Task: Find connections with filter location Al Fayyūm with filter topic #Workfromhomewith filter profile language German with filter current company Lava International Limited with filter school St. Joseph's Matriculation Higher Secondary School with filter industry IT System Training and Support with filter service category DJing with filter keywords title Receptionist
Action: Mouse moved to (721, 97)
Screenshot: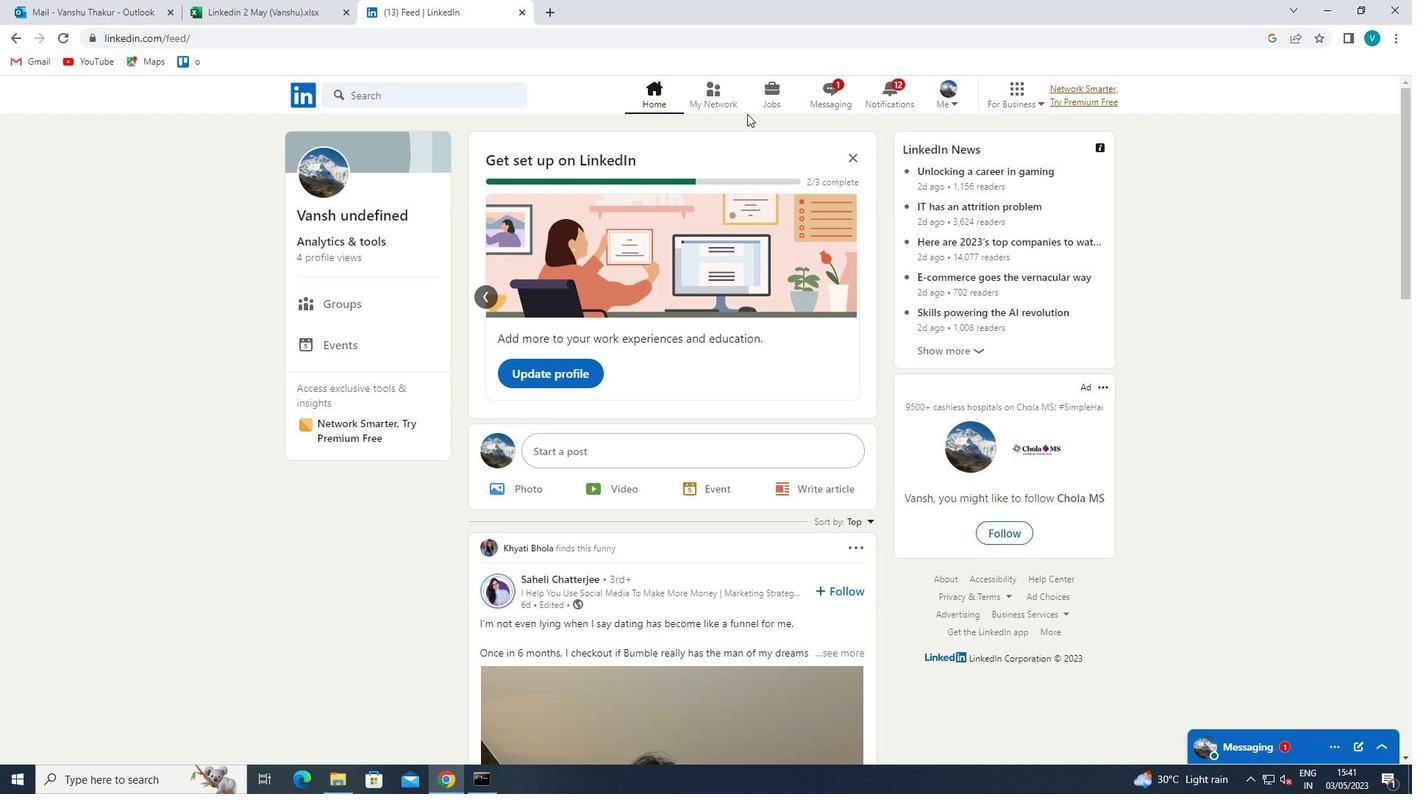 
Action: Mouse pressed left at (721, 97)
Screenshot: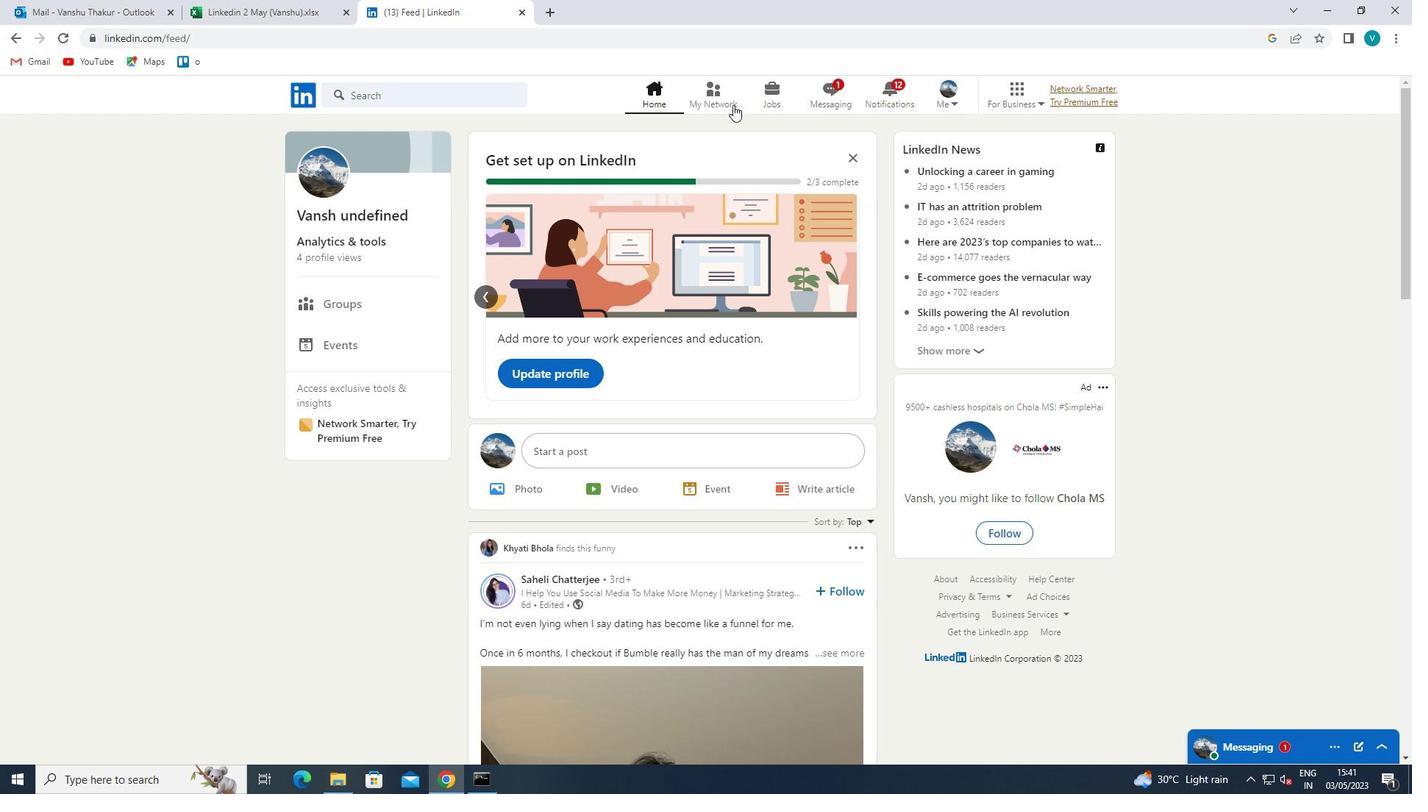 
Action: Mouse moved to (417, 180)
Screenshot: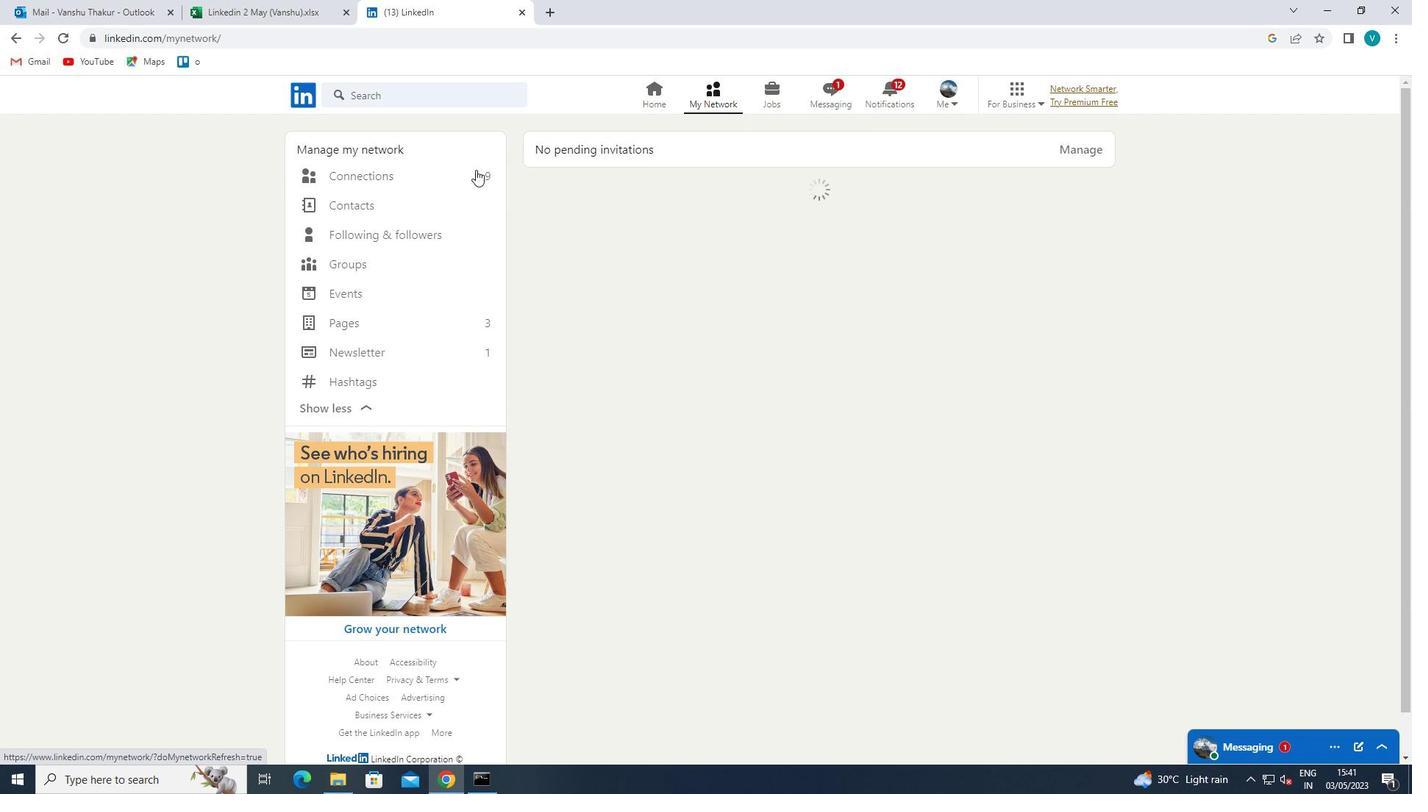 
Action: Mouse pressed left at (417, 180)
Screenshot: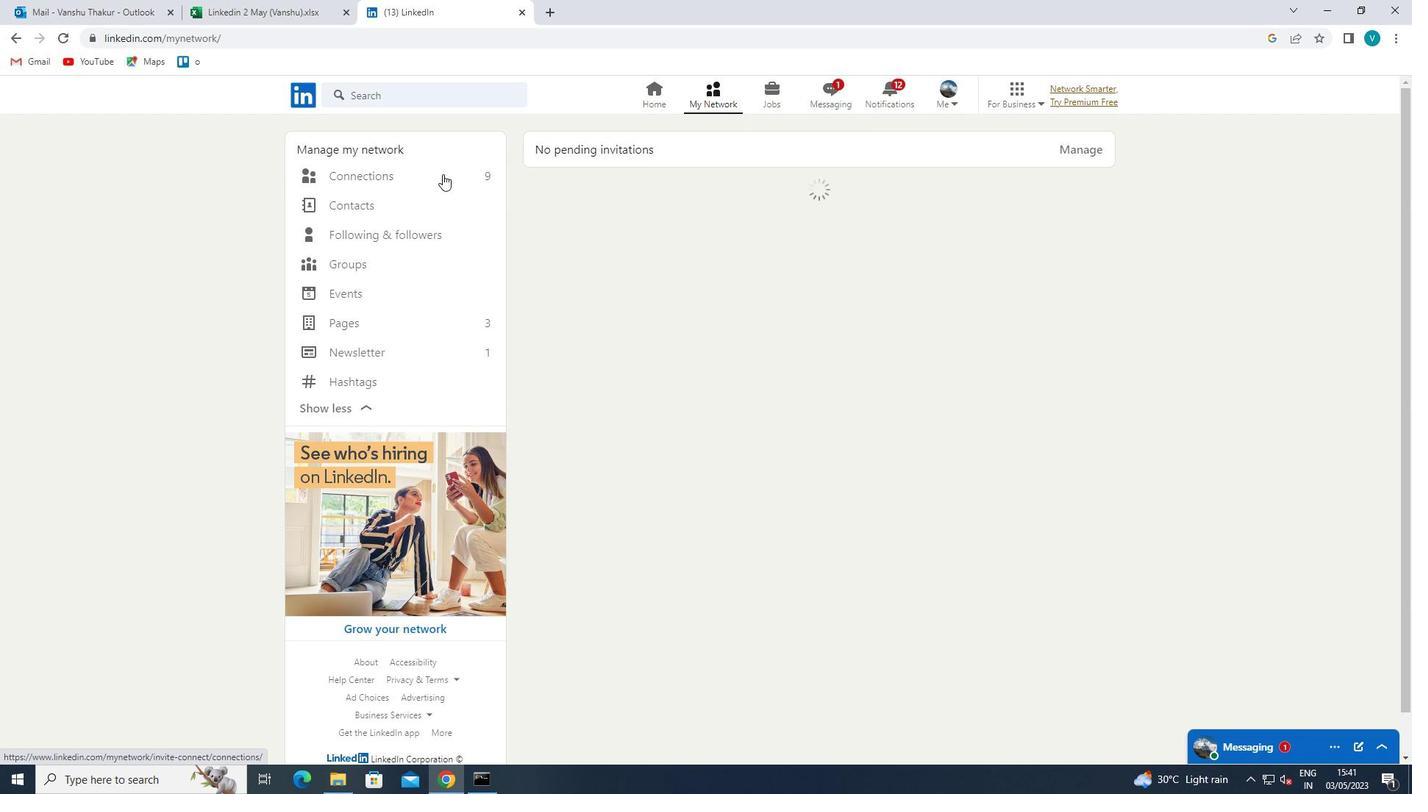 
Action: Mouse moved to (809, 177)
Screenshot: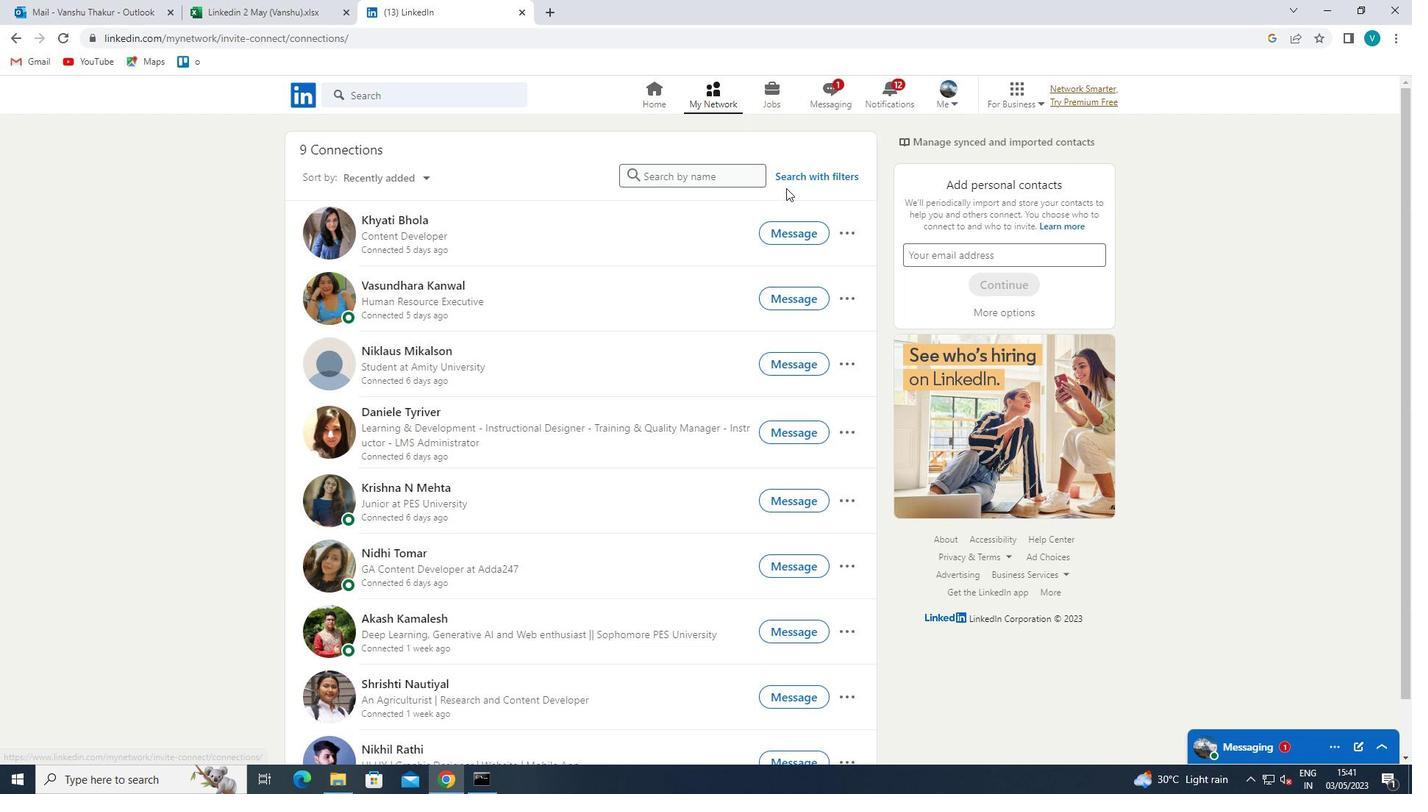 
Action: Mouse pressed left at (809, 177)
Screenshot: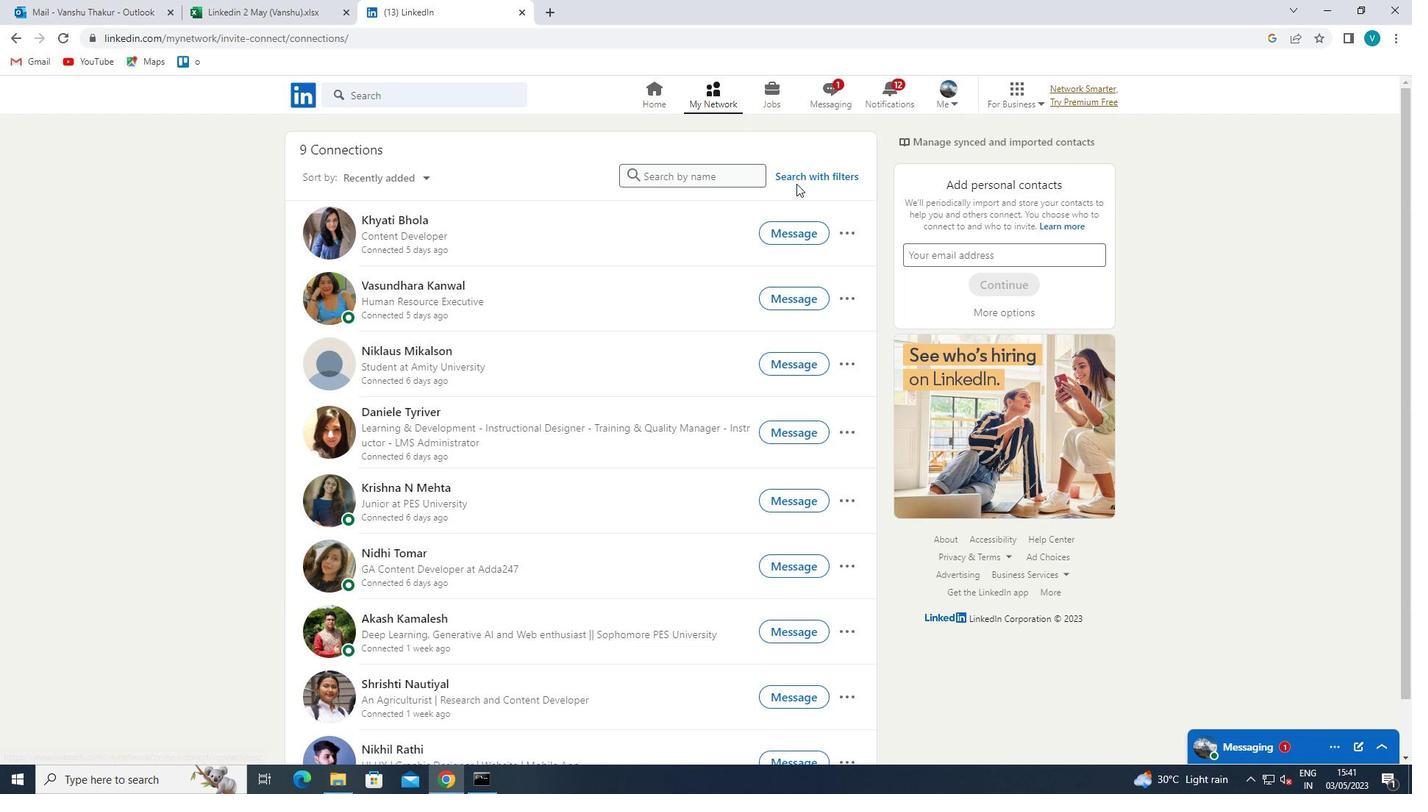 
Action: Mouse moved to (713, 141)
Screenshot: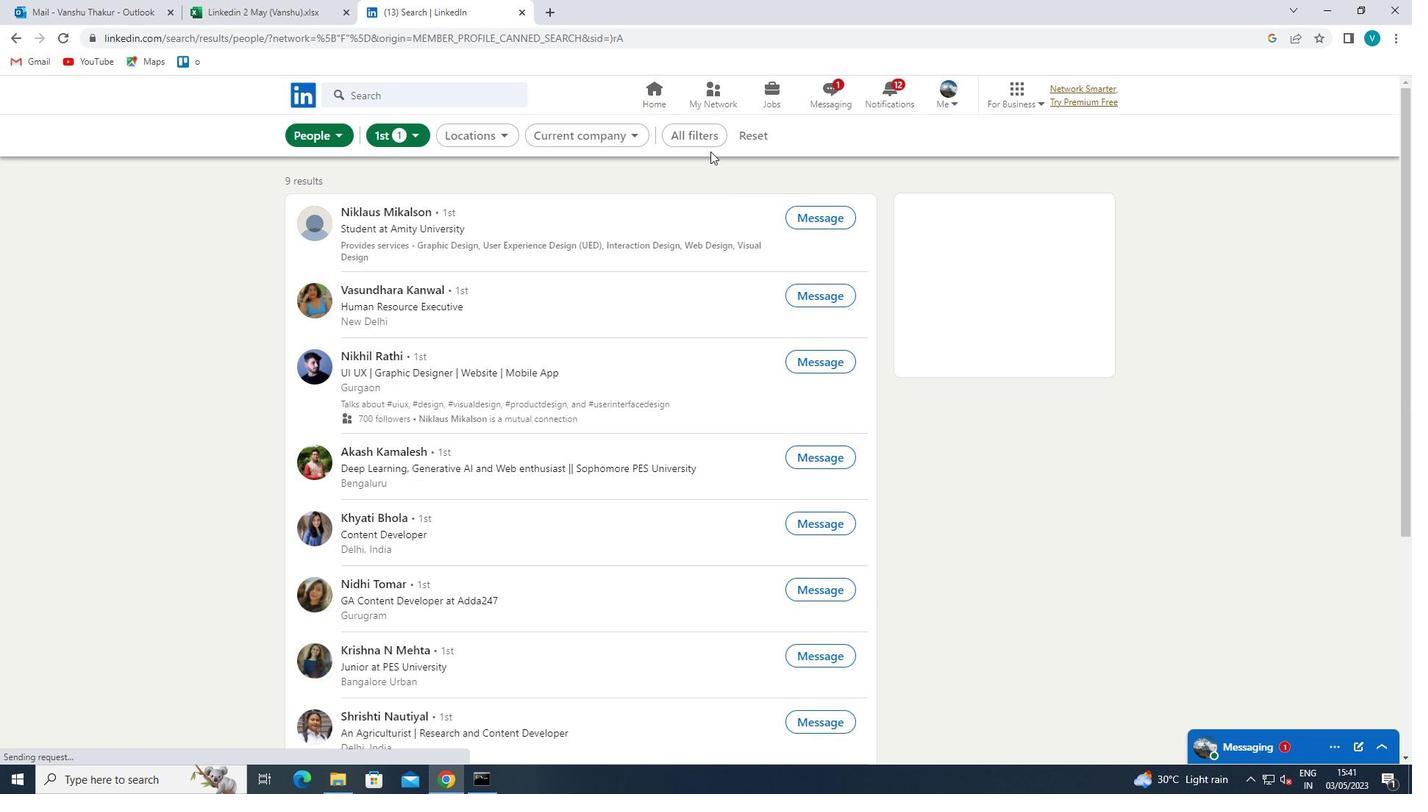 
Action: Mouse pressed left at (713, 141)
Screenshot: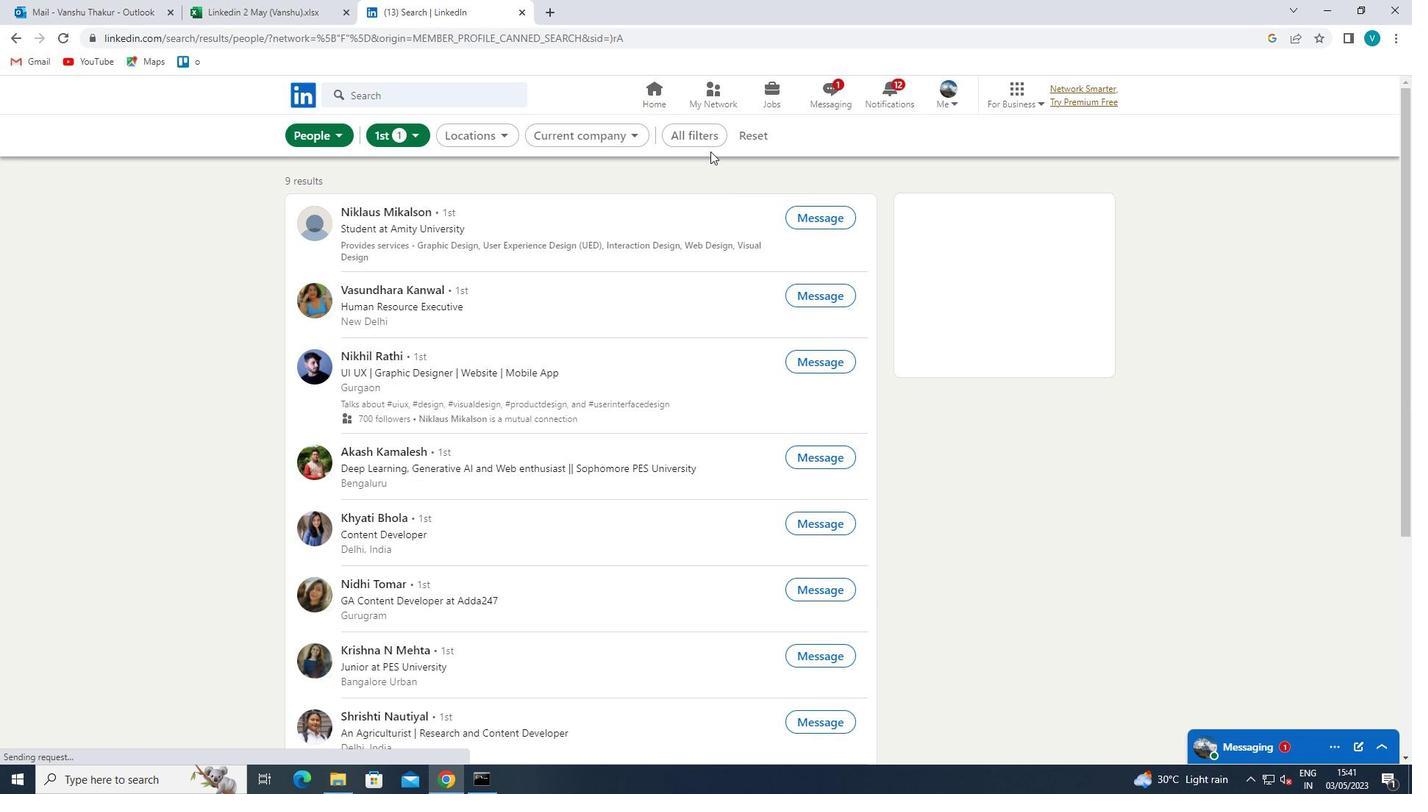 
Action: Mouse moved to (1172, 288)
Screenshot: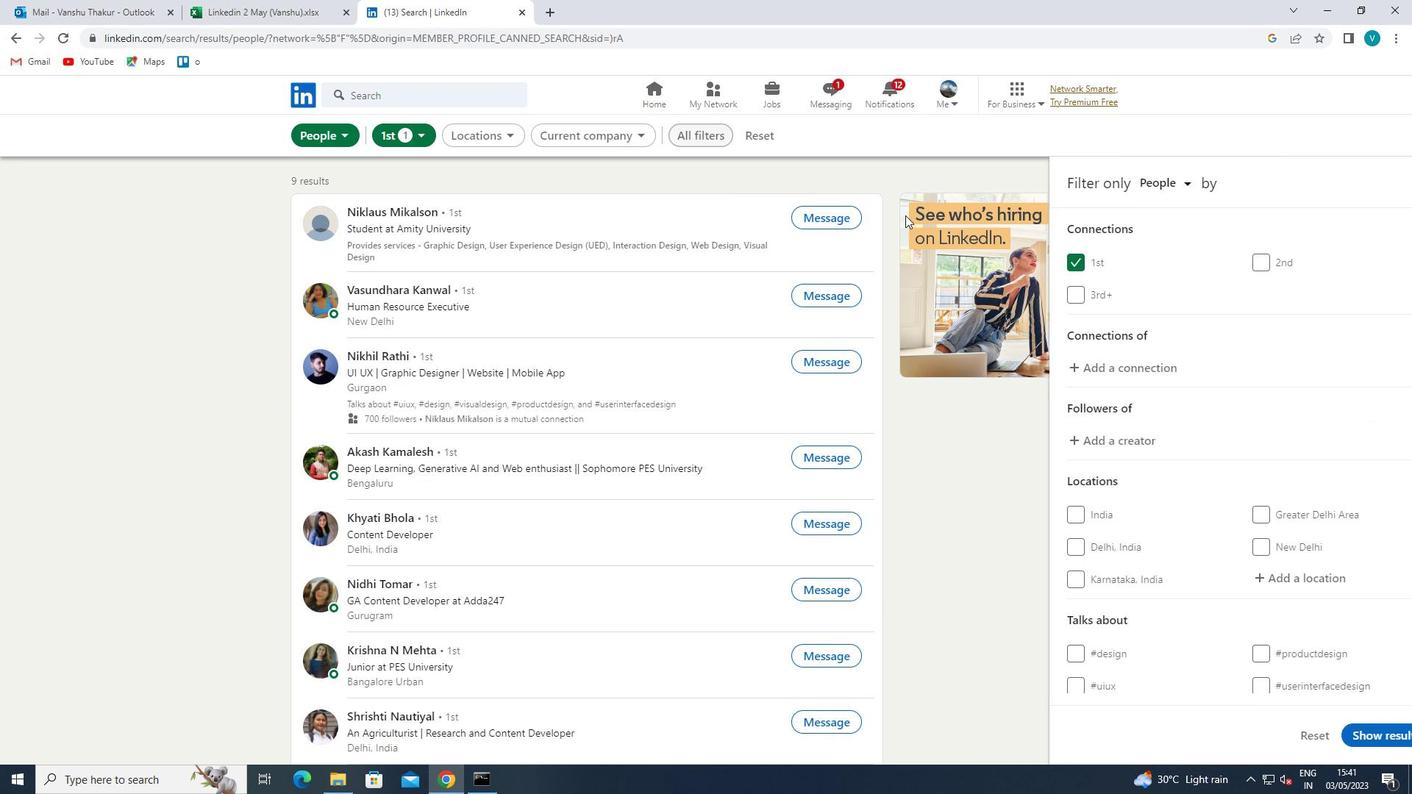 
Action: Mouse scrolled (1172, 287) with delta (0, 0)
Screenshot: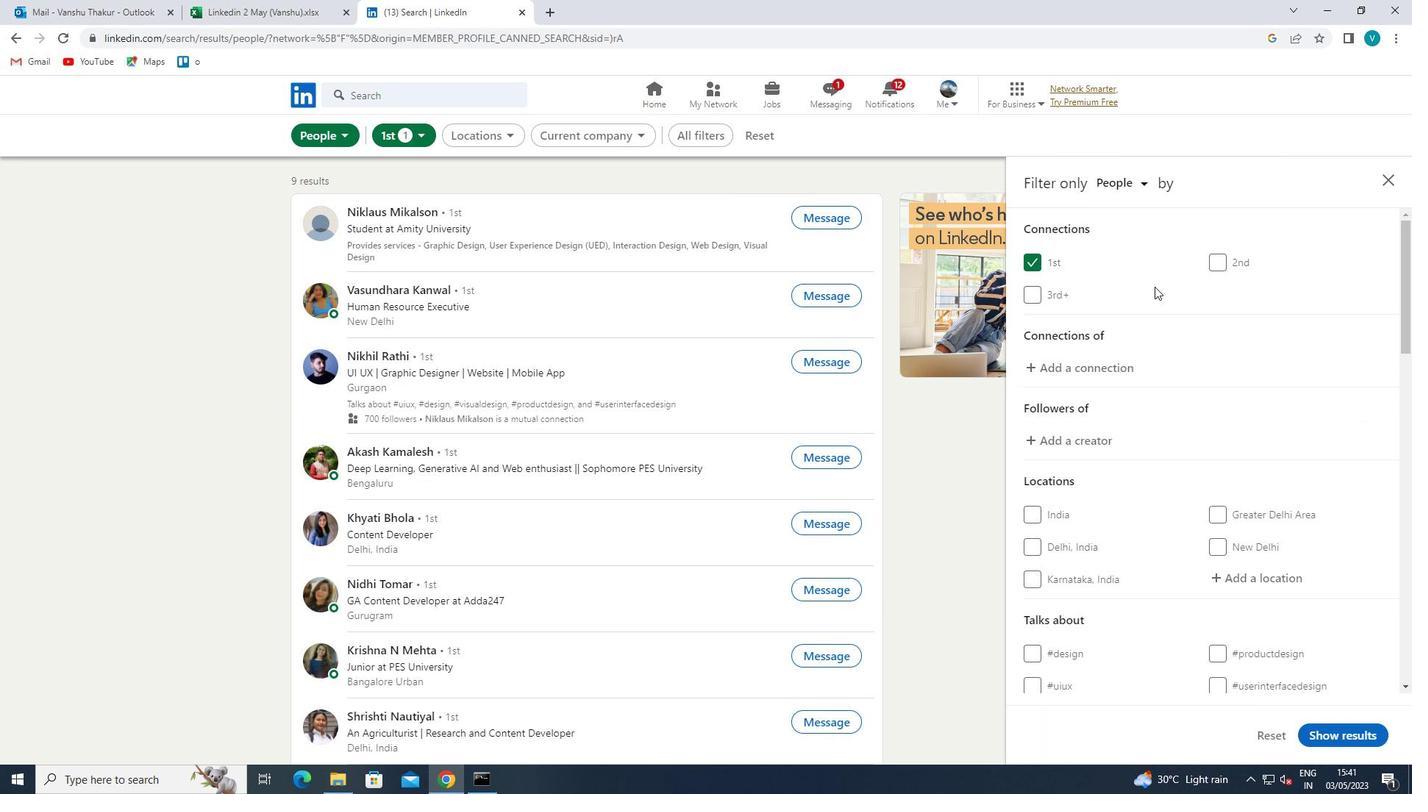 
Action: Mouse moved to (1177, 300)
Screenshot: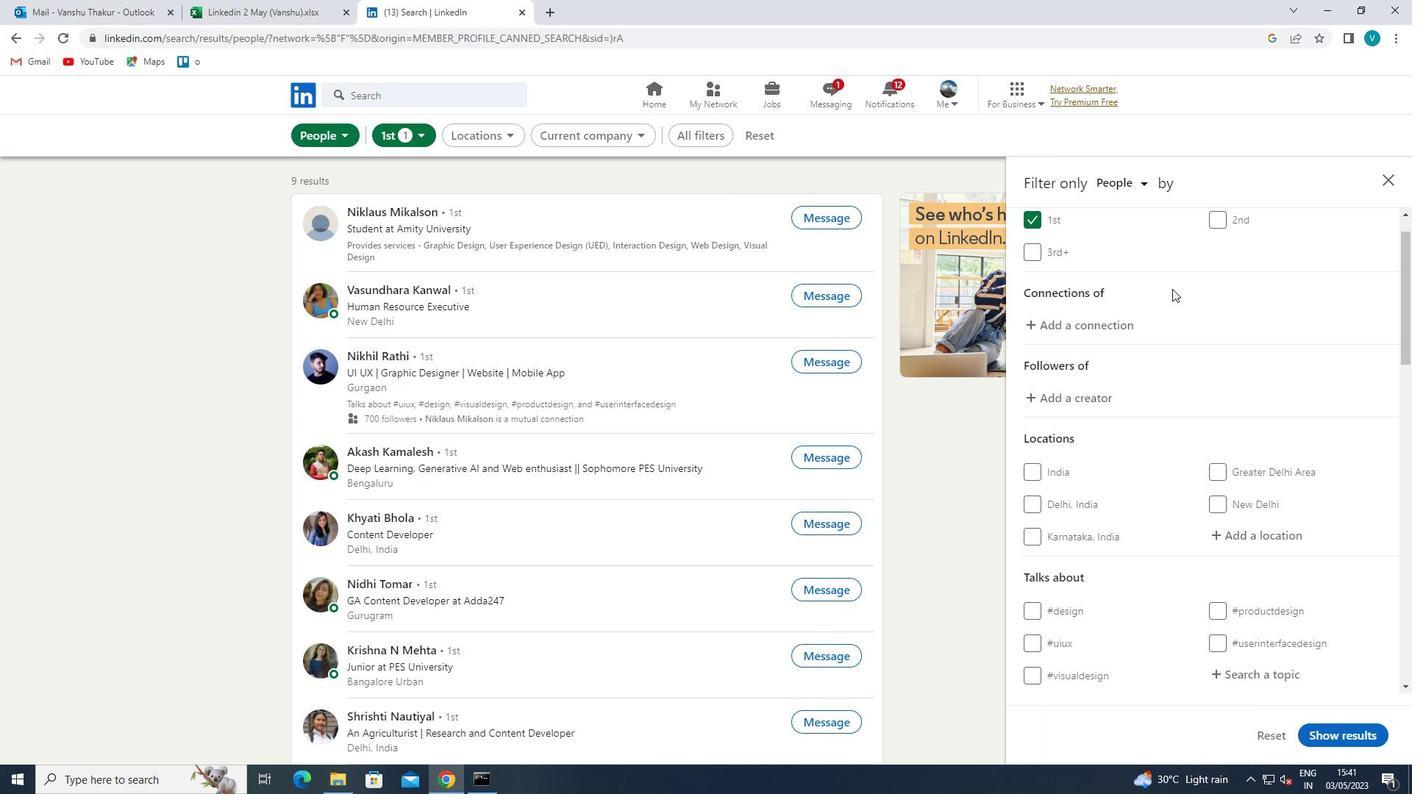 
Action: Mouse scrolled (1177, 299) with delta (0, 0)
Screenshot: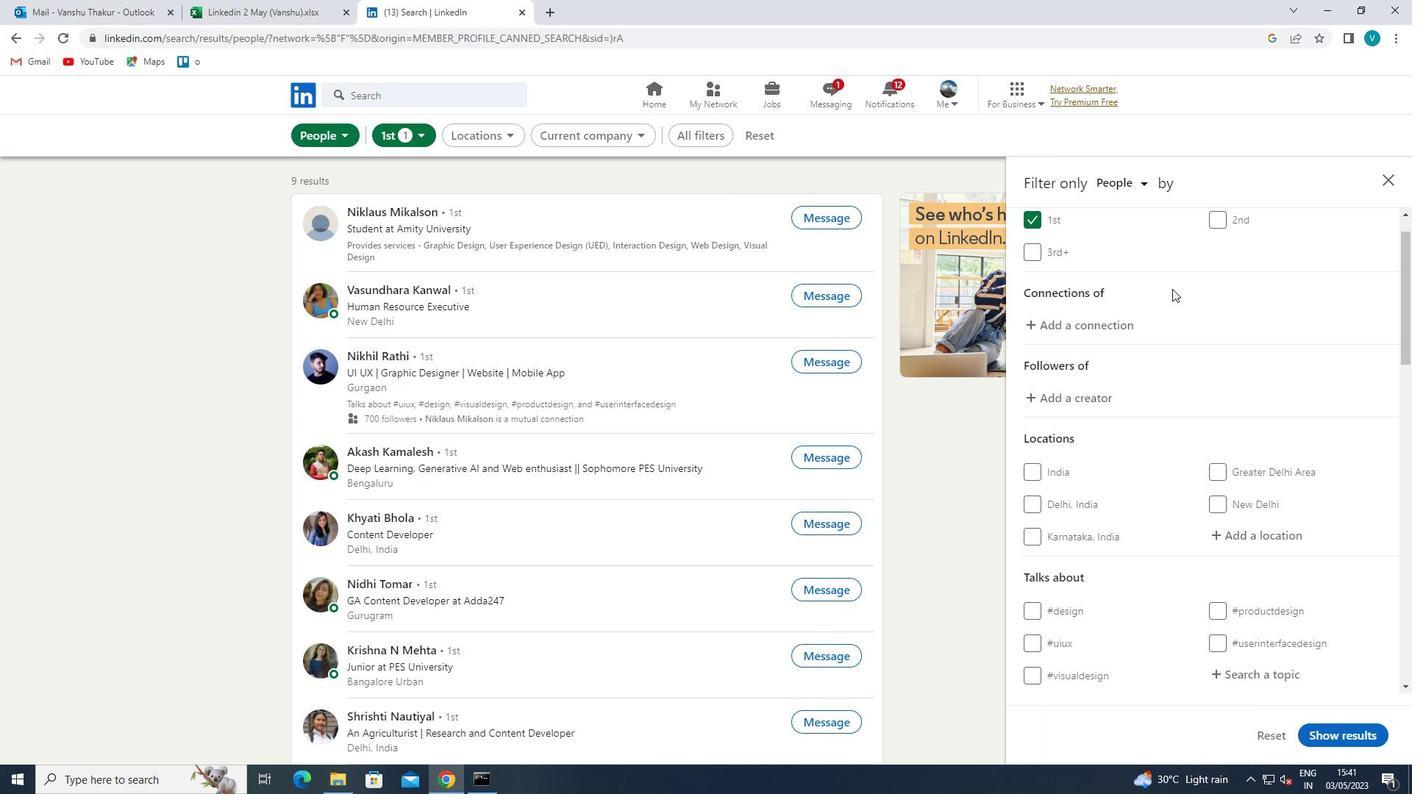 
Action: Mouse moved to (1262, 435)
Screenshot: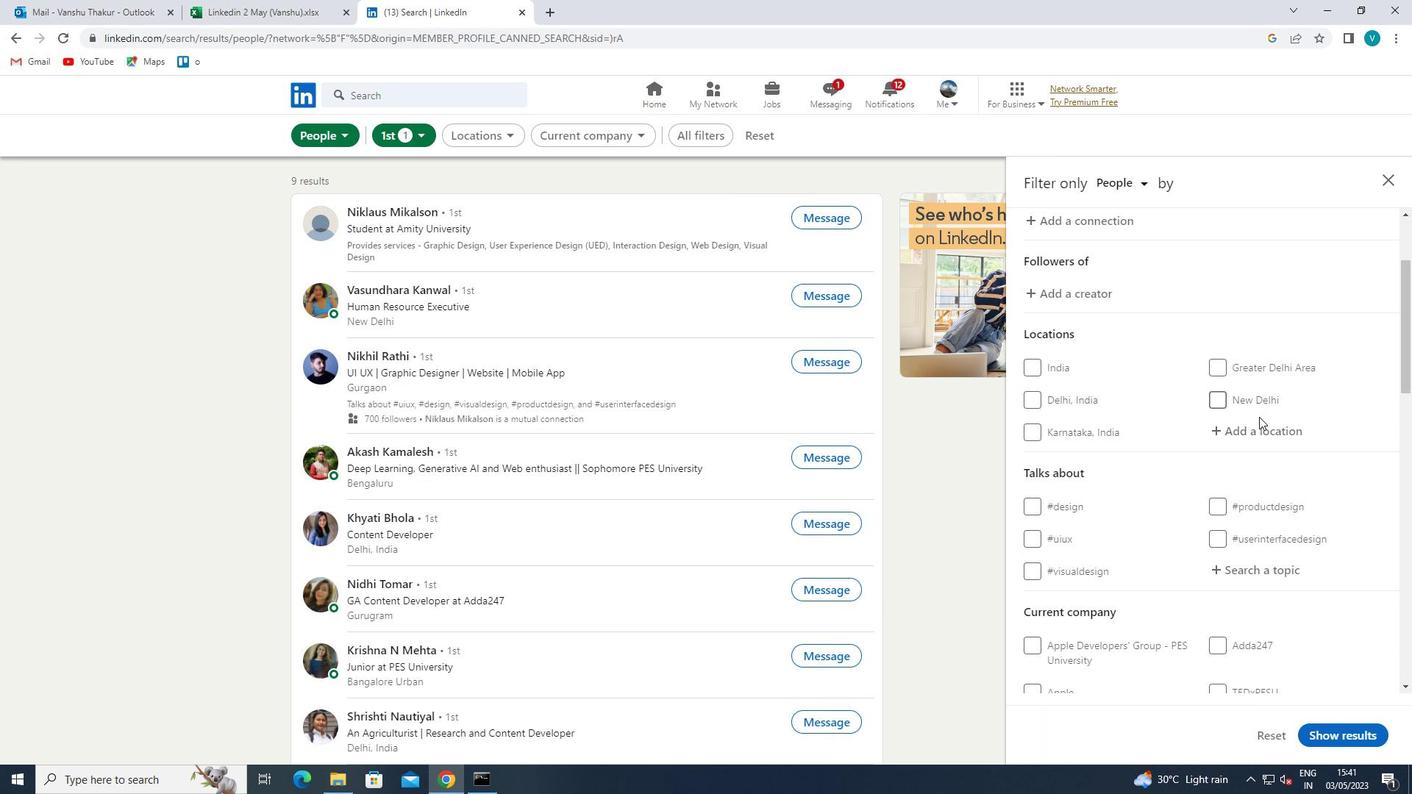 
Action: Mouse pressed left at (1262, 435)
Screenshot: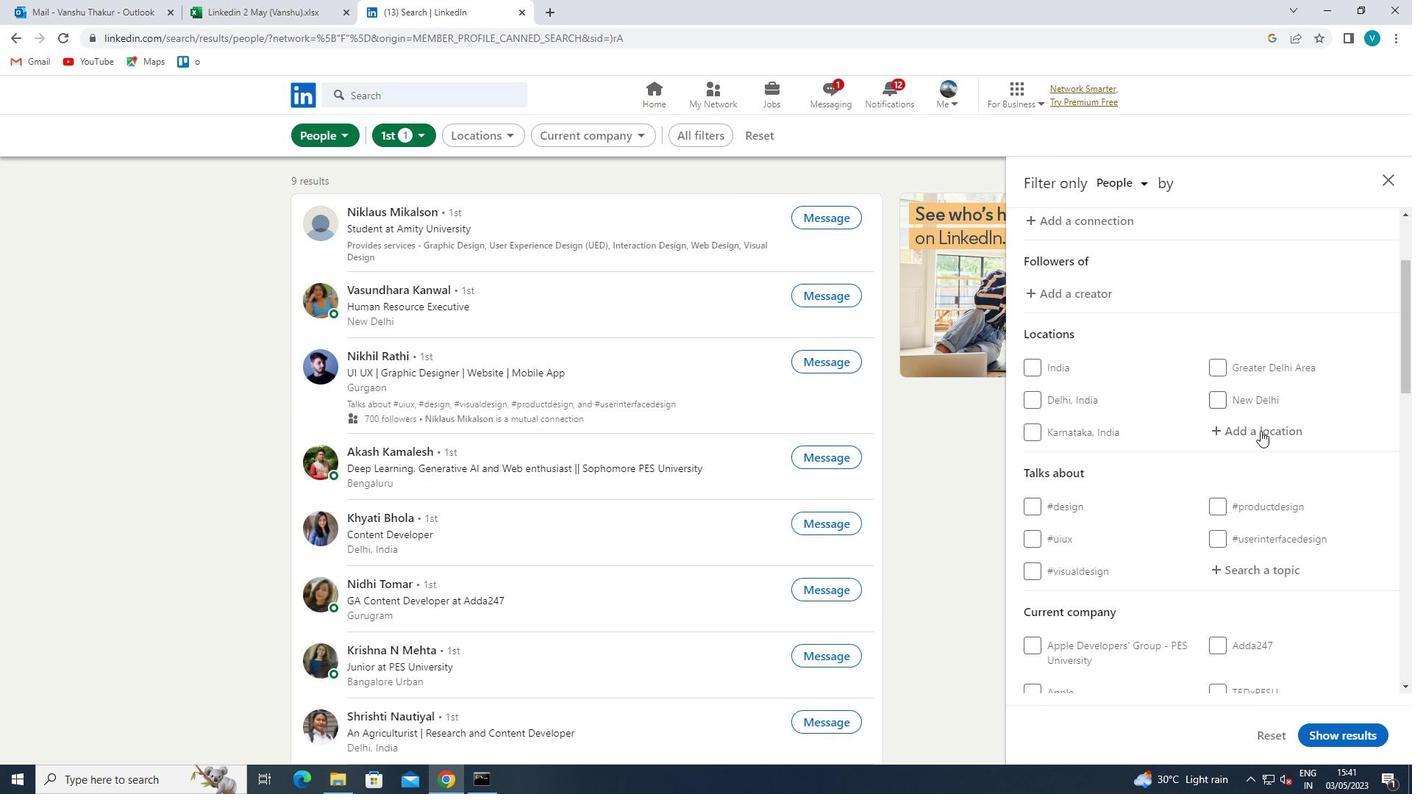 
Action: Key pressed <Key.shift>AL<Key.space><Key.shift><Key.shift><Key.shift><Key.shift><Key.shift><Key.shift><Key.shift><Key.shift><Key.shift><Key.shift><Key.shift><Key.shift>FAYYUM
Screenshot: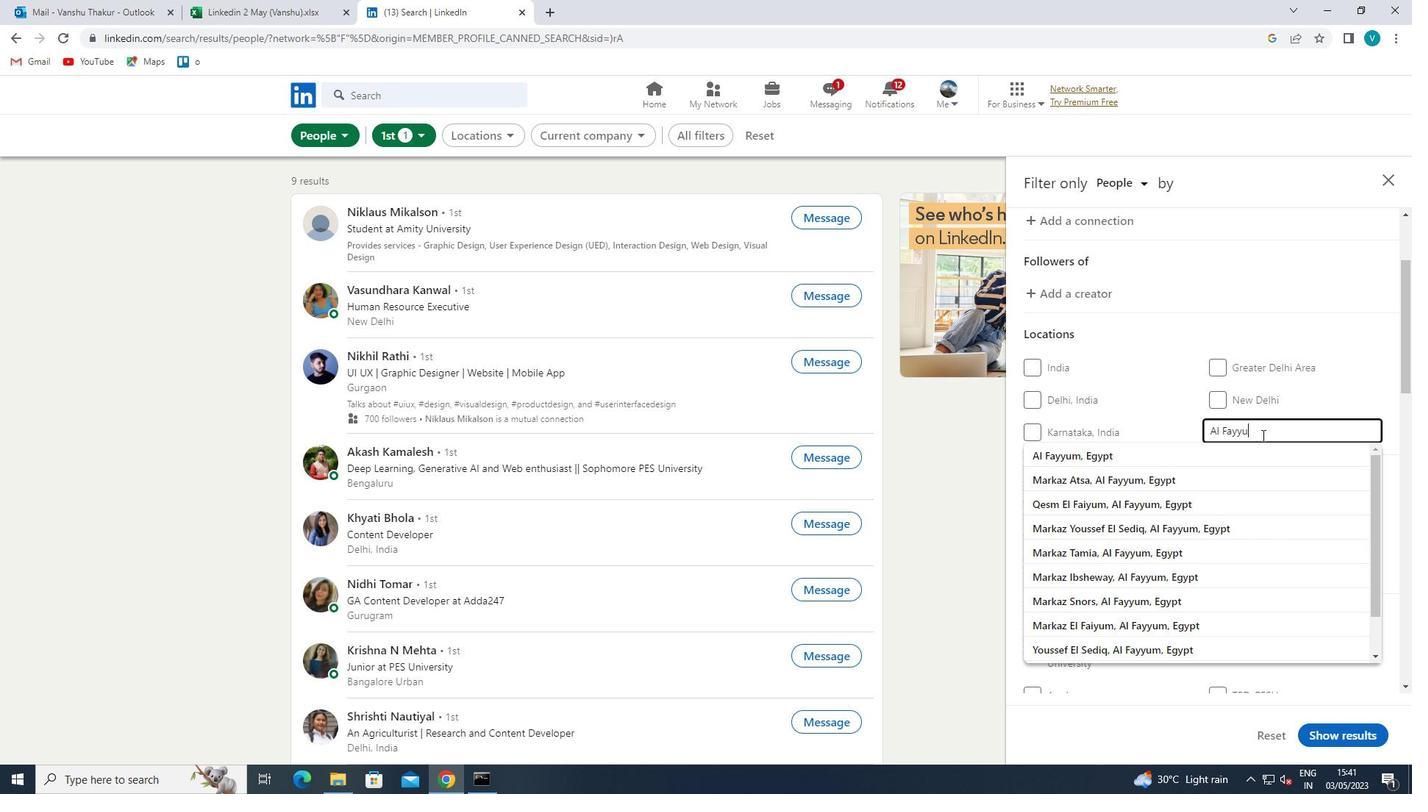 
Action: Mouse moved to (1241, 448)
Screenshot: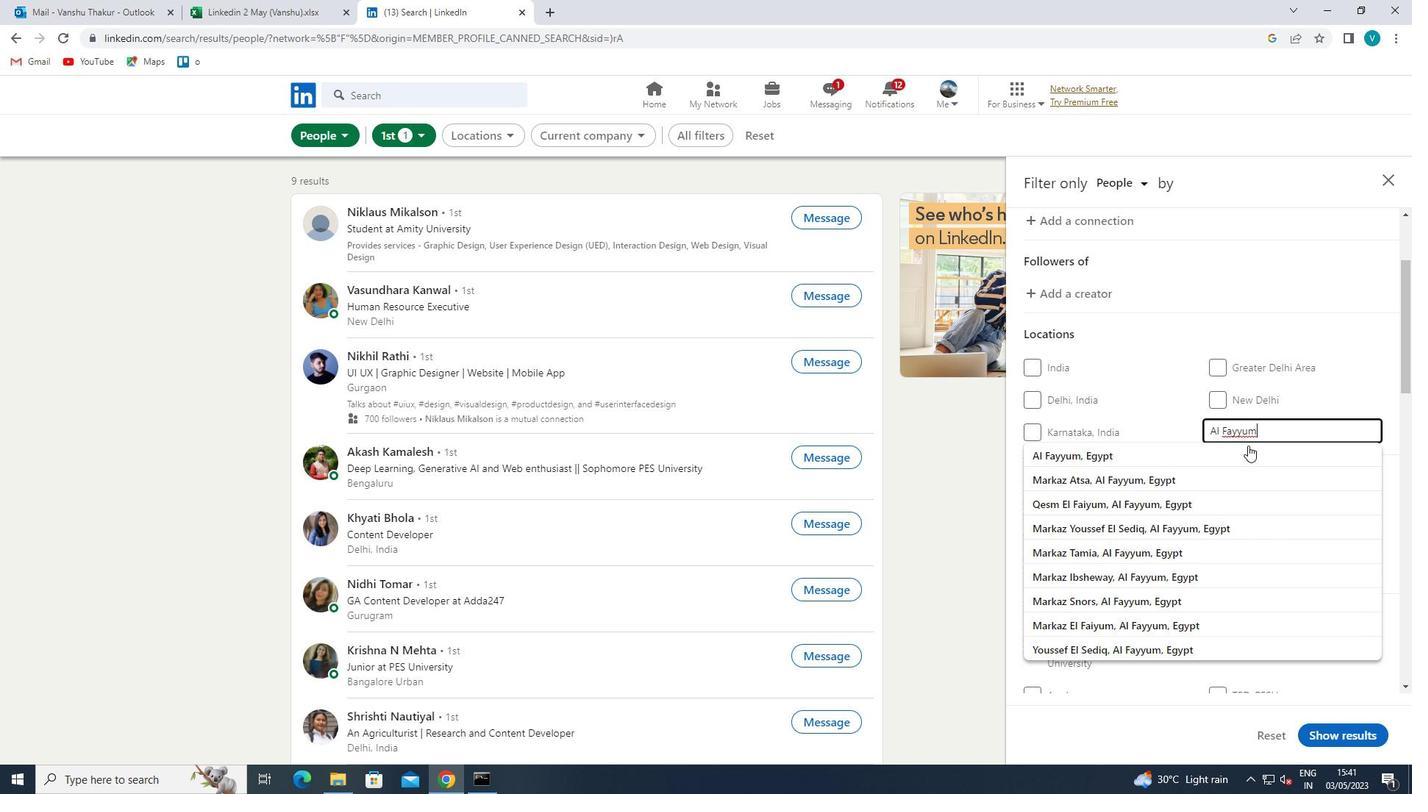 
Action: Mouse pressed left at (1241, 448)
Screenshot: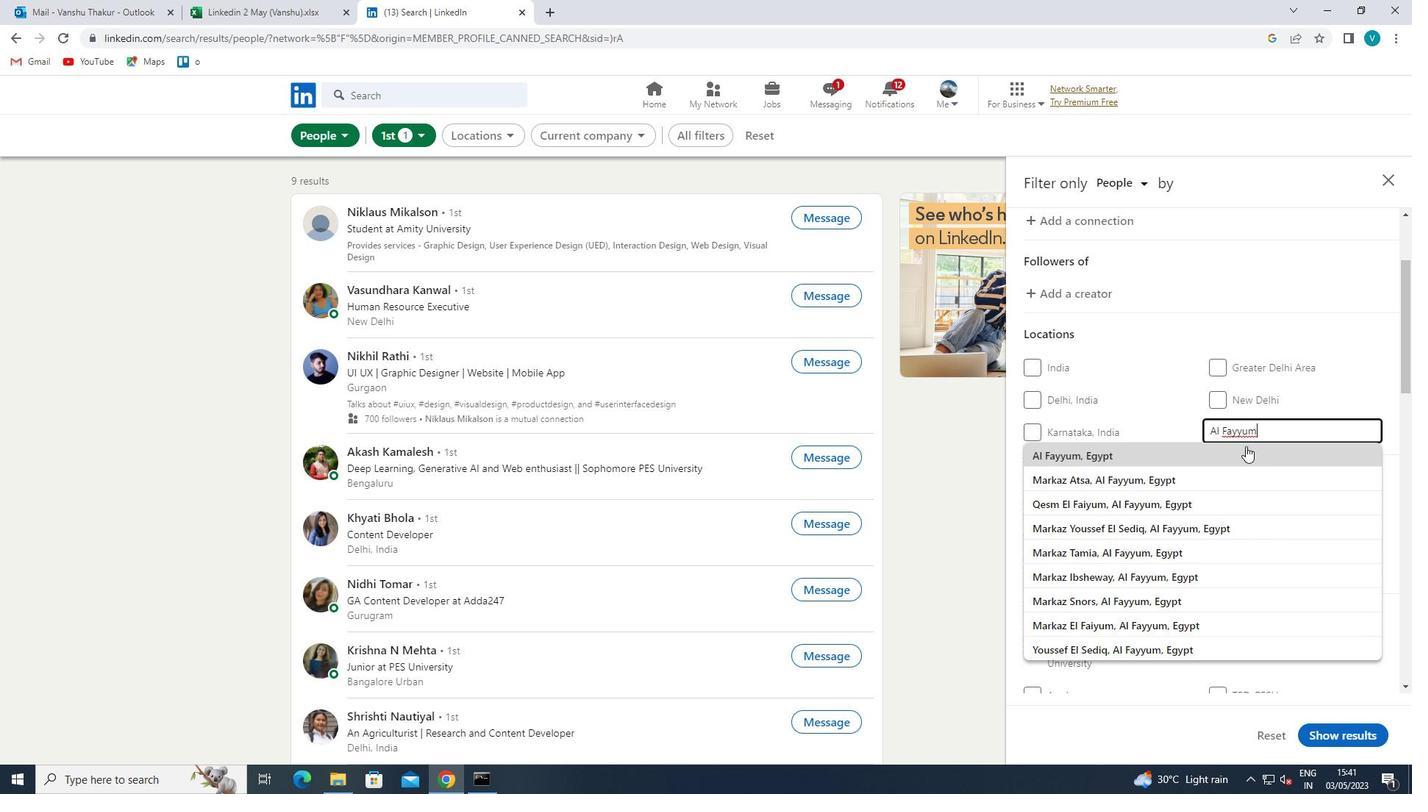 
Action: Mouse scrolled (1241, 447) with delta (0, 0)
Screenshot: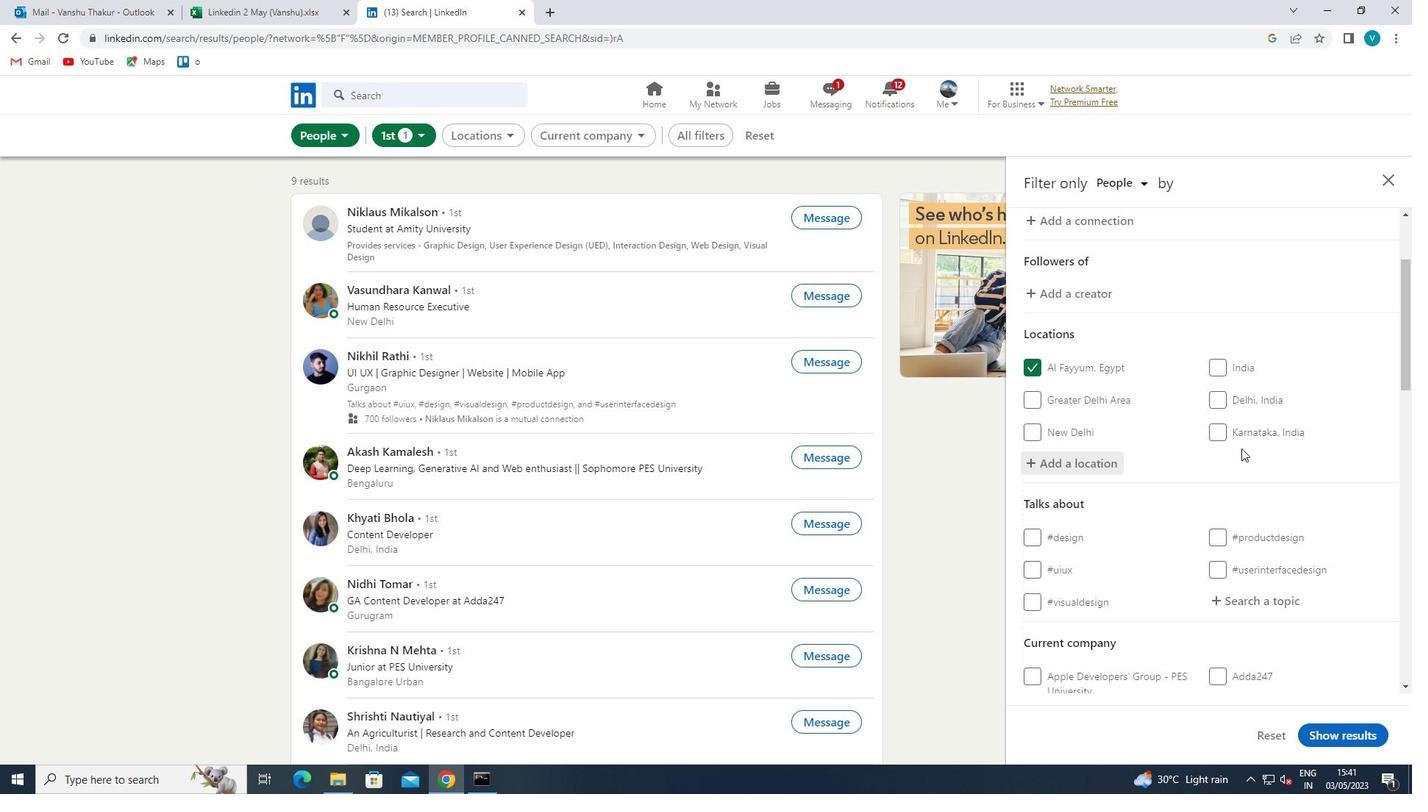 
Action: Mouse scrolled (1241, 447) with delta (0, 0)
Screenshot: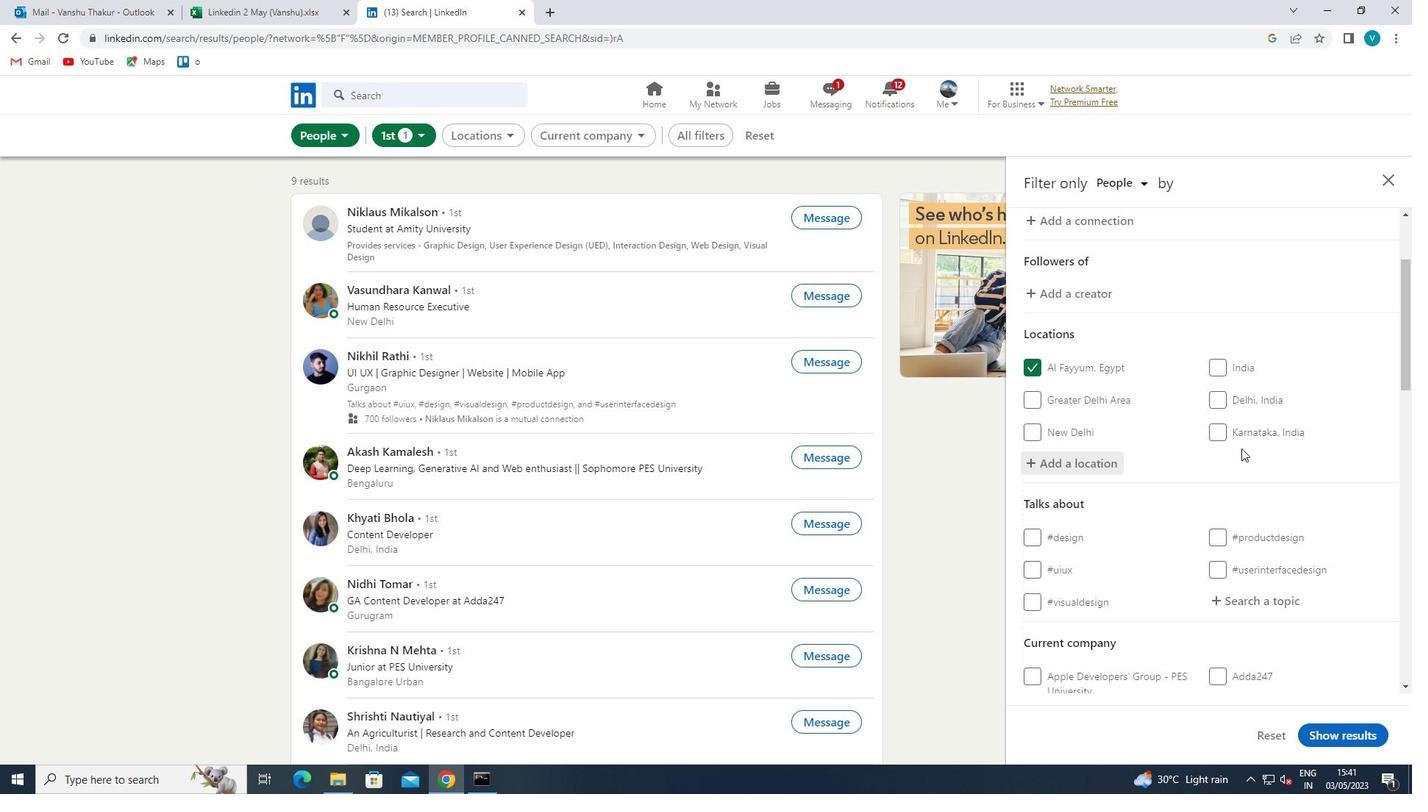 
Action: Mouse moved to (1270, 458)
Screenshot: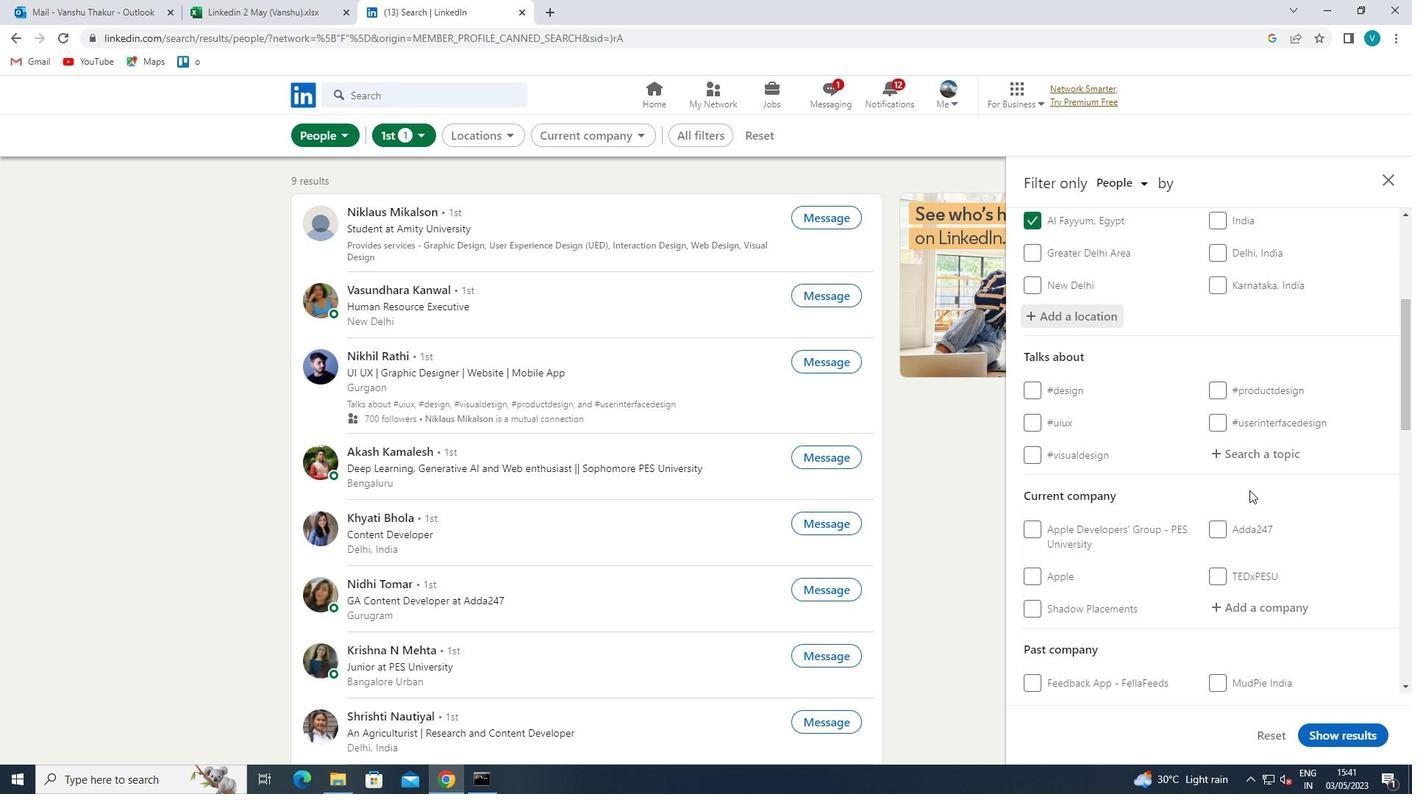 
Action: Mouse pressed left at (1270, 458)
Screenshot: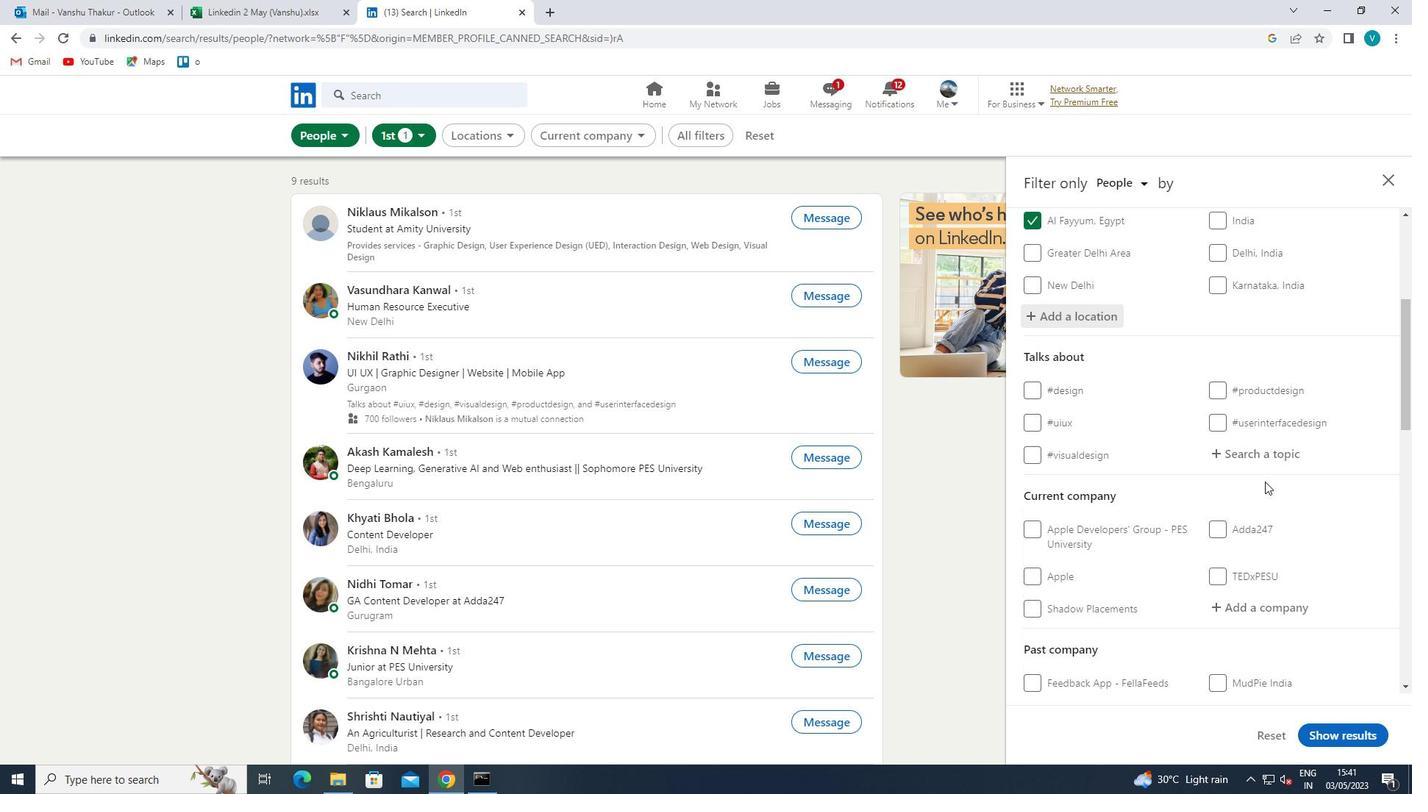 
Action: Mouse moved to (1217, 427)
Screenshot: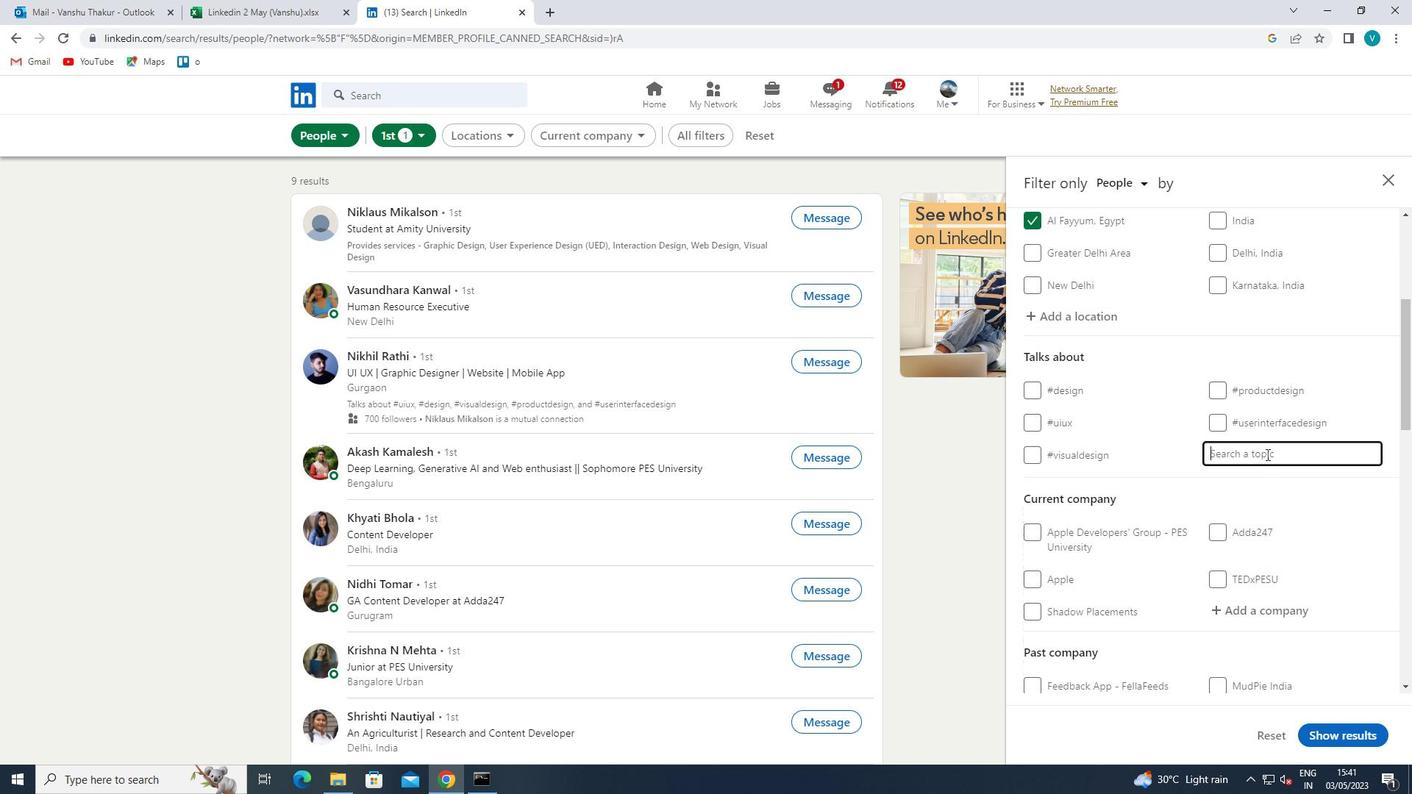 
Action: Key pressed WORKFROM
Screenshot: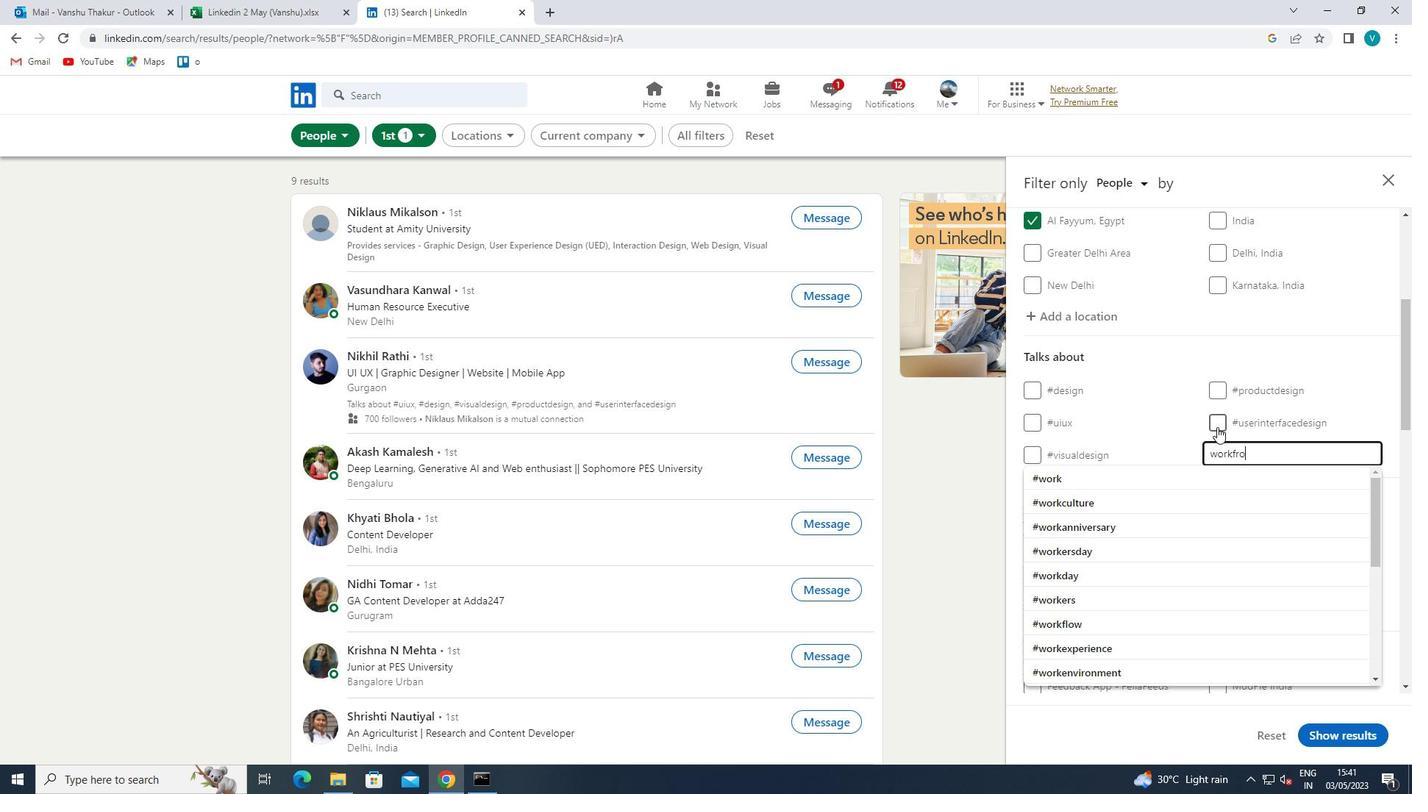 
Action: Mouse moved to (1182, 486)
Screenshot: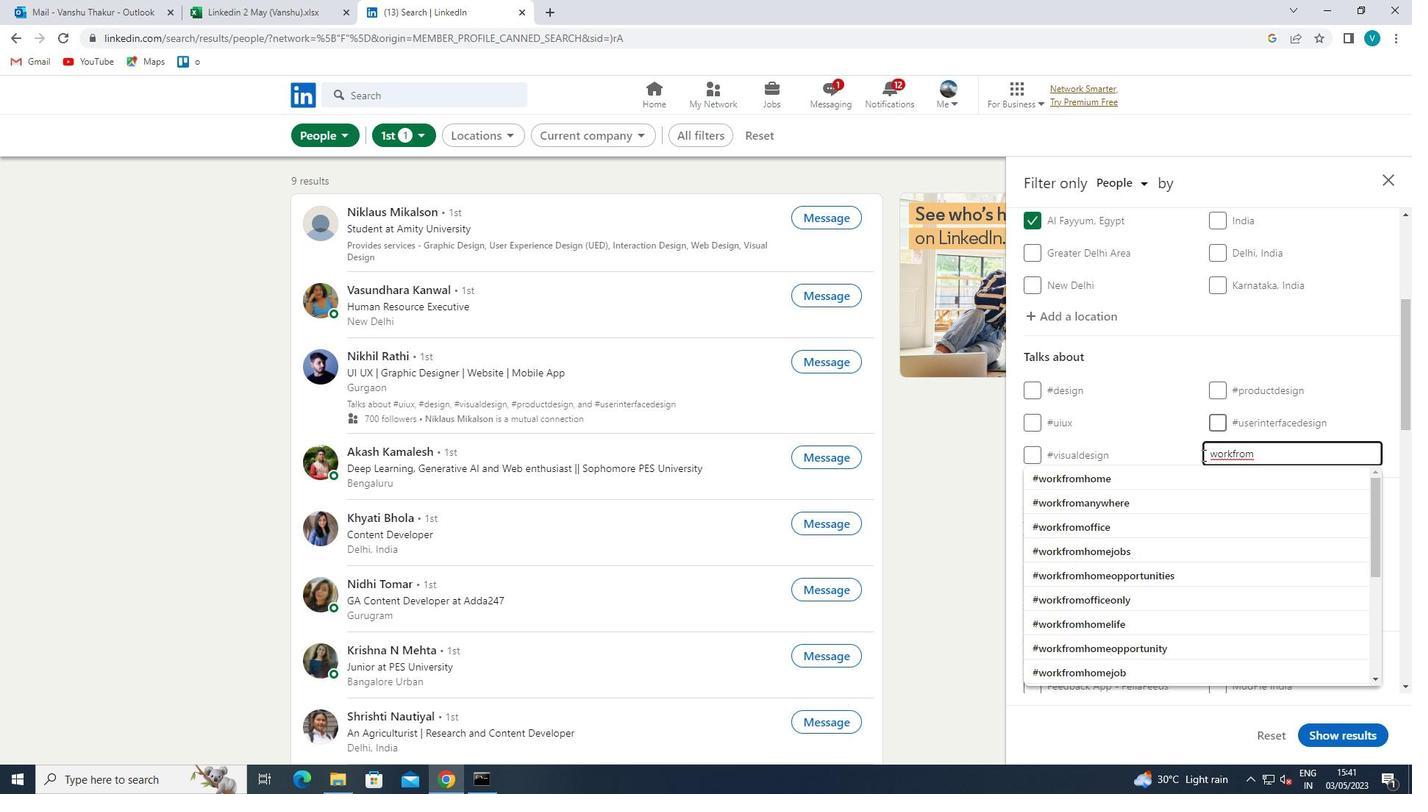 
Action: Mouse pressed left at (1182, 486)
Screenshot: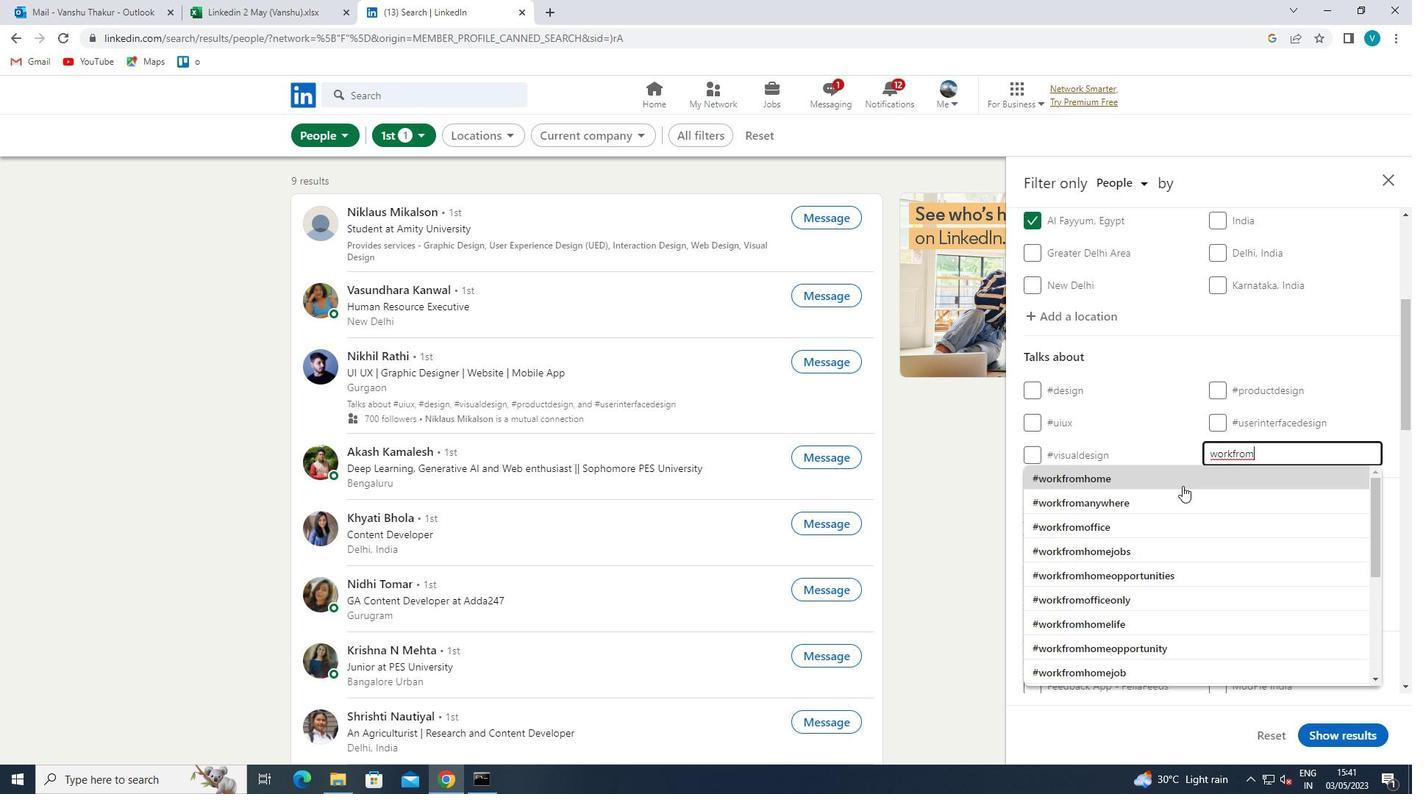 
Action: Mouse scrolled (1182, 485) with delta (0, 0)
Screenshot: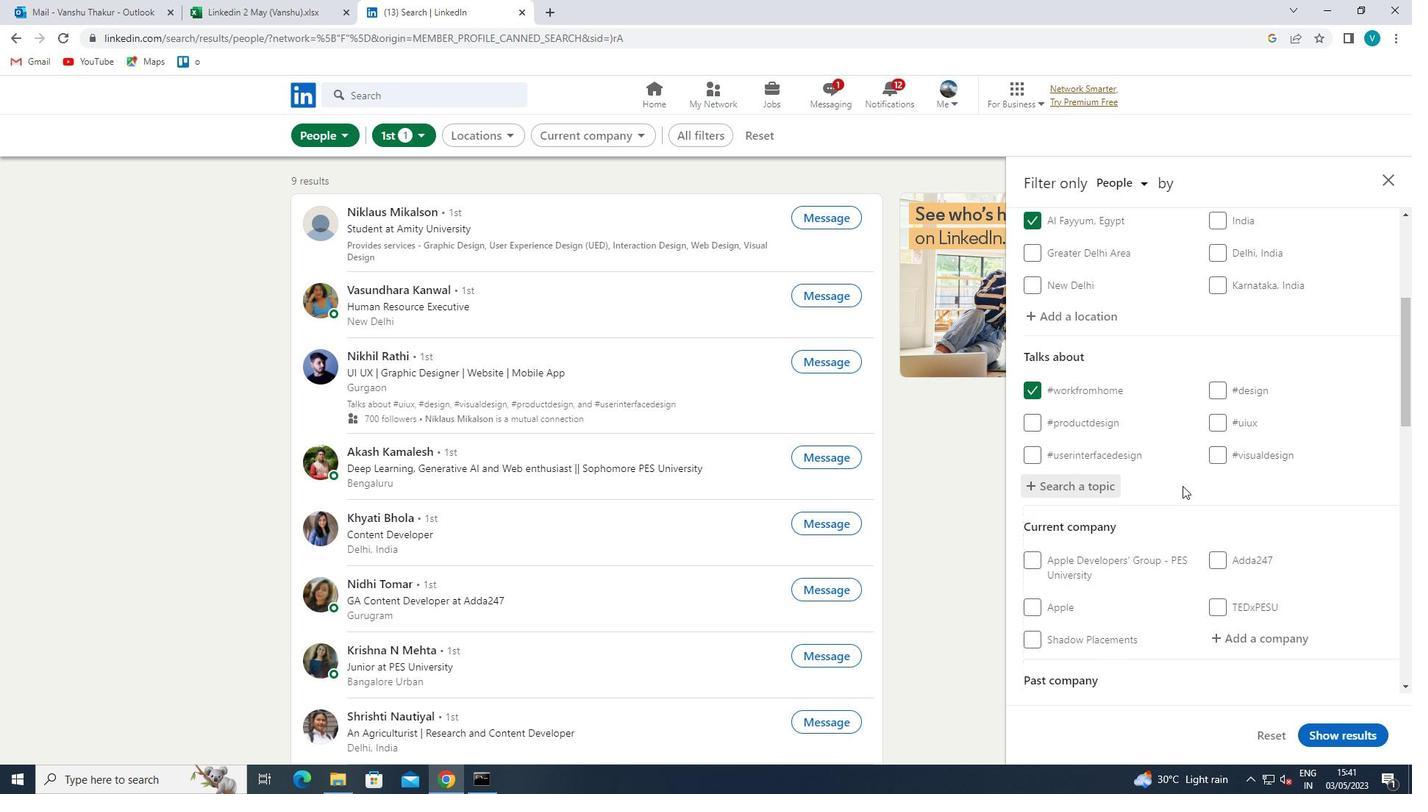 
Action: Mouse scrolled (1182, 485) with delta (0, 0)
Screenshot: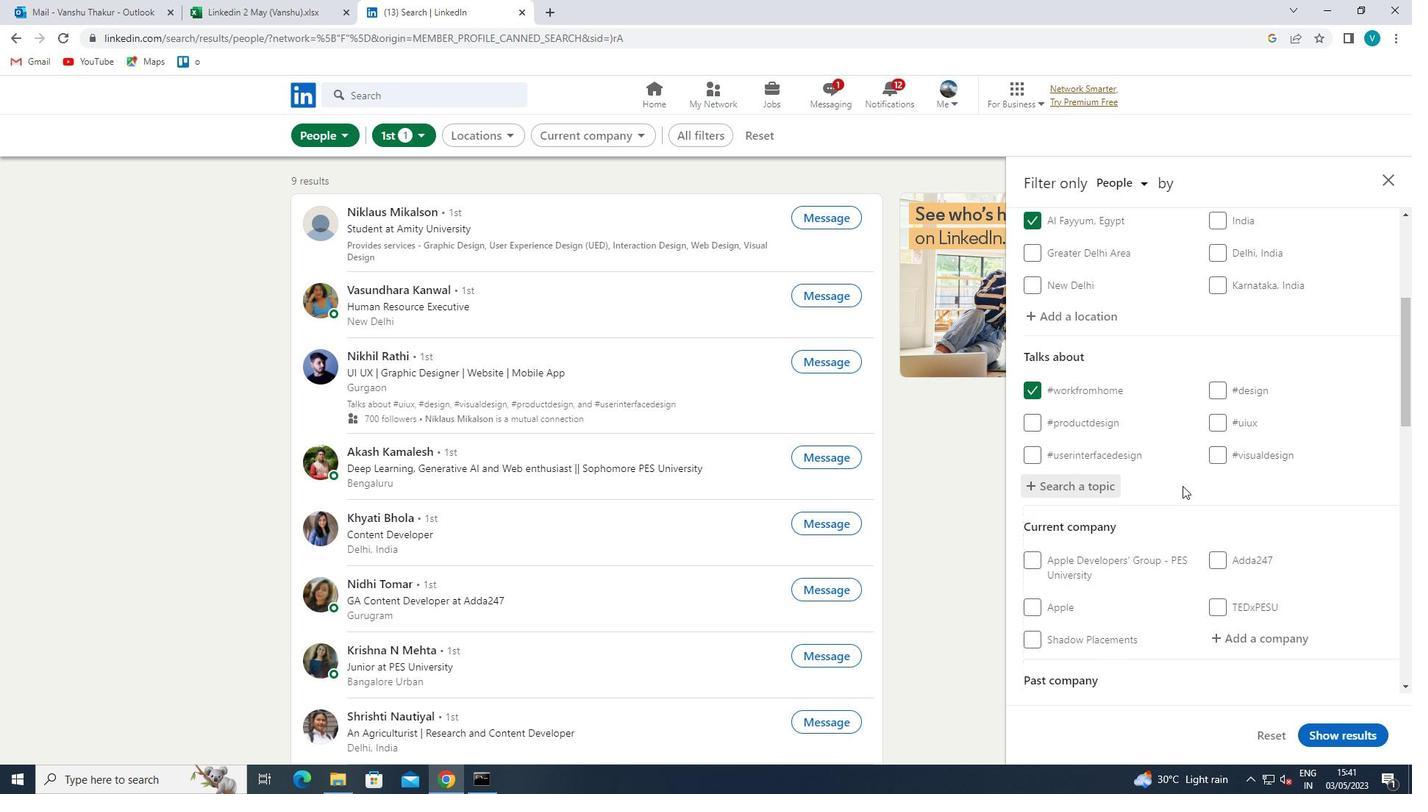 
Action: Mouse moved to (1221, 483)
Screenshot: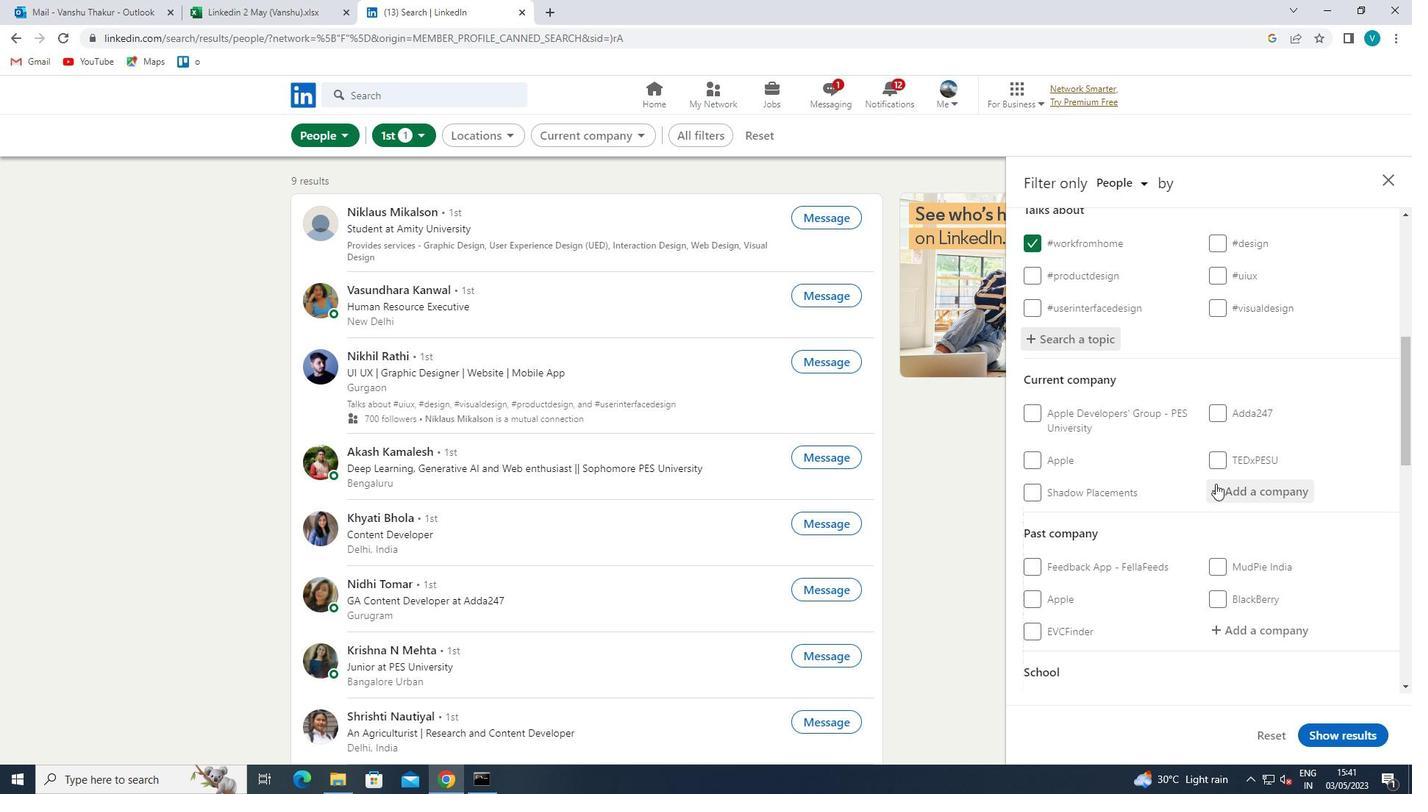 
Action: Mouse pressed left at (1221, 483)
Screenshot: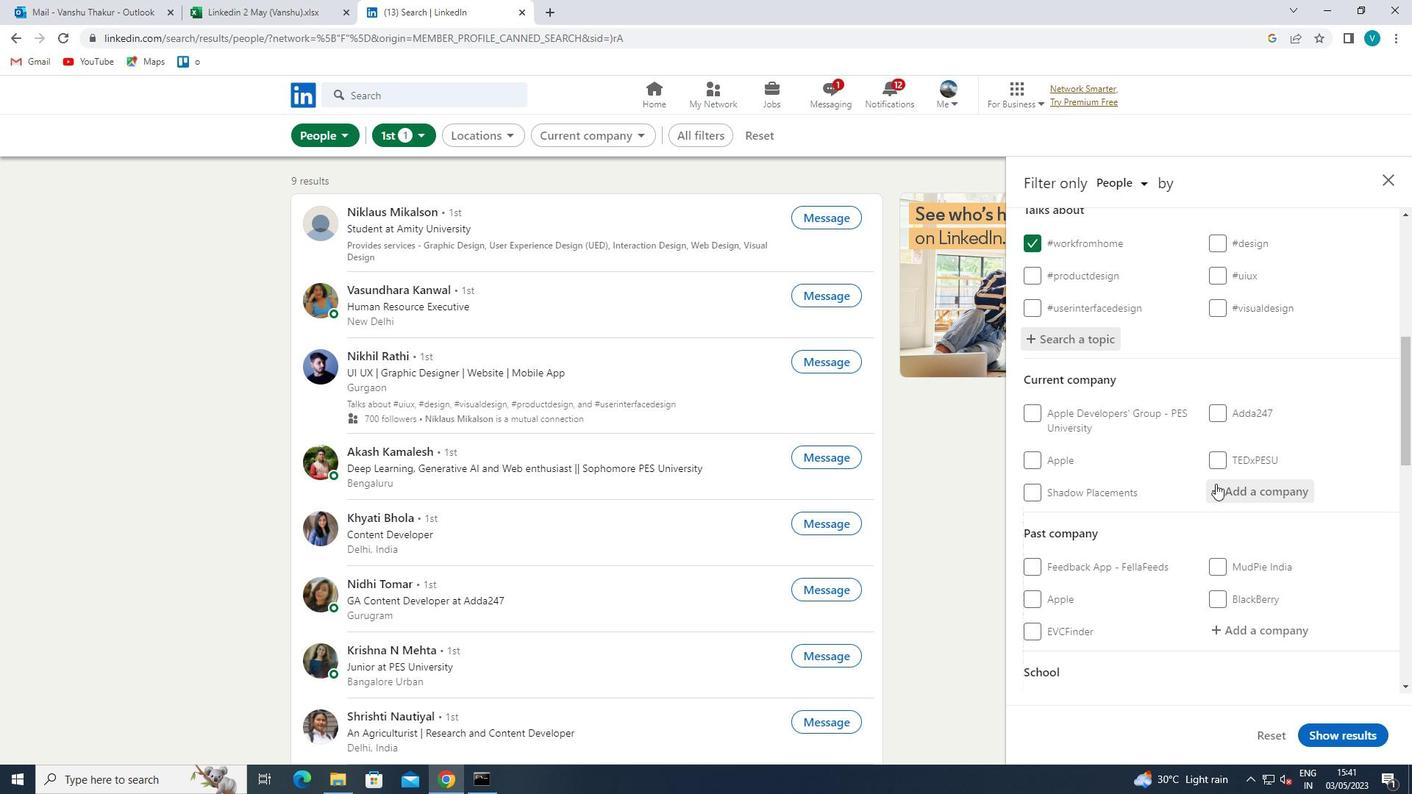 
Action: Mouse moved to (1205, 476)
Screenshot: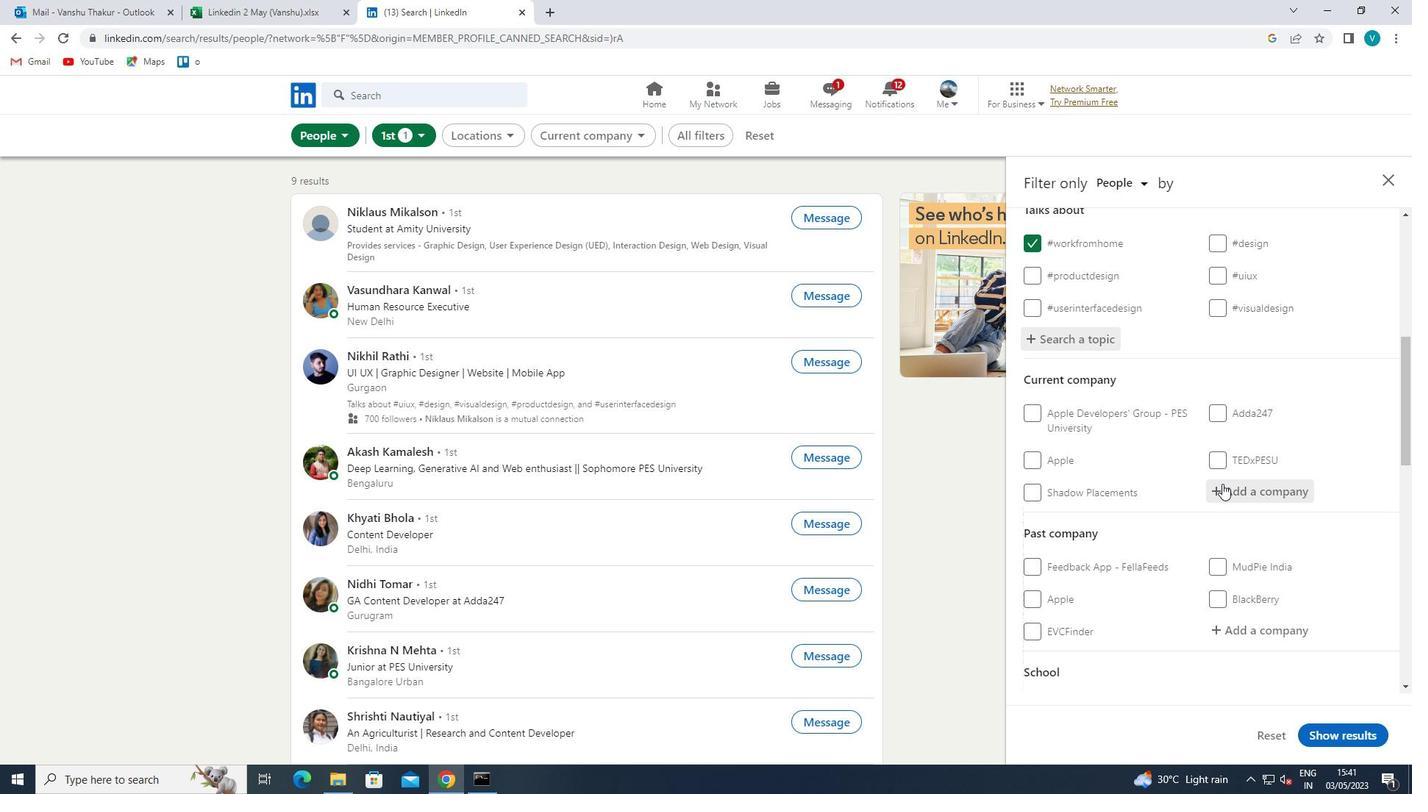 
Action: Key pressed <Key.shift>LAVA<Key.space>
Screenshot: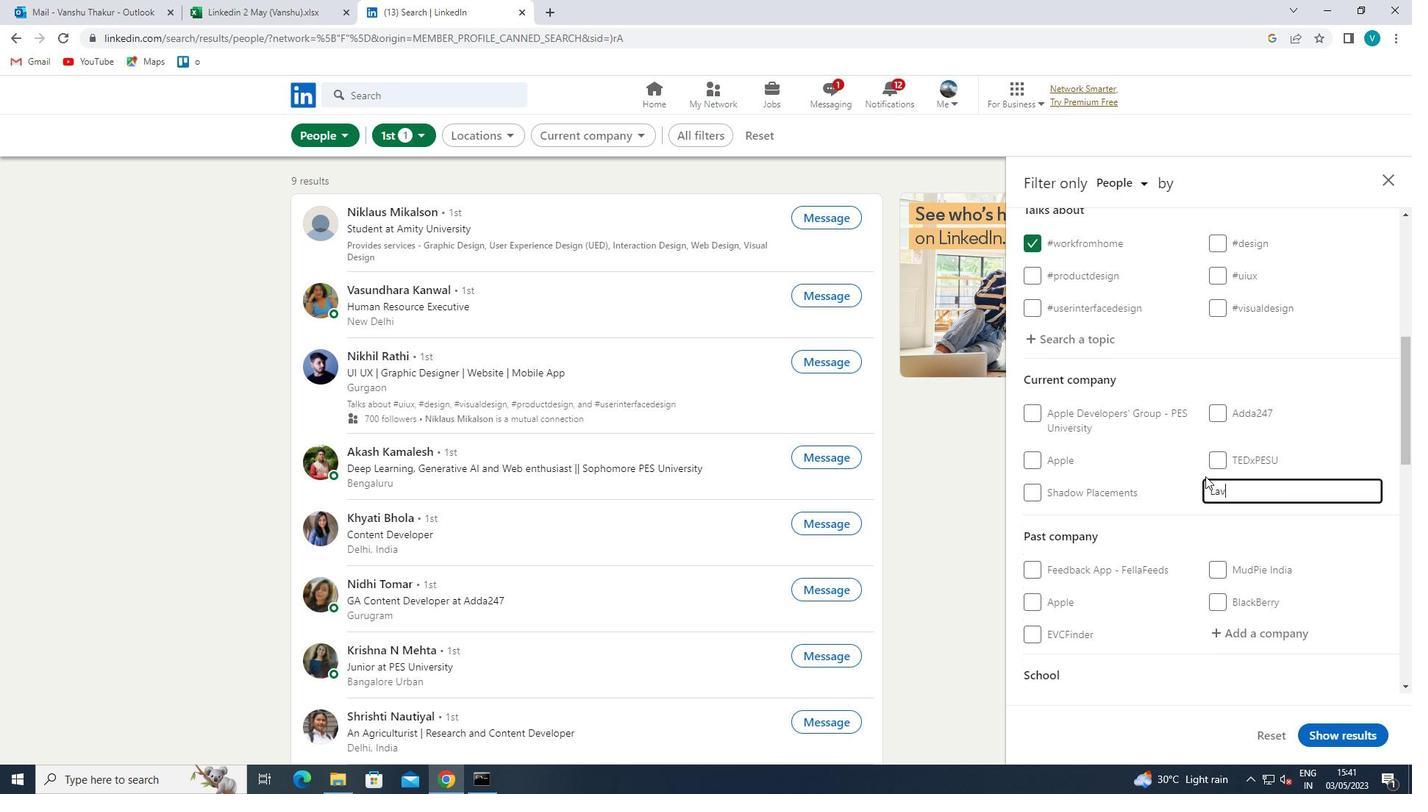 
Action: Mouse moved to (1203, 511)
Screenshot: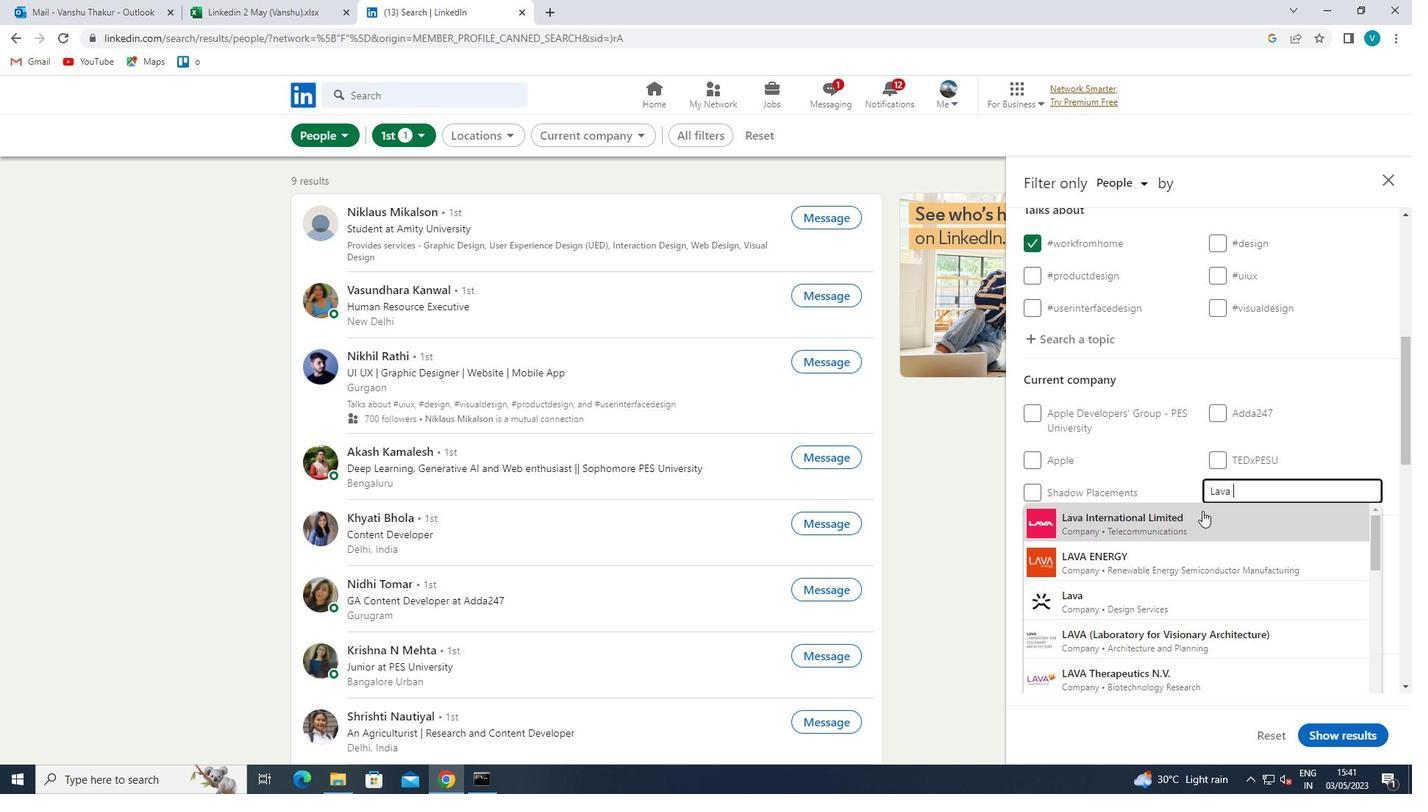 
Action: Mouse pressed left at (1203, 511)
Screenshot: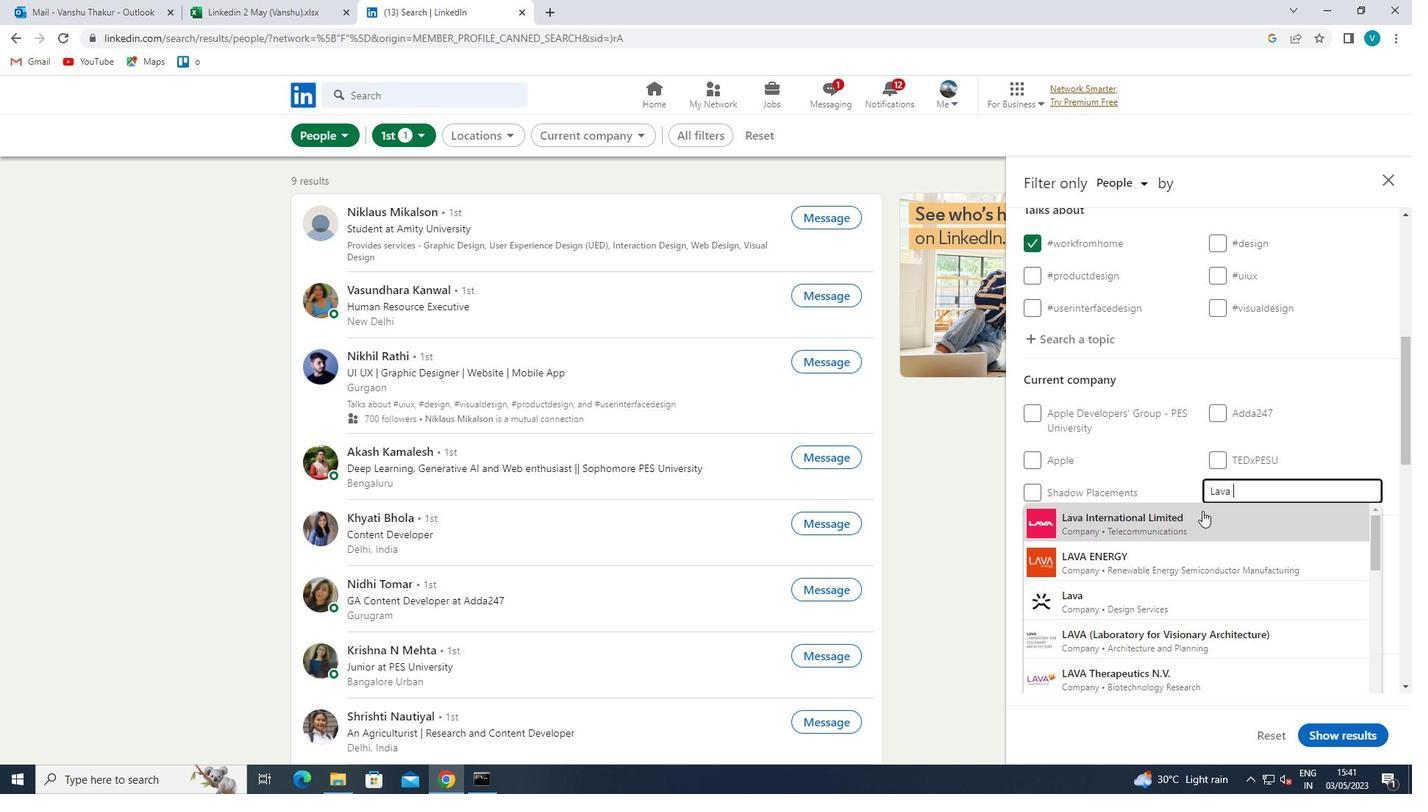 
Action: Mouse moved to (1203, 511)
Screenshot: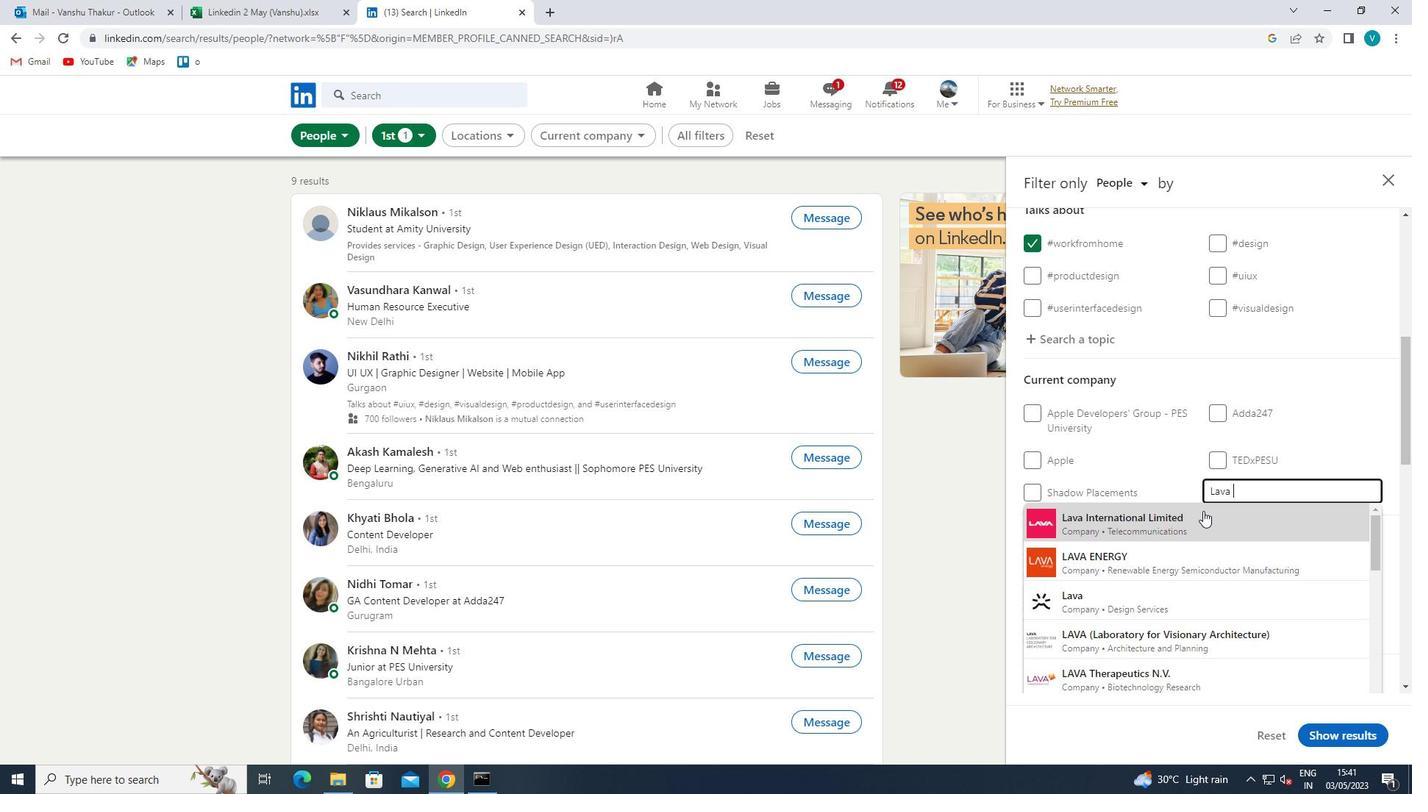 
Action: Mouse scrolled (1203, 510) with delta (0, 0)
Screenshot: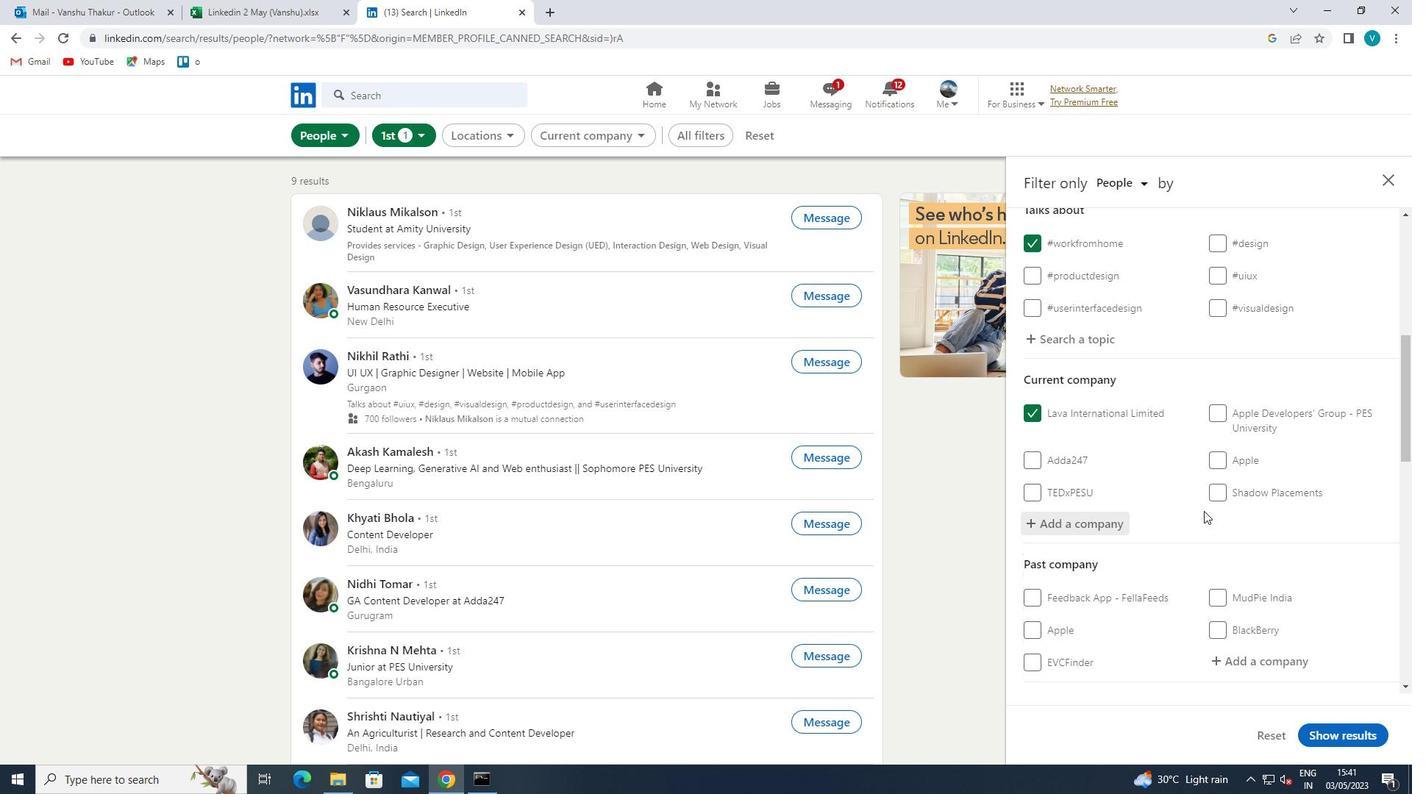 
Action: Mouse scrolled (1203, 510) with delta (0, 0)
Screenshot: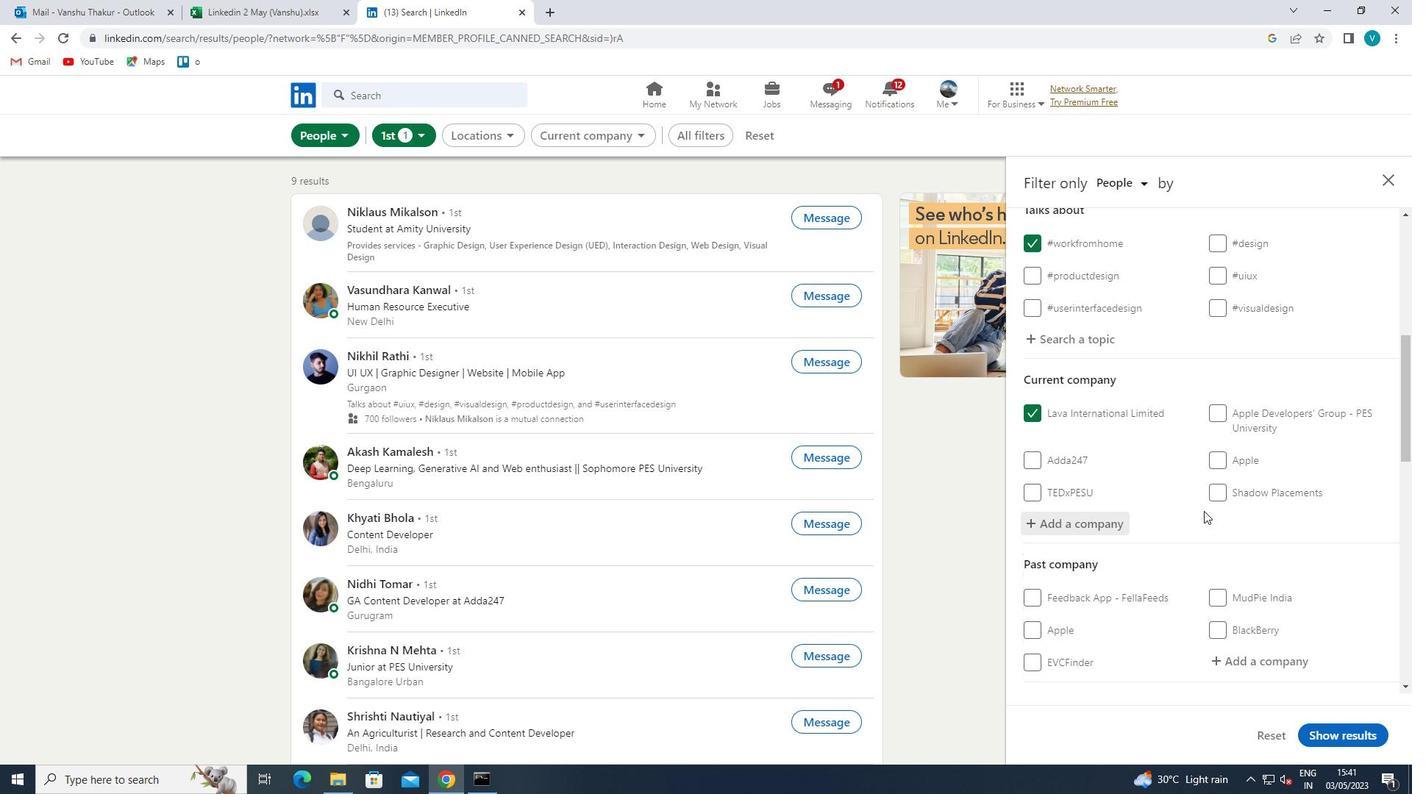
Action: Mouse scrolled (1203, 510) with delta (0, 0)
Screenshot: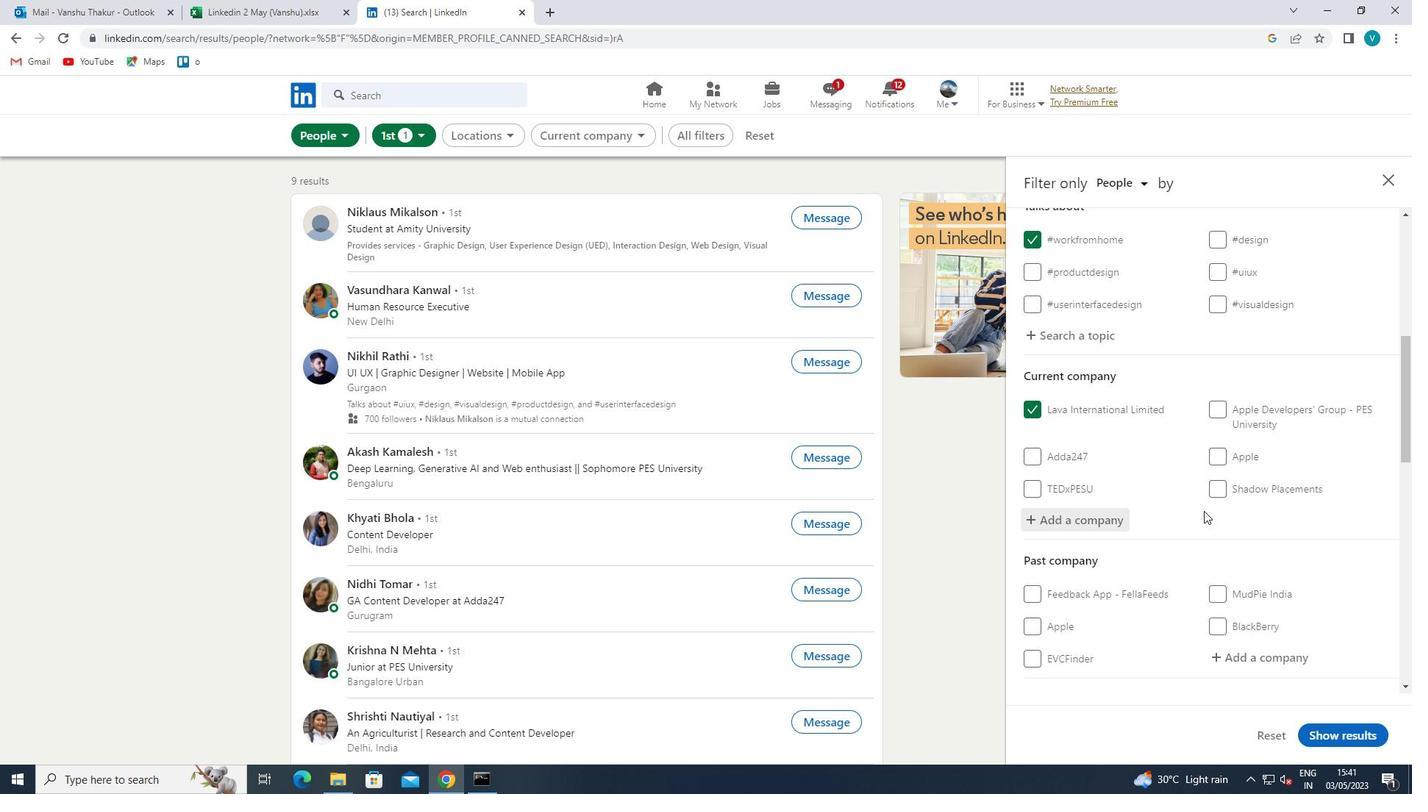 
Action: Mouse scrolled (1203, 510) with delta (0, 0)
Screenshot: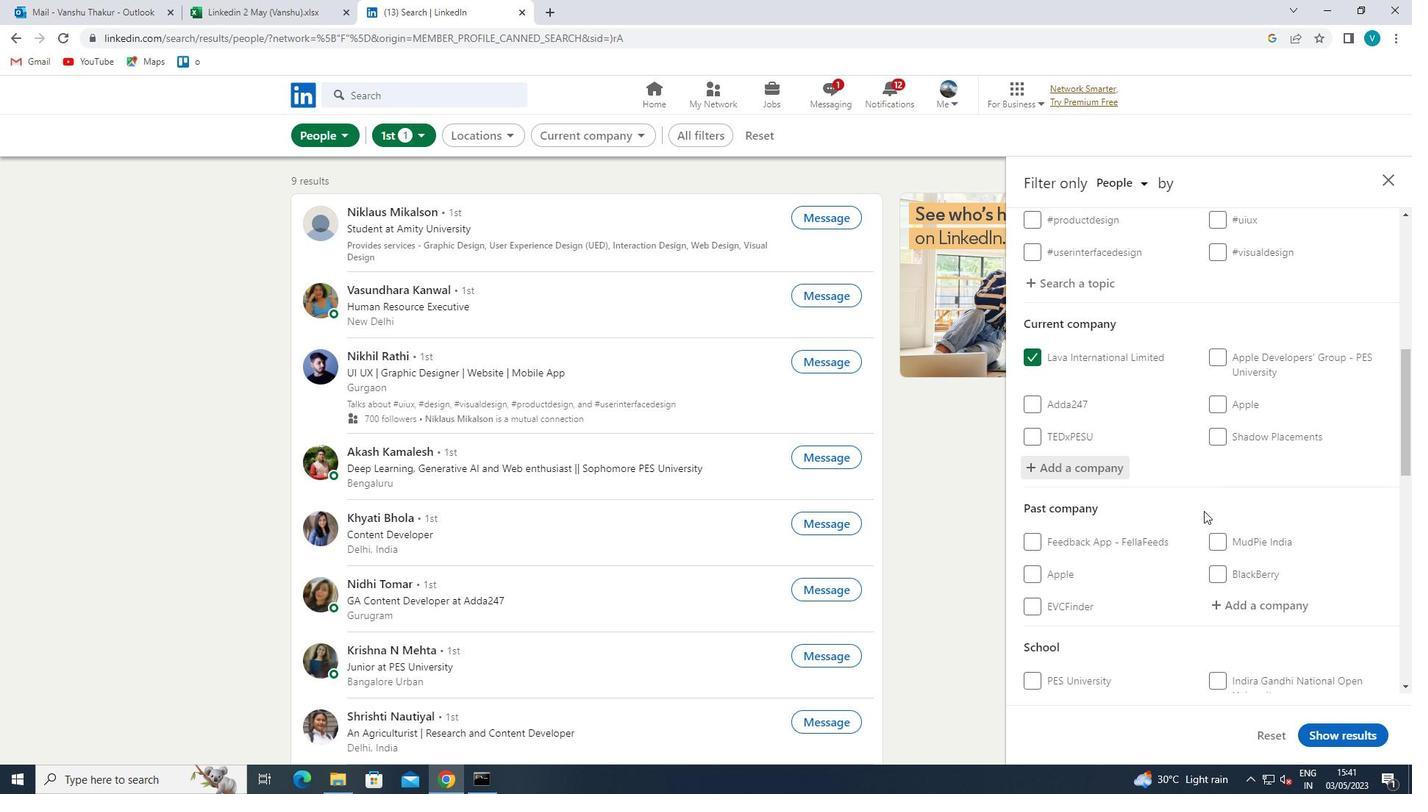 
Action: Mouse moved to (1240, 543)
Screenshot: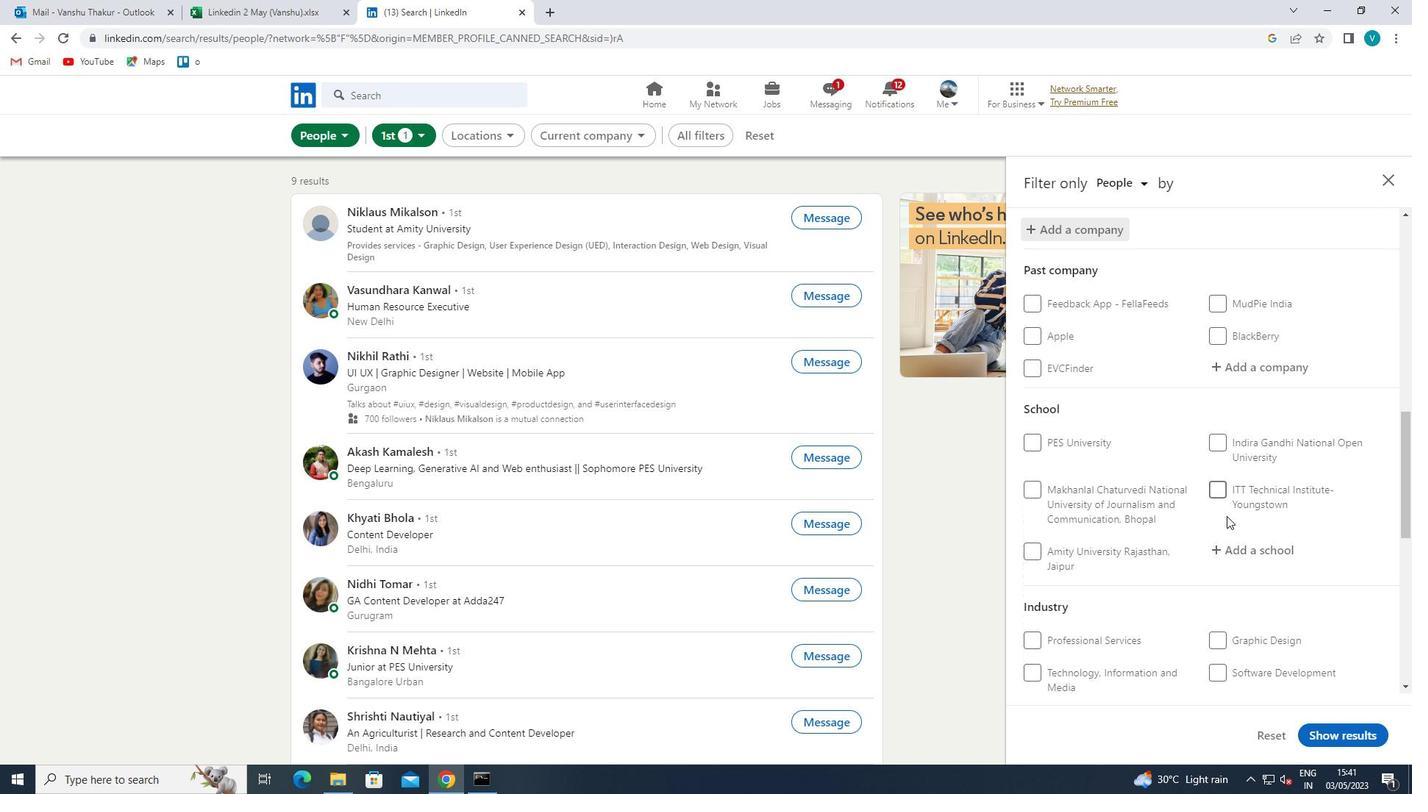 
Action: Mouse pressed left at (1240, 543)
Screenshot: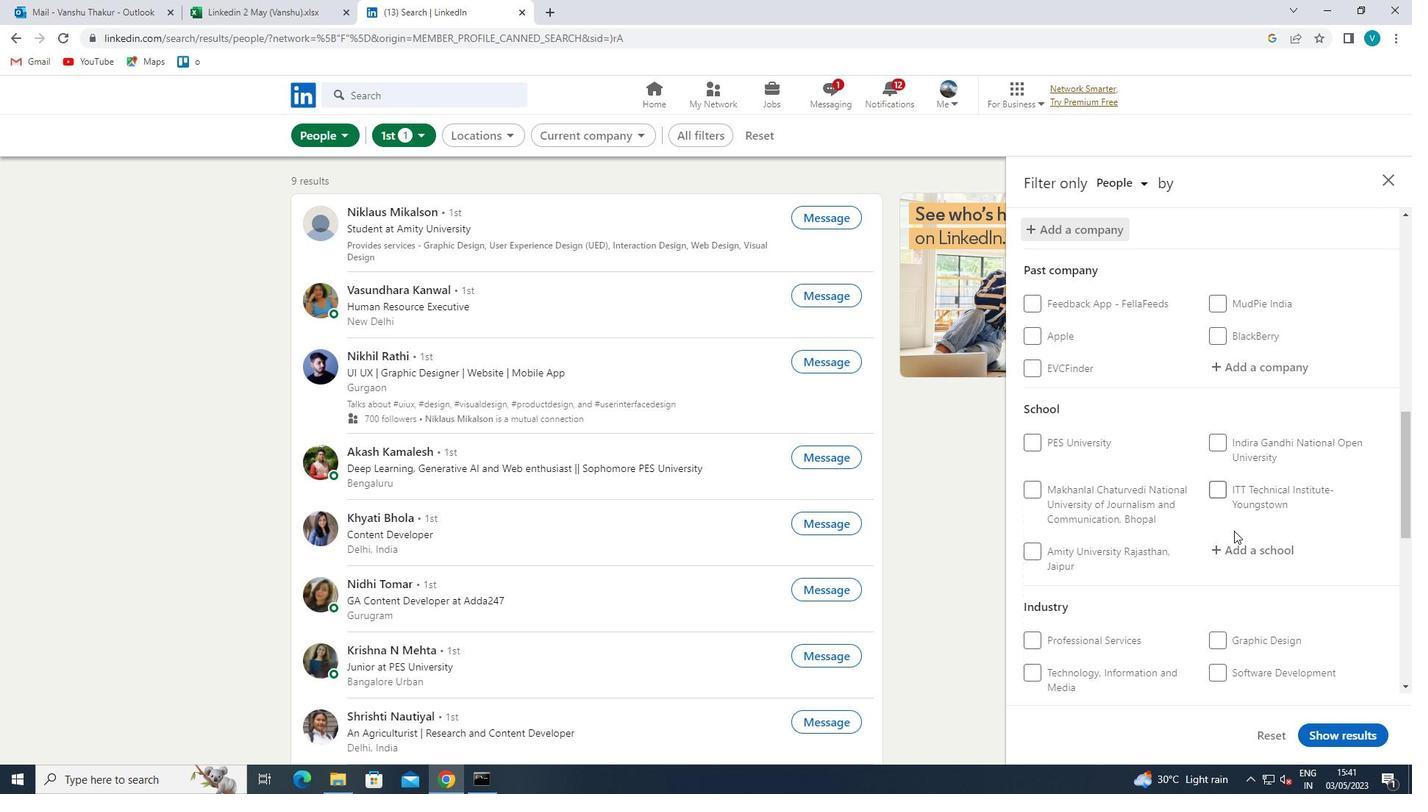 
Action: Key pressed <Key.shift>ST.<Key.space><Key.shift>JOSE
Screenshot: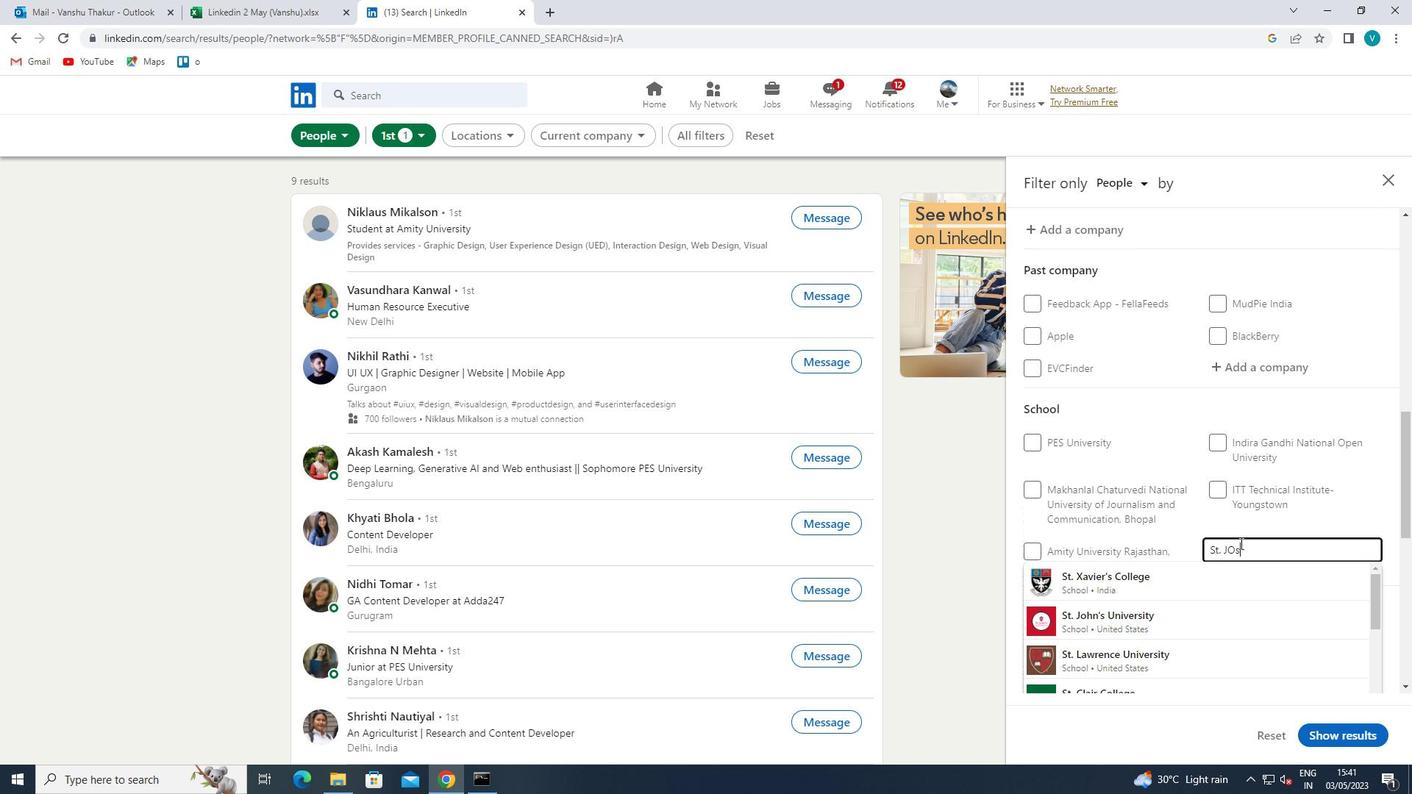 
Action: Mouse moved to (1234, 548)
Screenshot: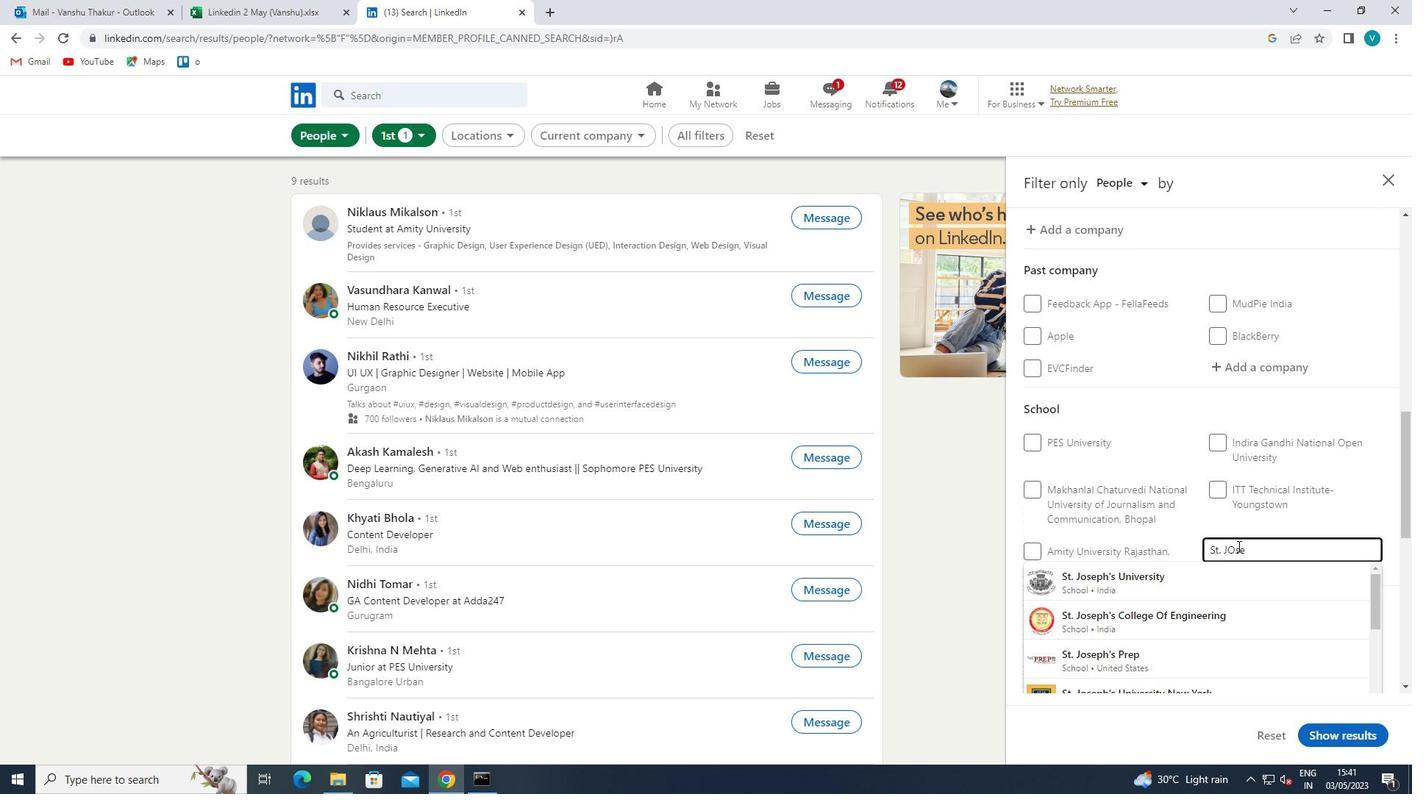 
Action: Mouse pressed left at (1234, 548)
Screenshot: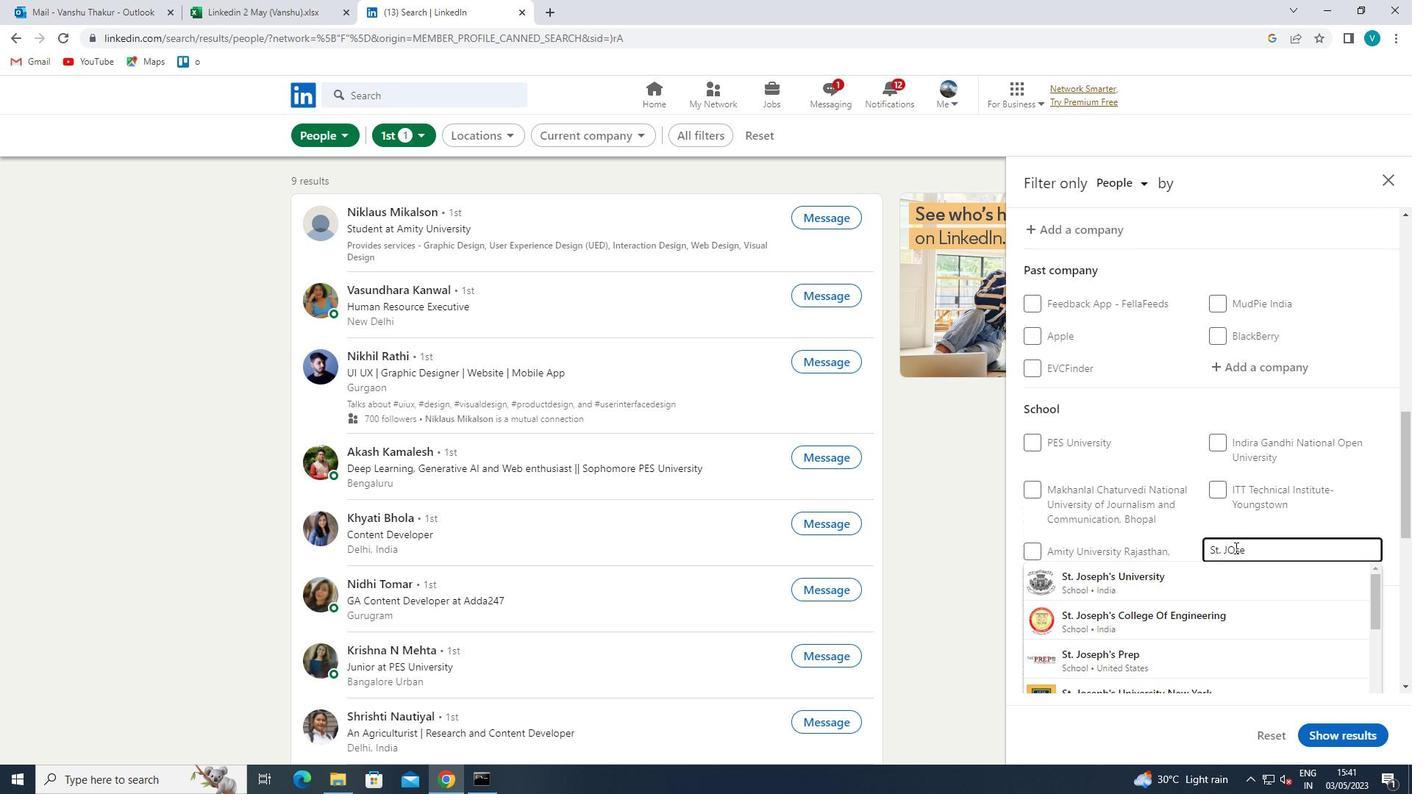 
Action: Key pressed <Key.backspace>O
Screenshot: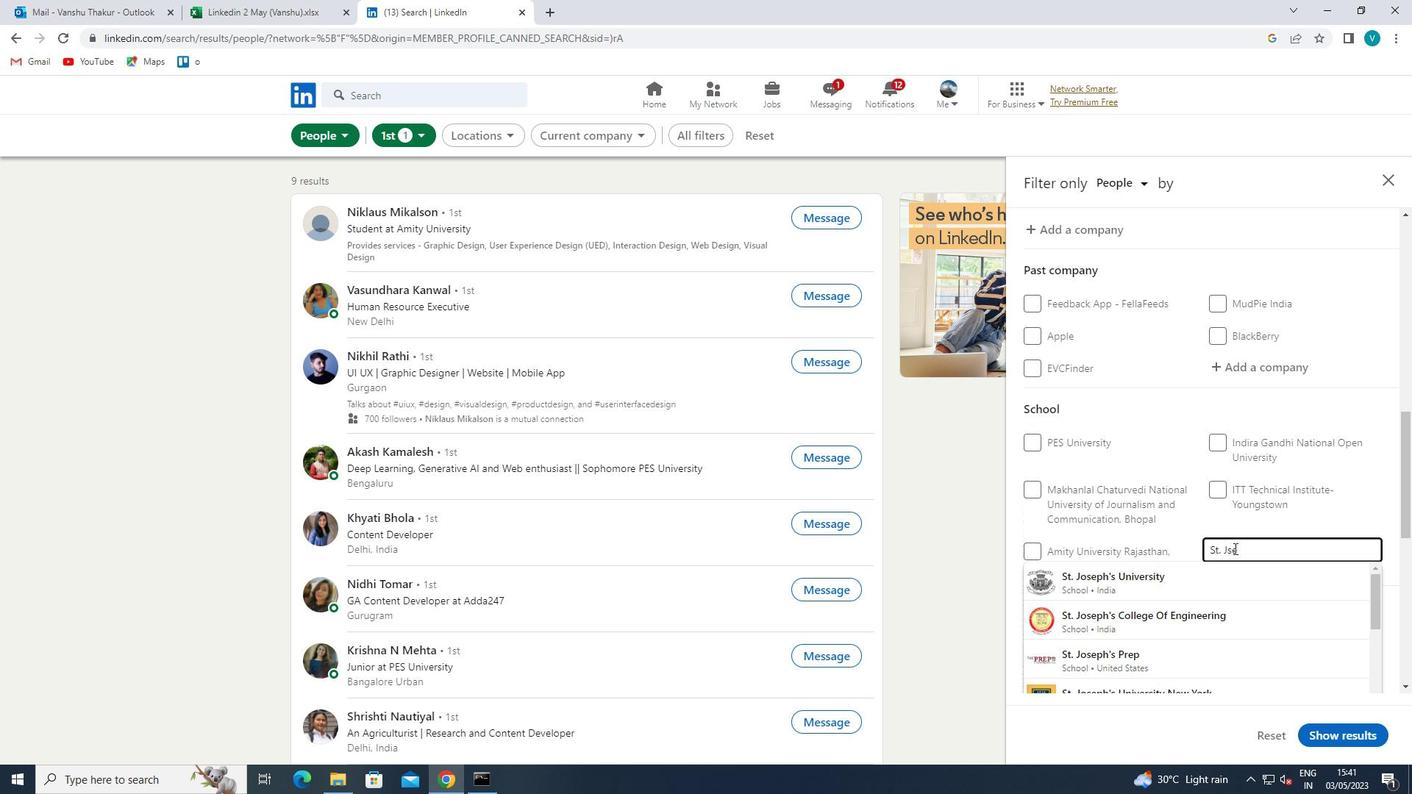 
Action: Mouse moved to (1241, 547)
Screenshot: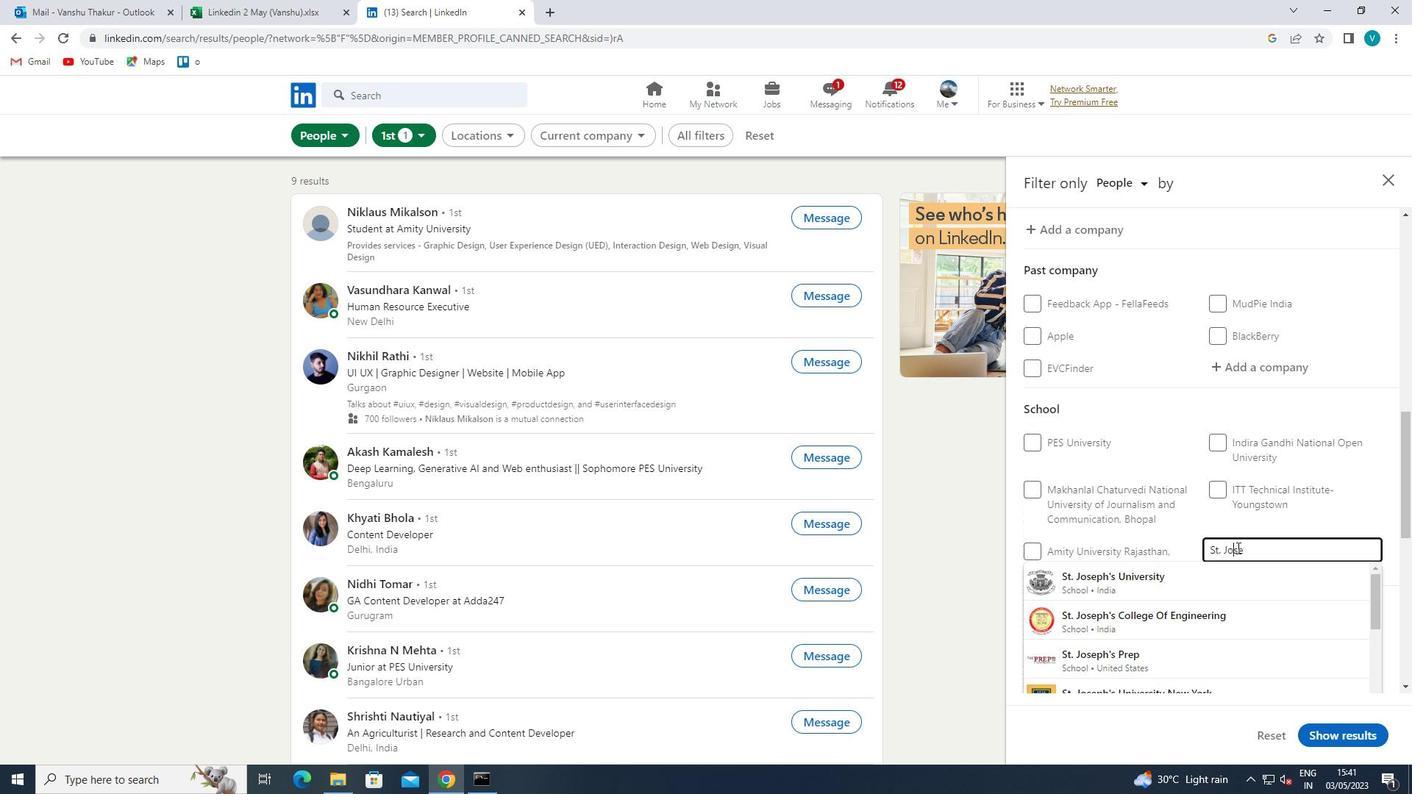 
Action: Mouse pressed left at (1241, 547)
Screenshot: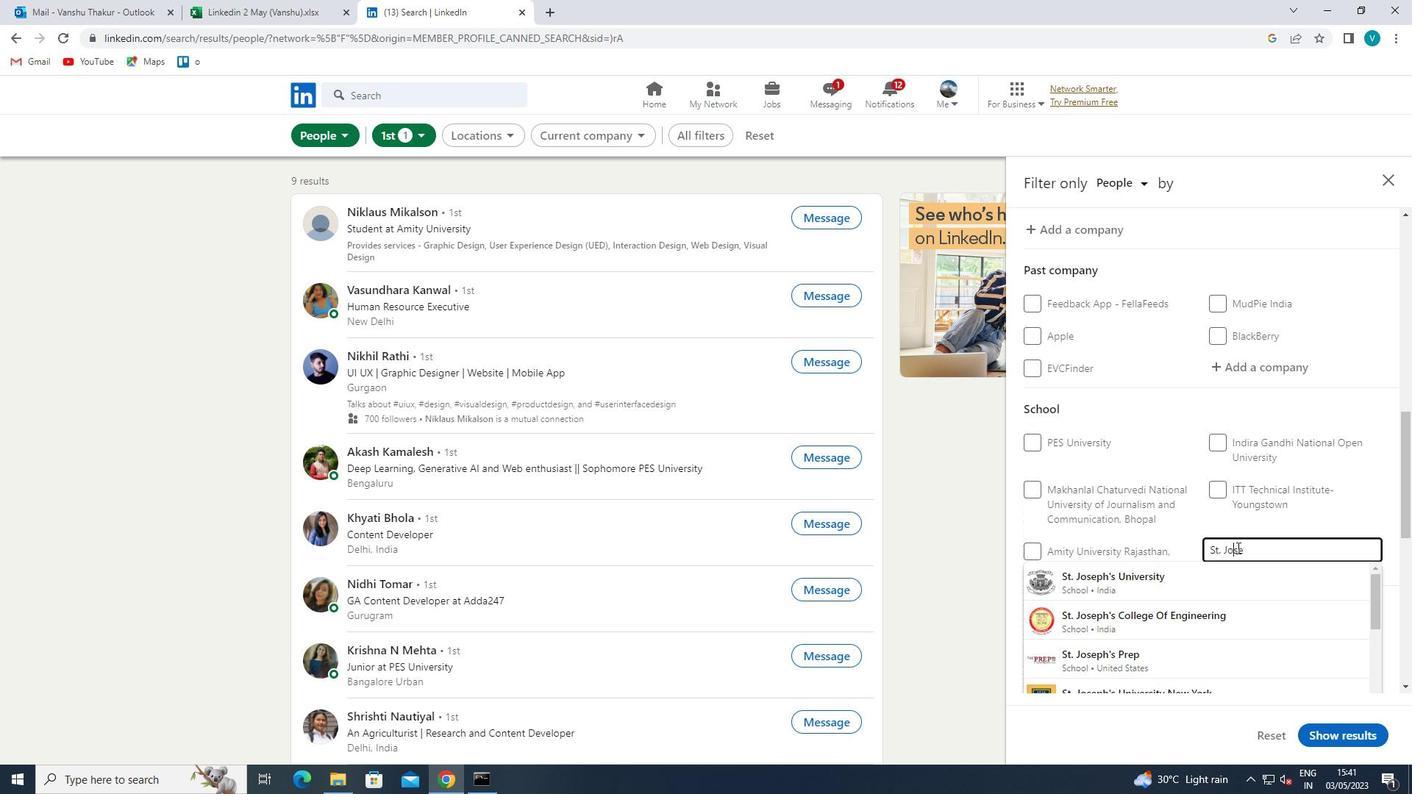 
Action: Mouse moved to (1298, 595)
Screenshot: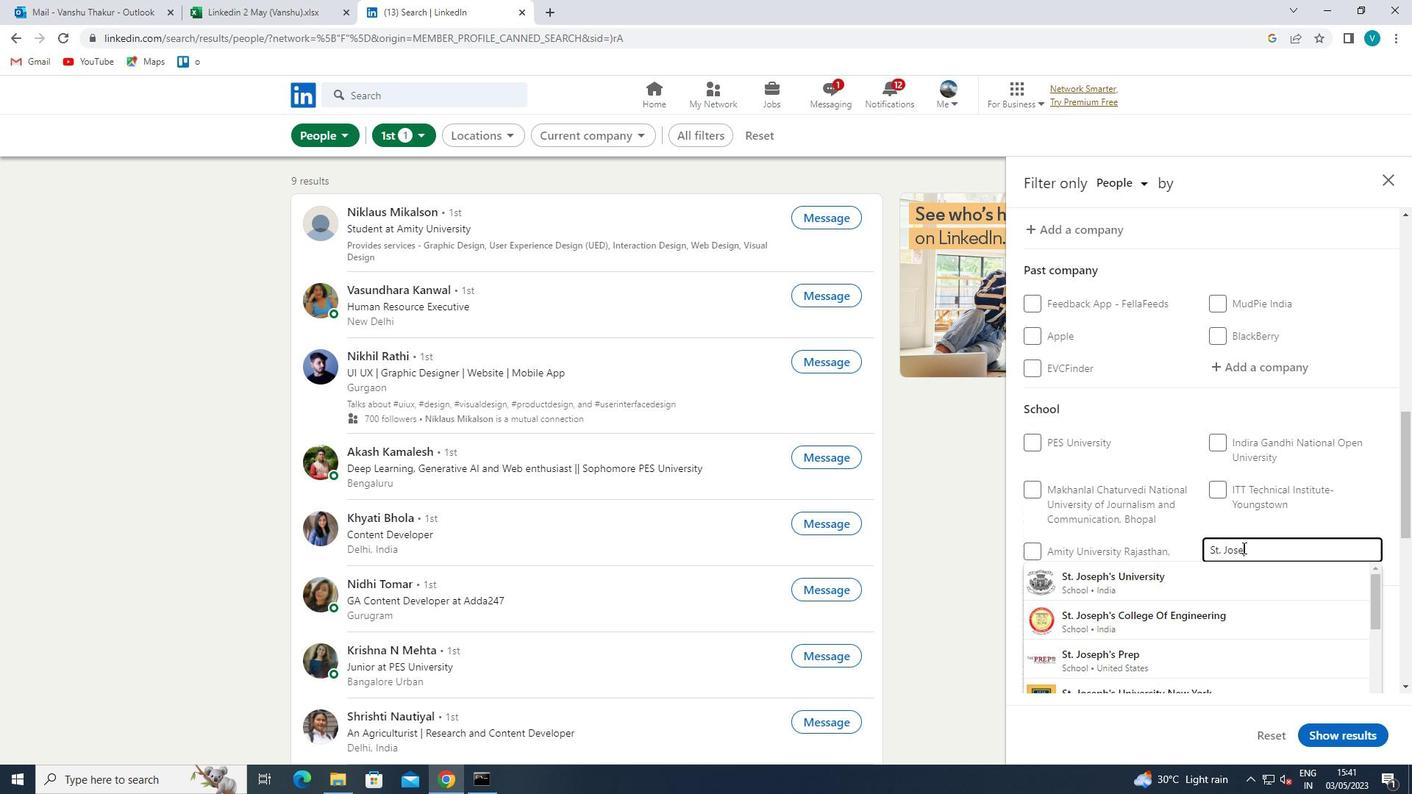 
Action: Key pressed PH'S<Key.space><Key.shift>MATRICULATION<Key.space>
Screenshot: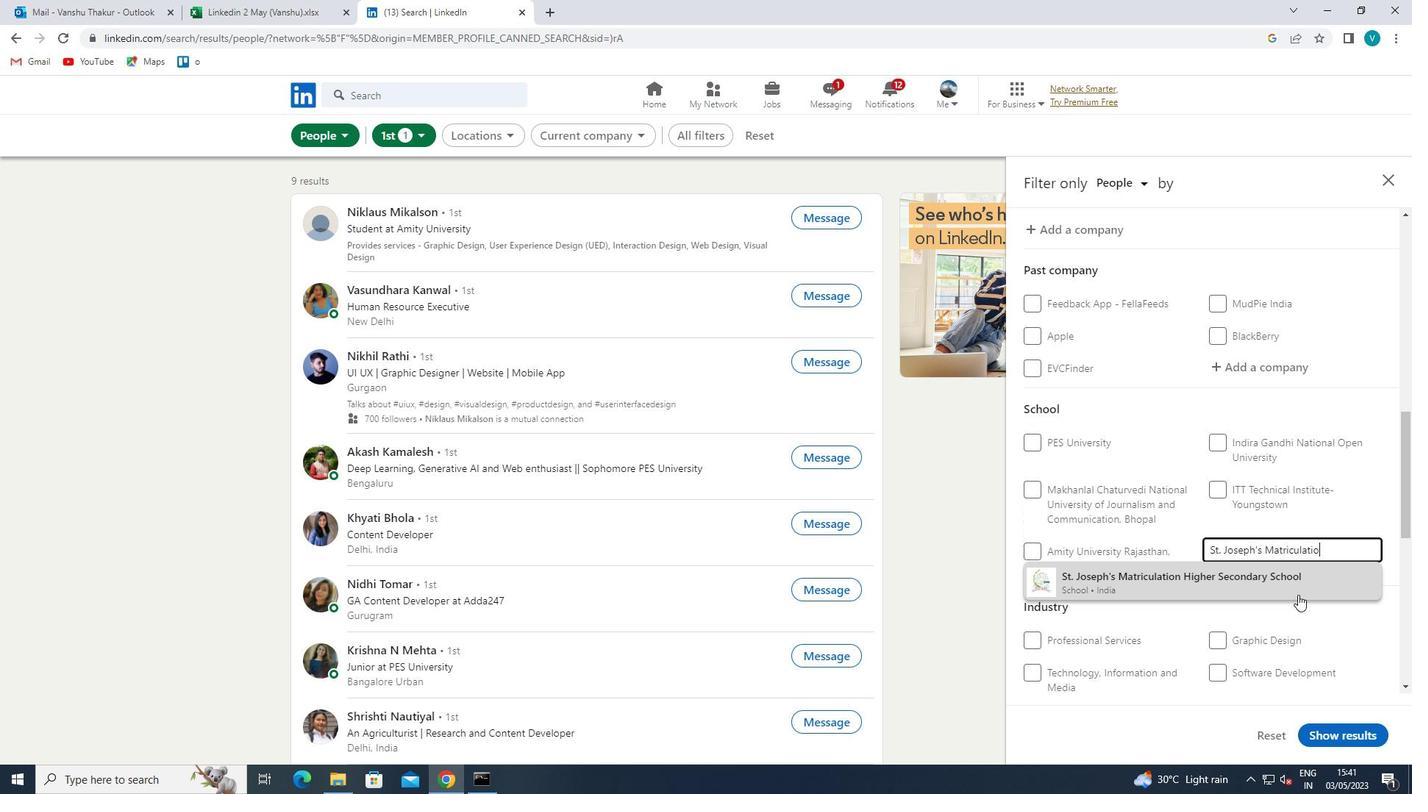 
Action: Mouse moved to (1303, 591)
Screenshot: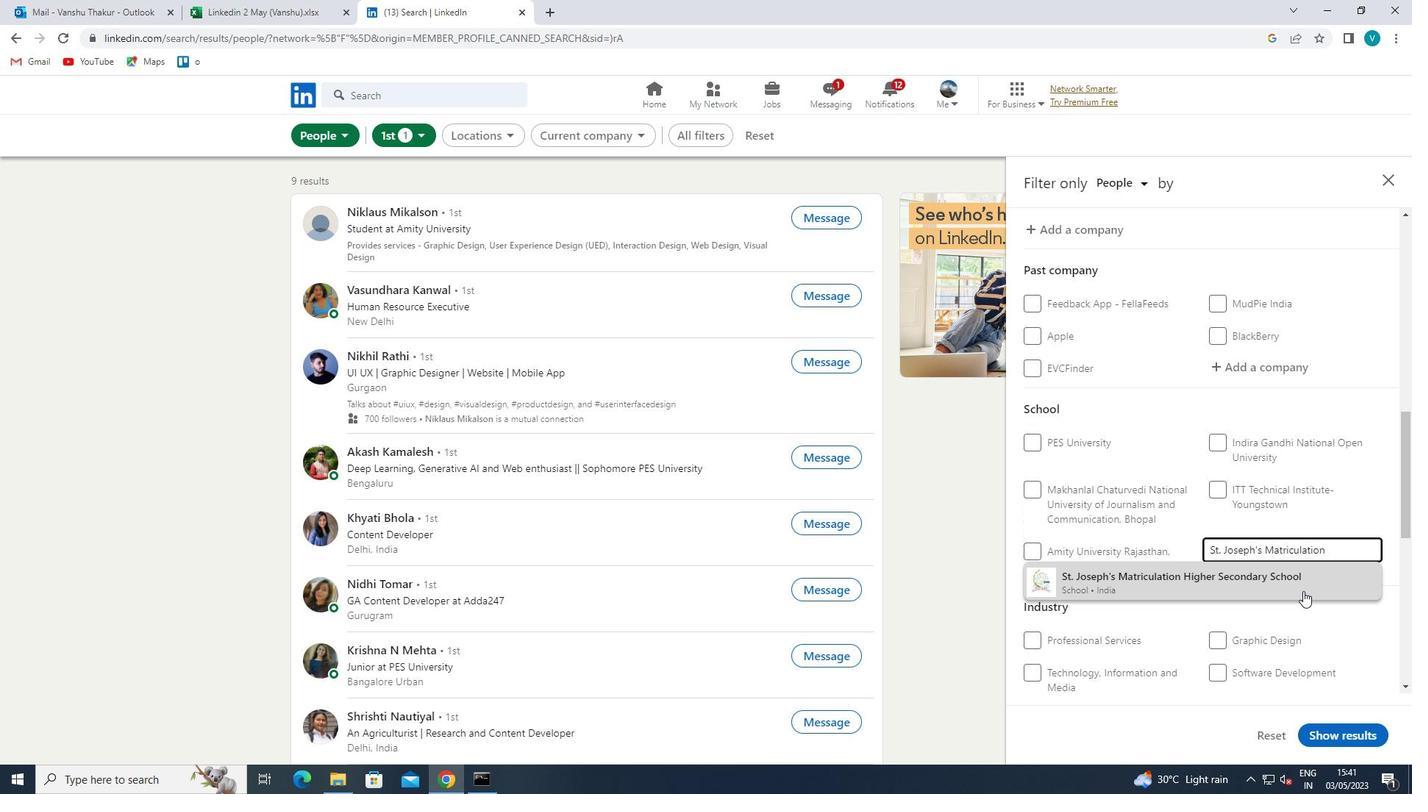 
Action: Mouse pressed left at (1303, 591)
Screenshot: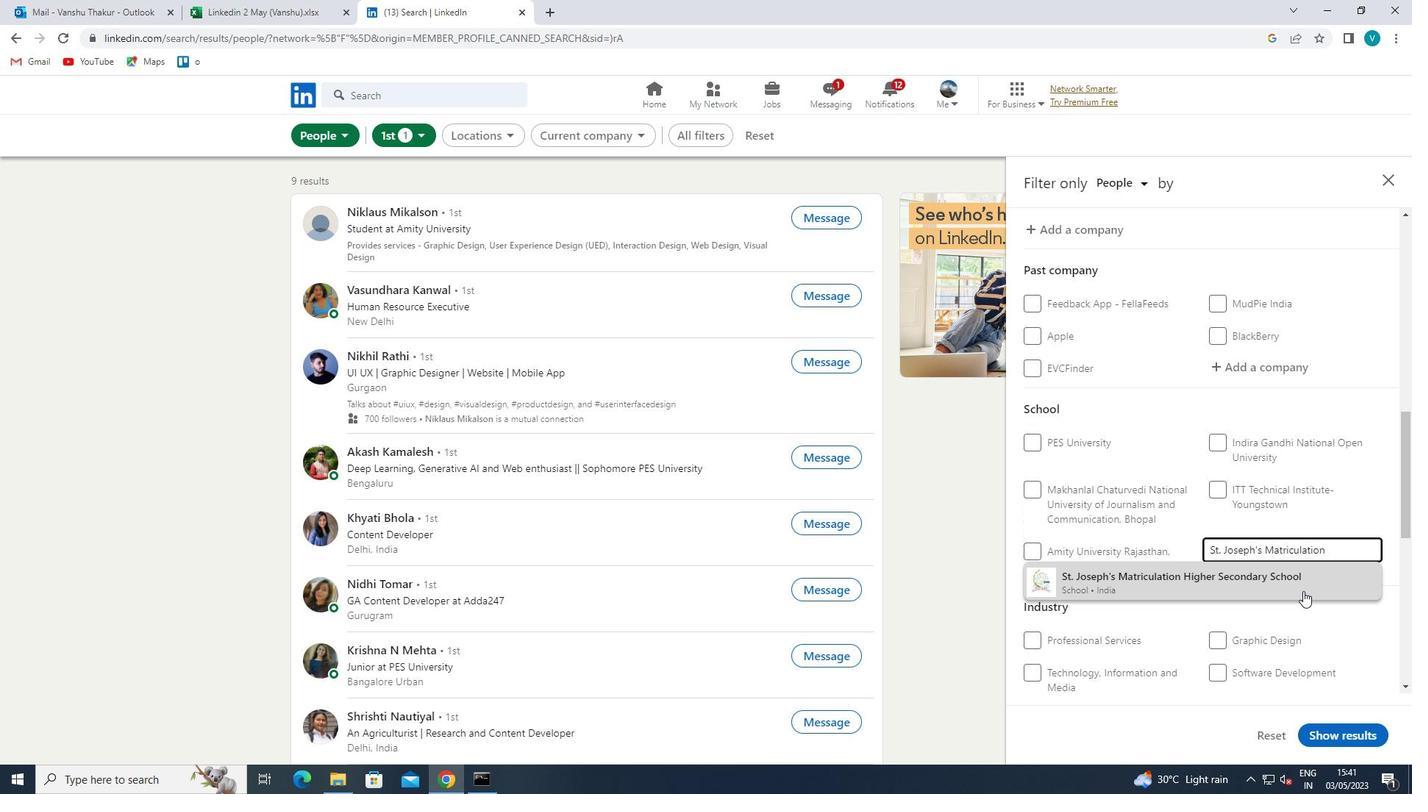 
Action: Mouse scrolled (1303, 590) with delta (0, 0)
Screenshot: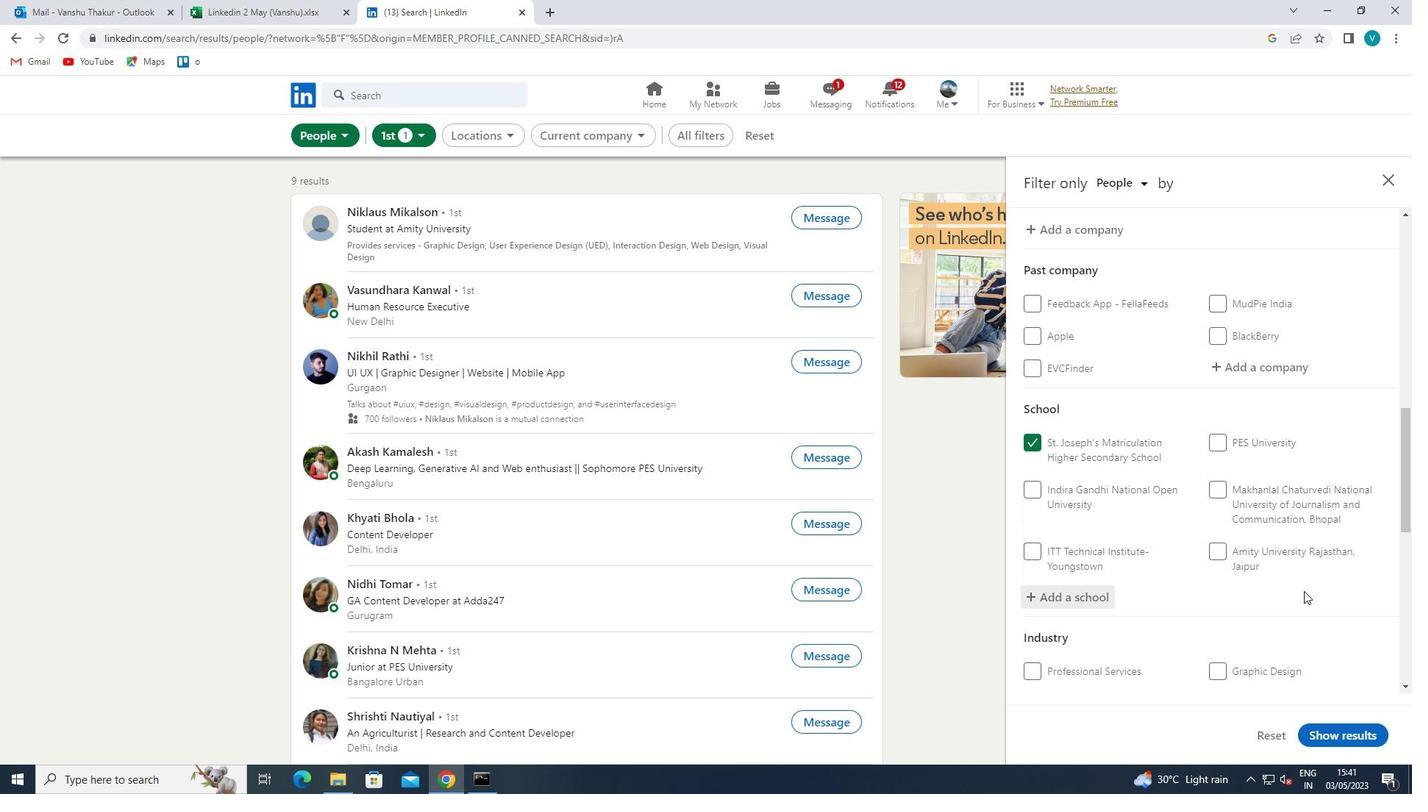 
Action: Mouse scrolled (1303, 590) with delta (0, 0)
Screenshot: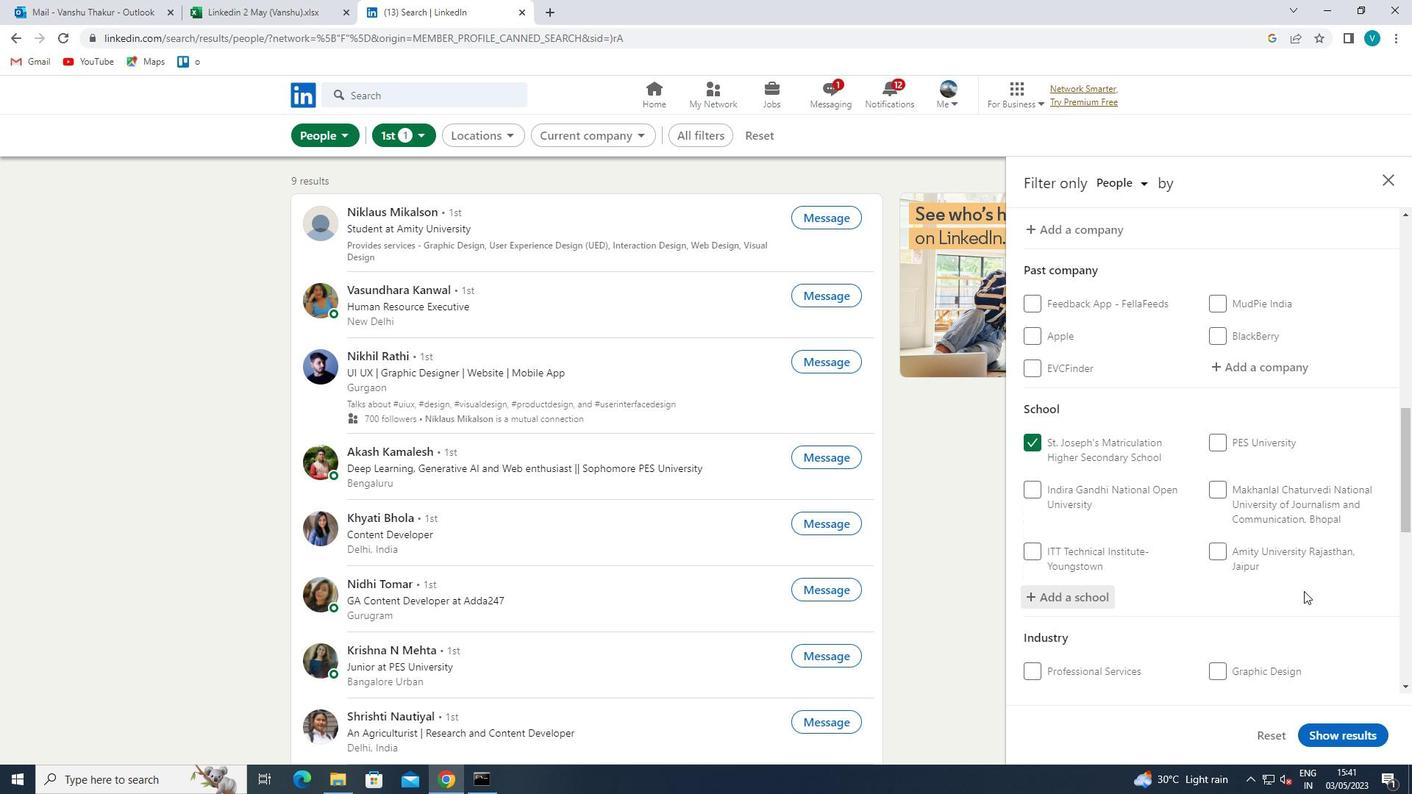 
Action: Mouse scrolled (1303, 590) with delta (0, 0)
Screenshot: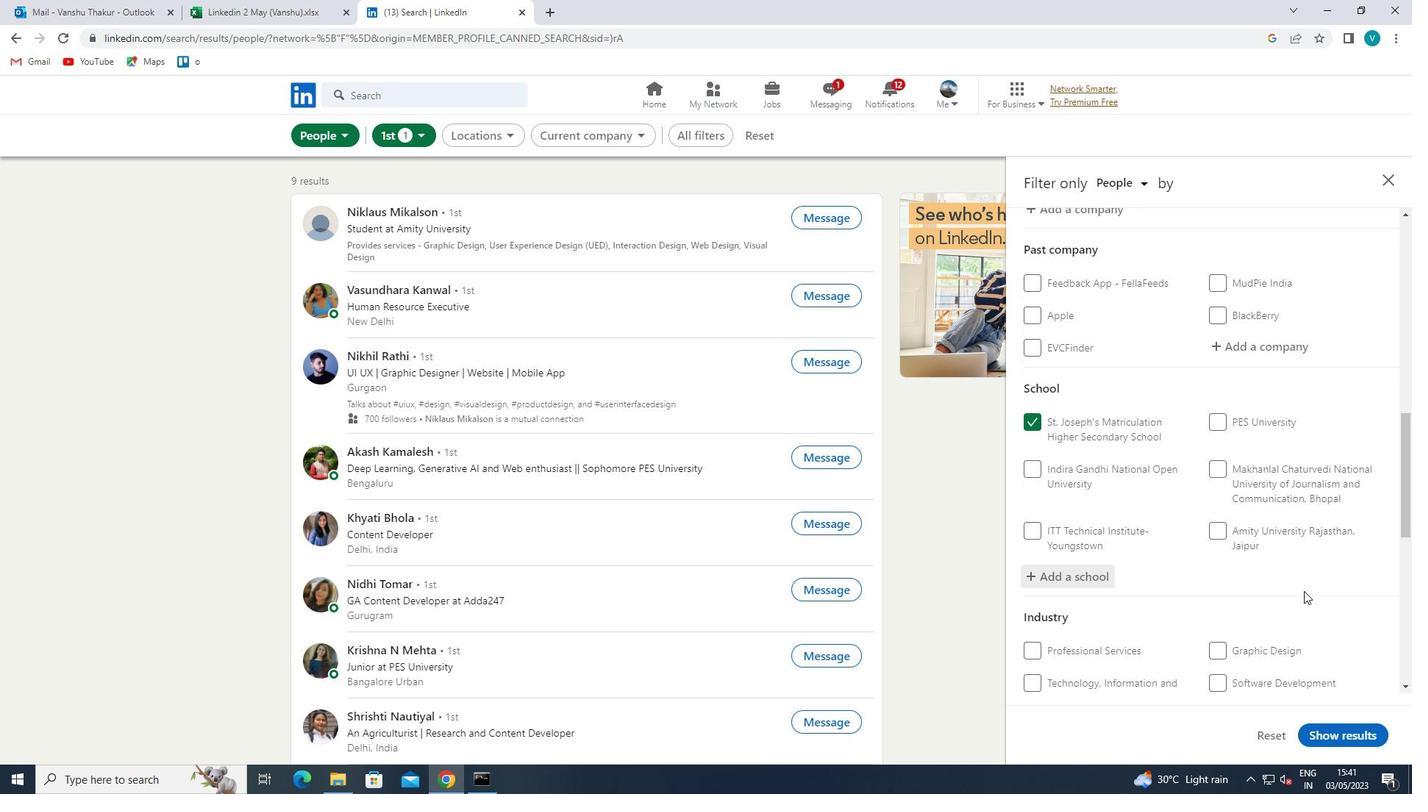 
Action: Mouse moved to (1290, 523)
Screenshot: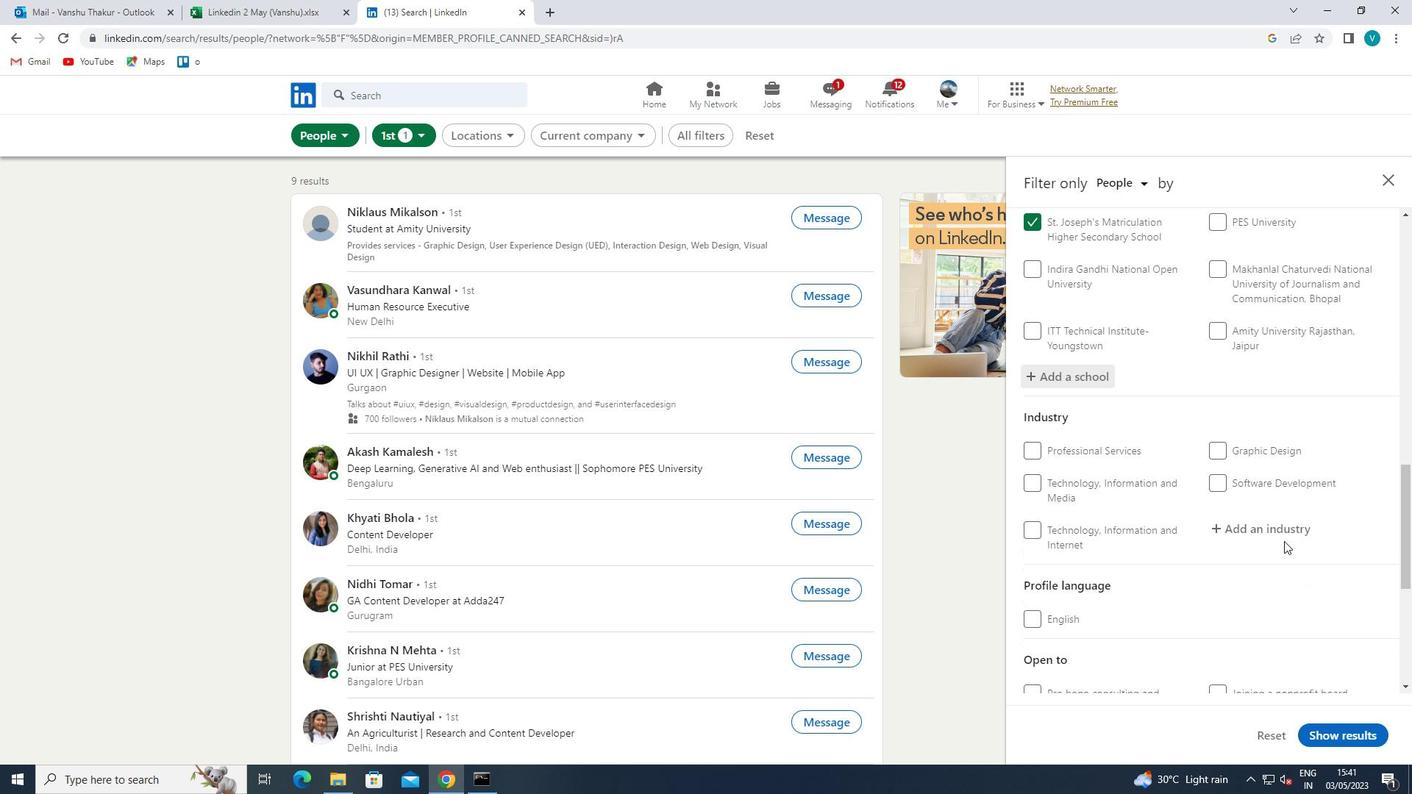 
Action: Mouse pressed left at (1290, 523)
Screenshot: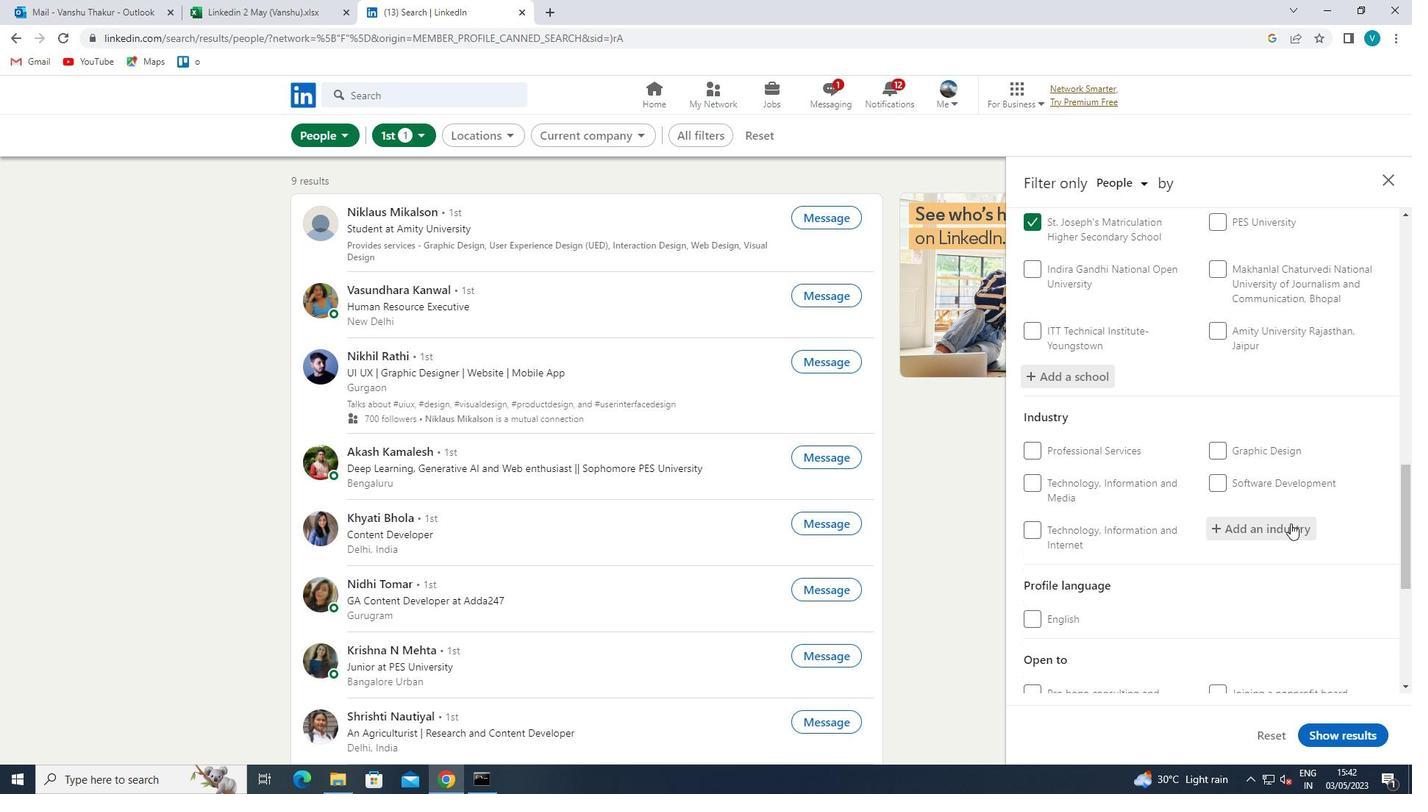 
Action: Key pressed <Key.shift>IT<Key.space><Key.shift>SYATEM<Key.space><Key.left><Key.left><Key.left><Key.left><Key.backspace>S<Key.right><Key.right><Key.right><Key.right>
Screenshot: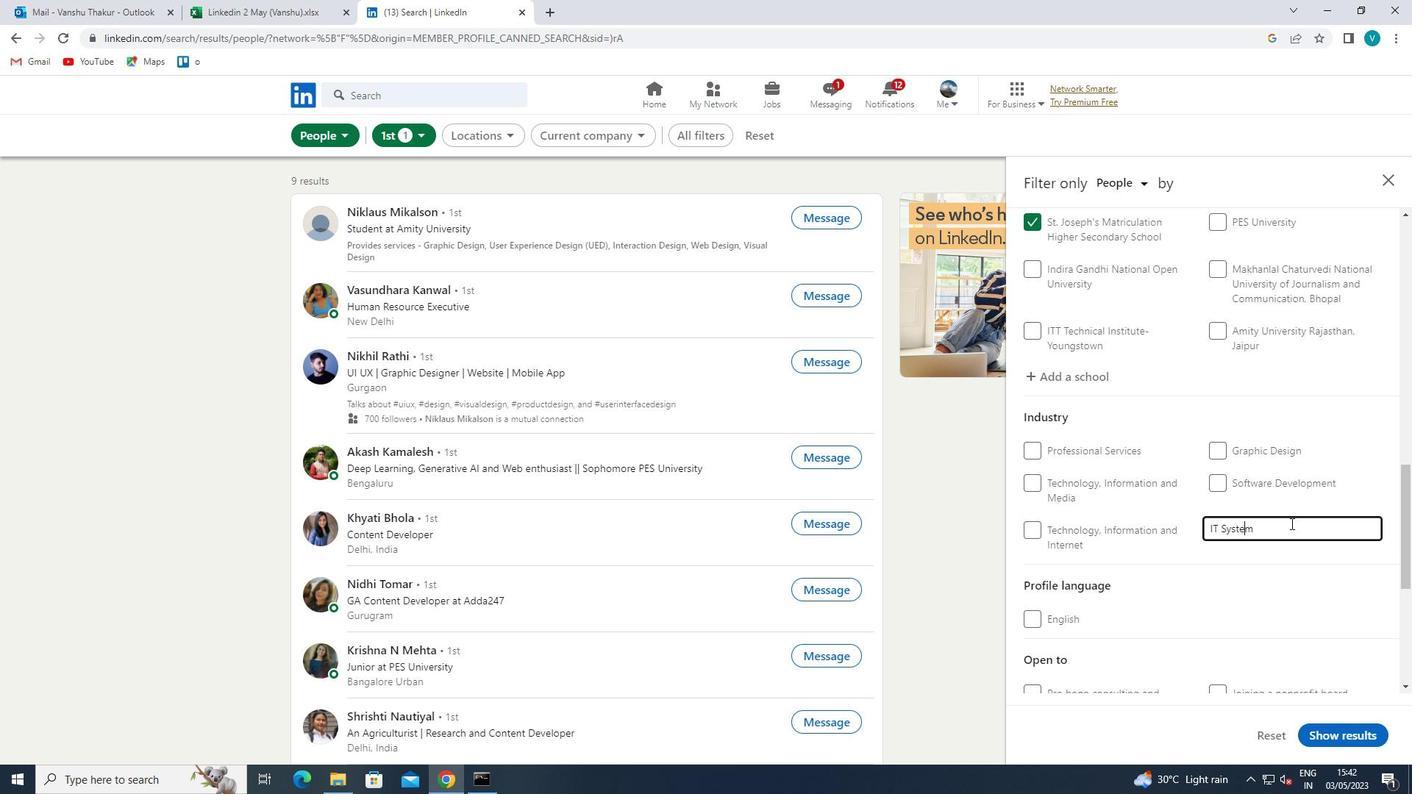 
Action: Mouse moved to (1219, 598)
Screenshot: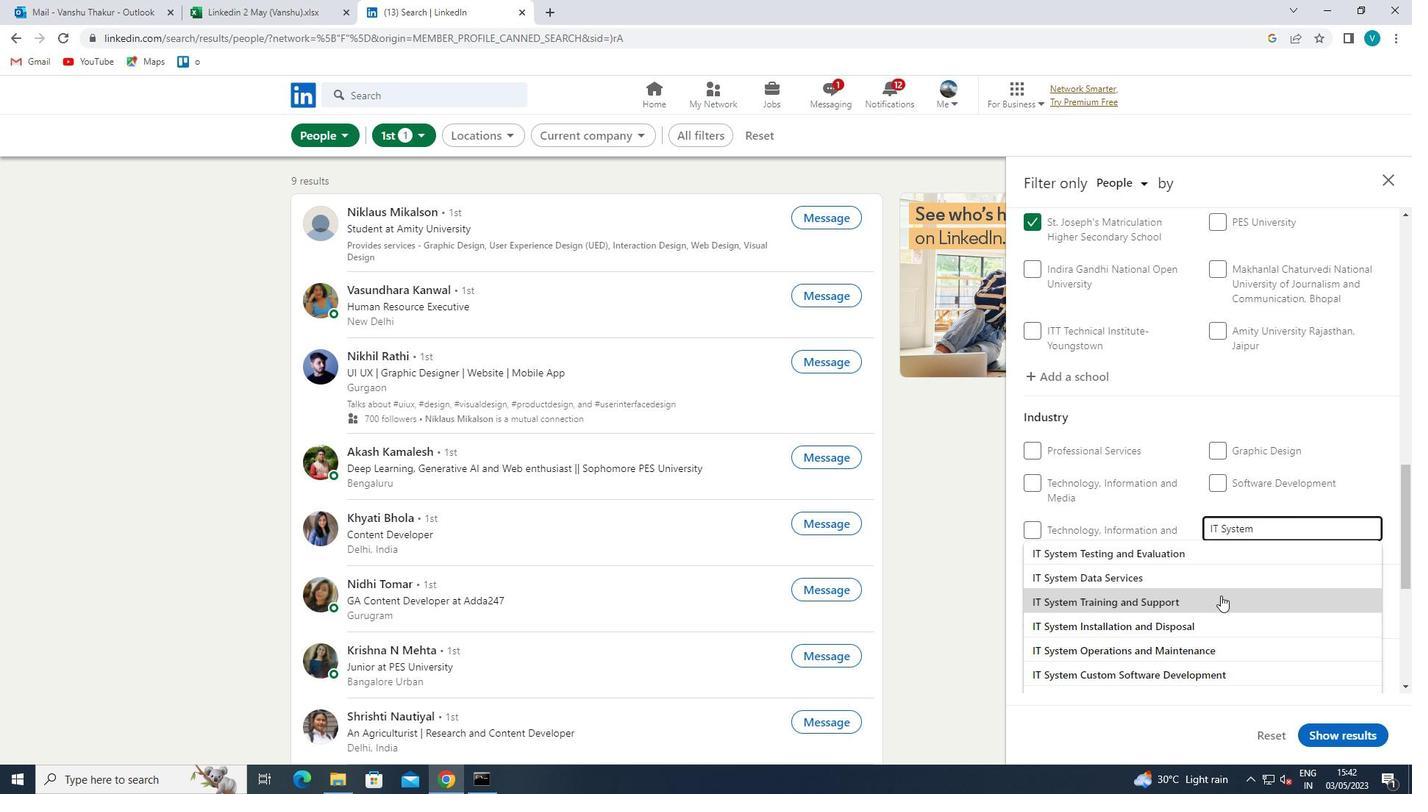 
Action: Mouse pressed left at (1219, 598)
Screenshot: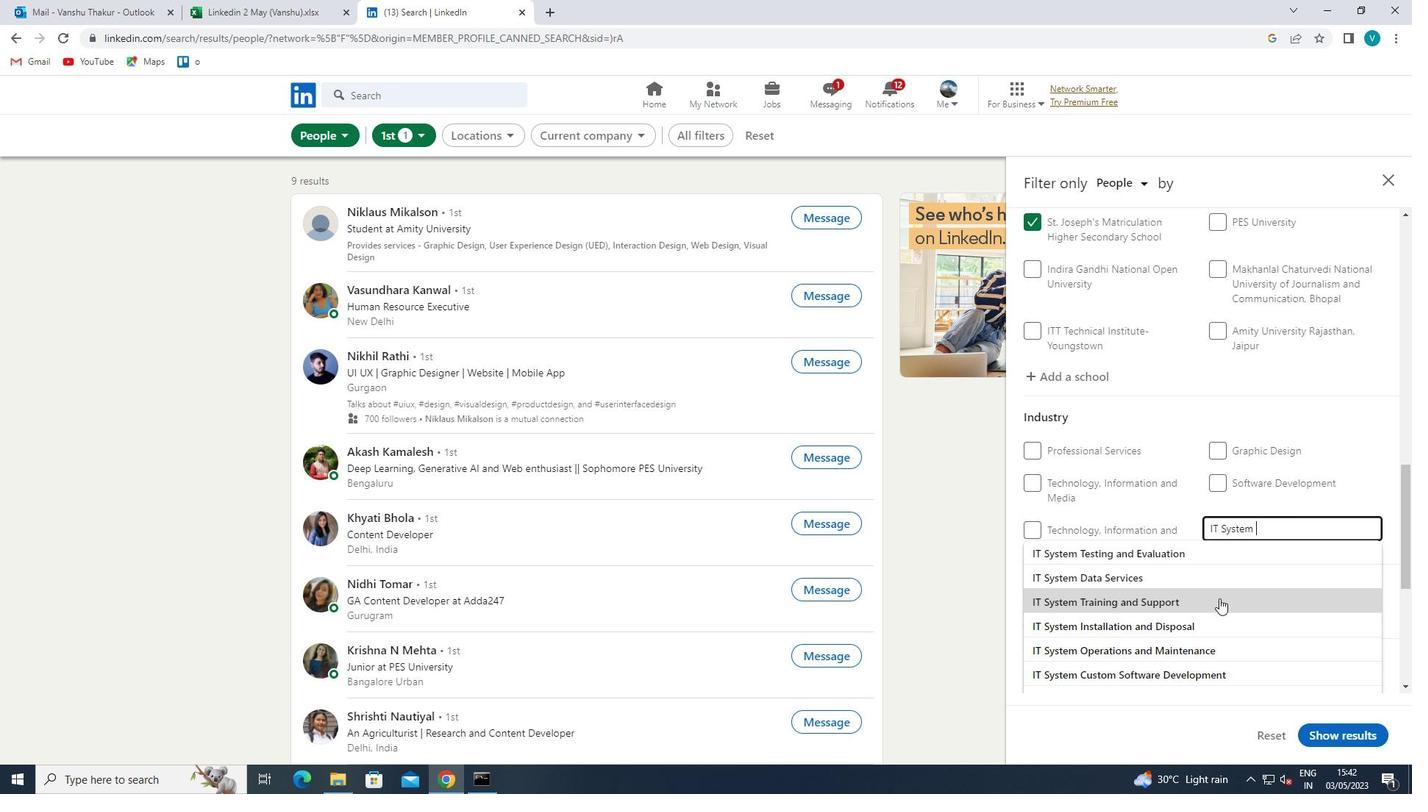 
Action: Mouse moved to (1223, 597)
Screenshot: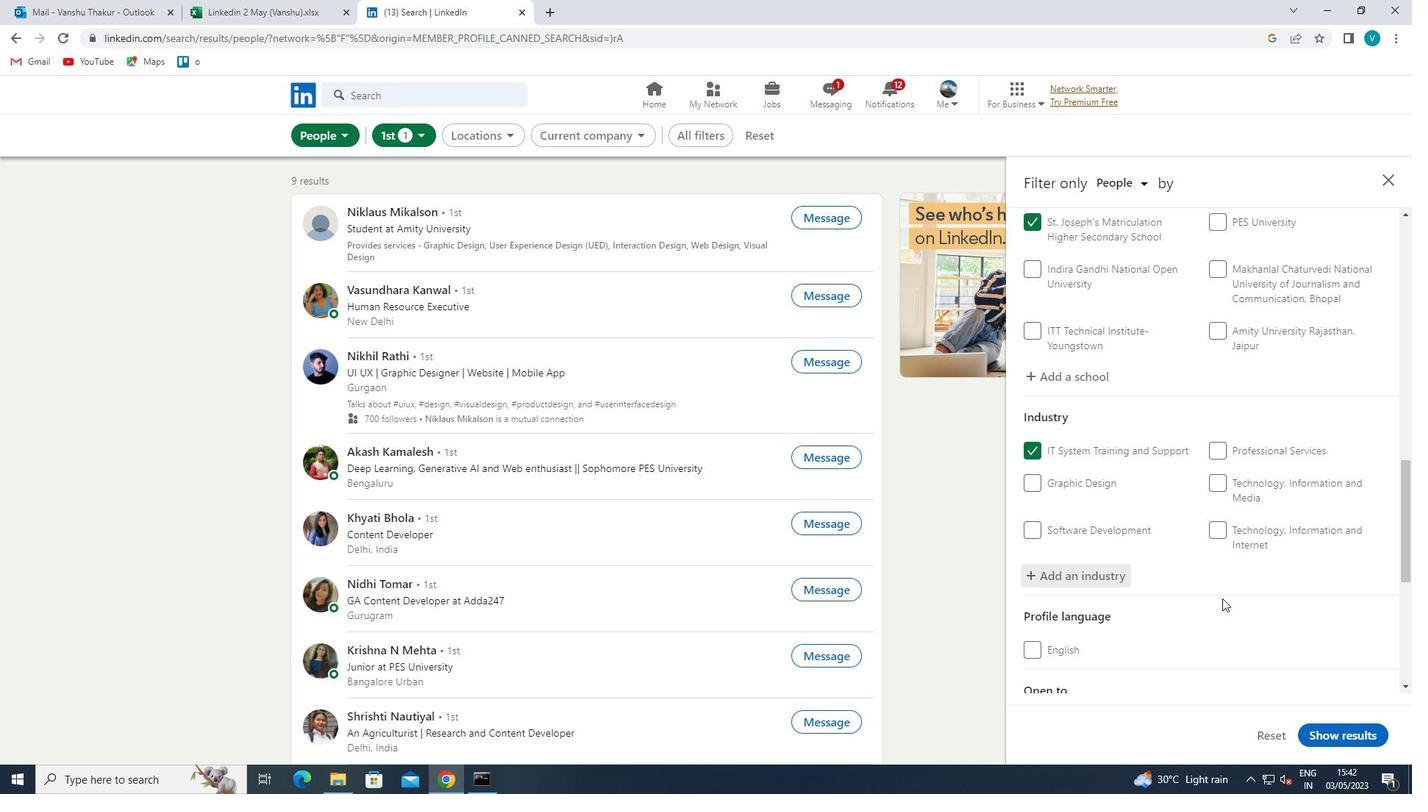 
Action: Mouse scrolled (1223, 596) with delta (0, 0)
Screenshot: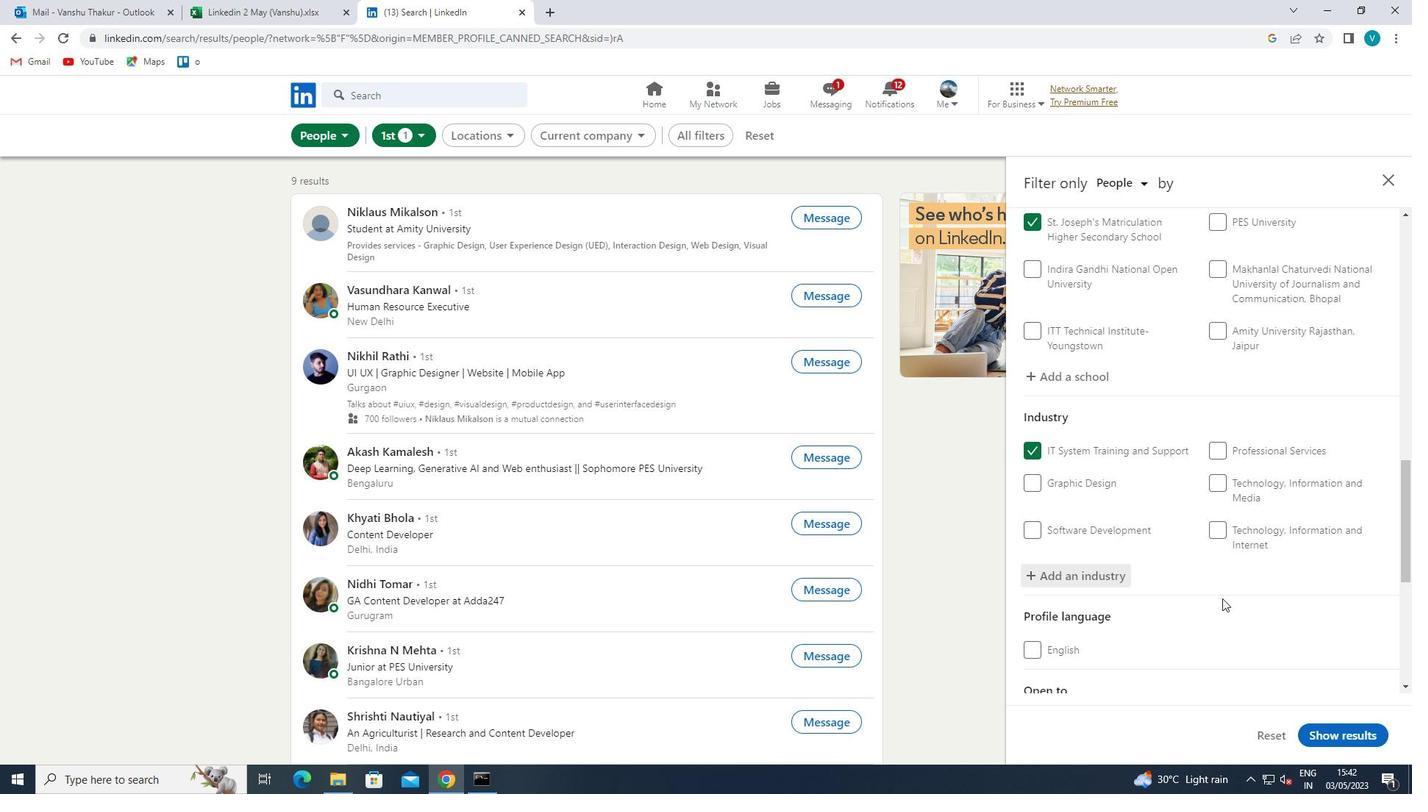 
Action: Mouse scrolled (1223, 596) with delta (0, 0)
Screenshot: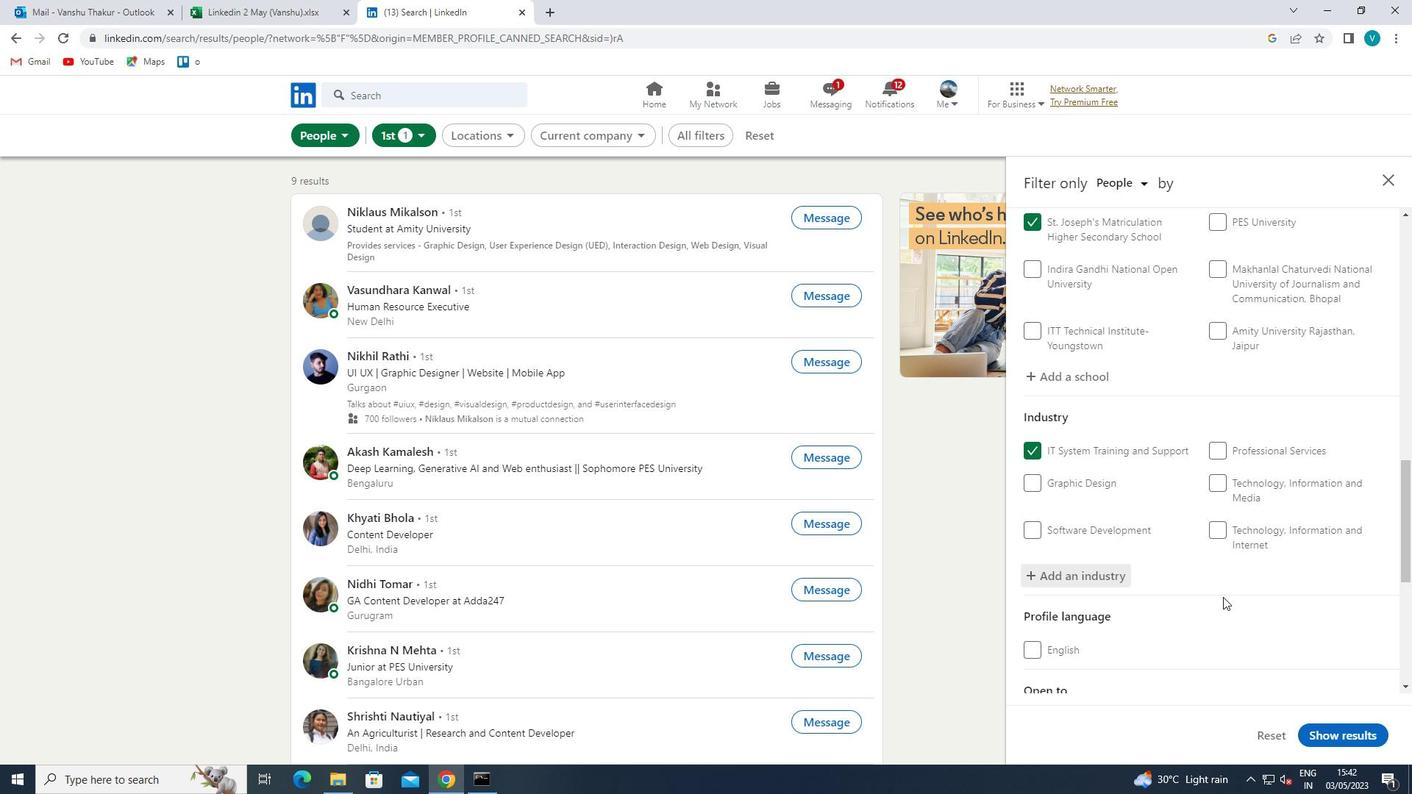 
Action: Mouse scrolled (1223, 596) with delta (0, 0)
Screenshot: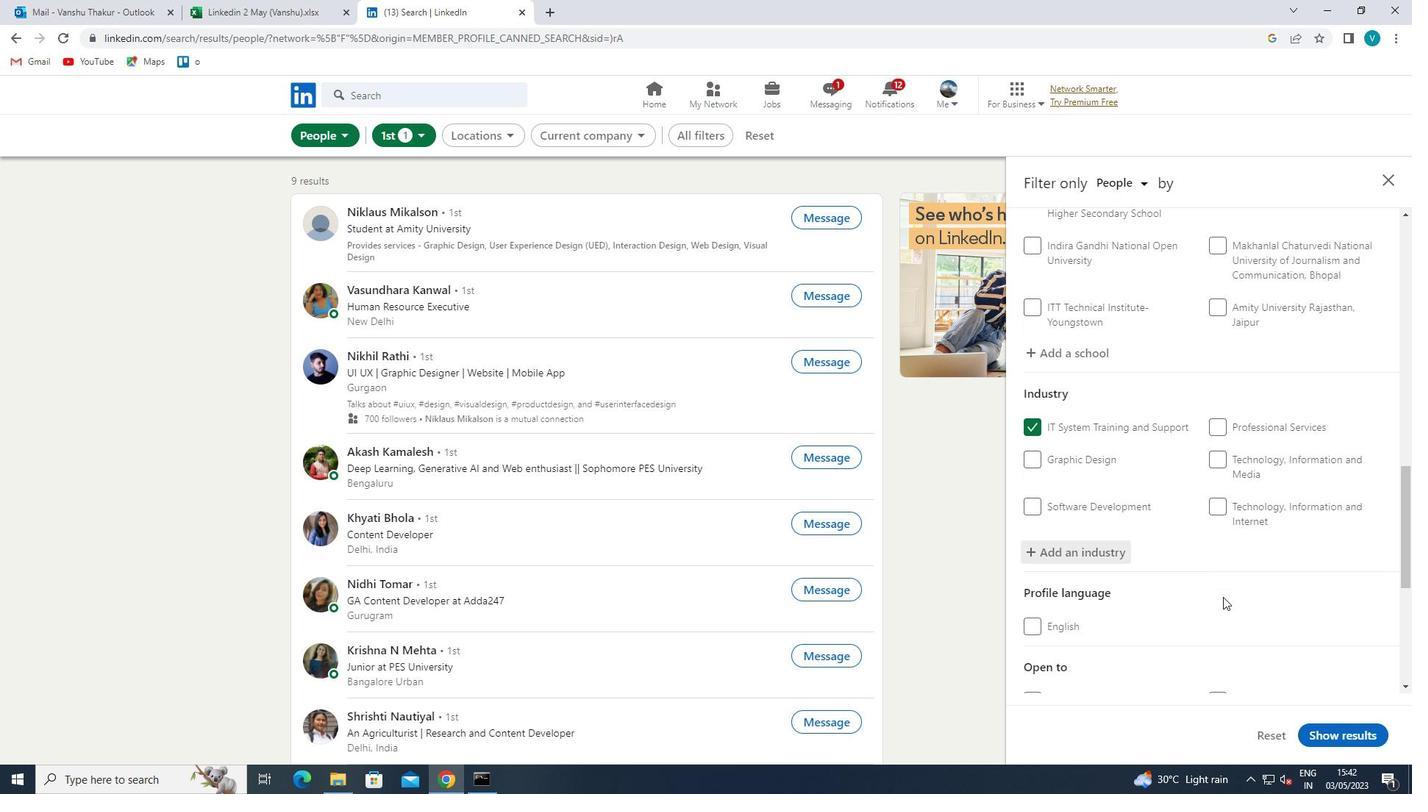 
Action: Mouse scrolled (1223, 596) with delta (0, 0)
Screenshot: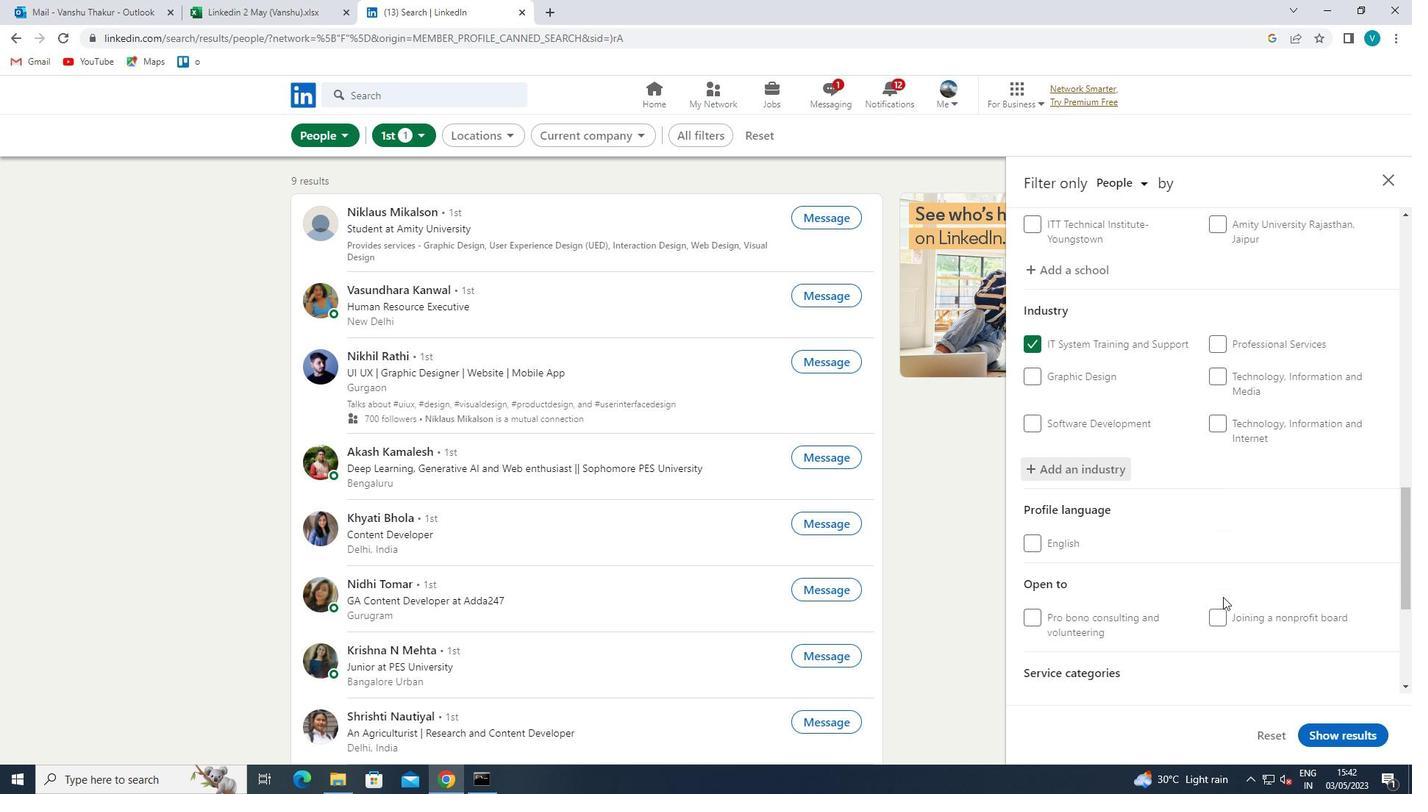 
Action: Mouse moved to (1236, 589)
Screenshot: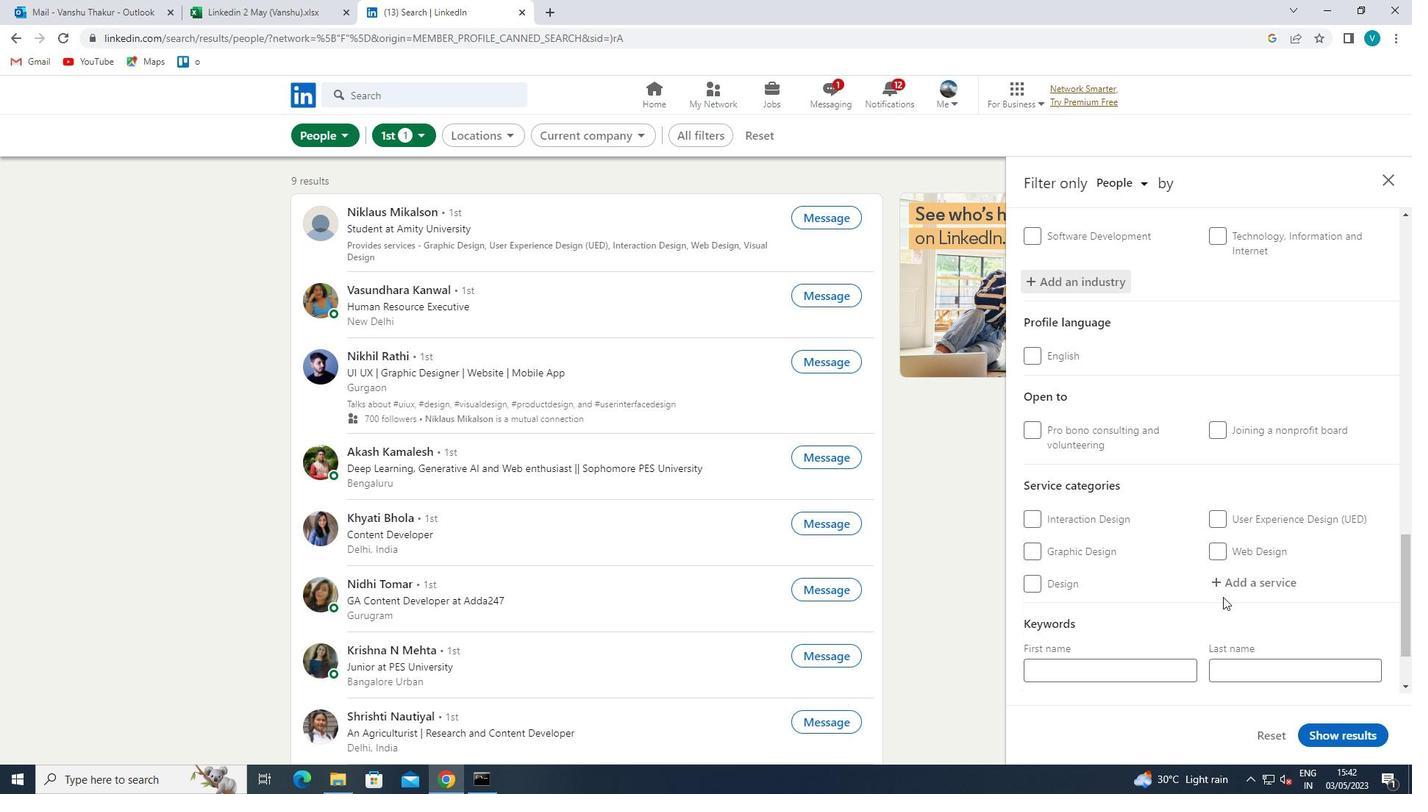 
Action: Mouse pressed left at (1236, 589)
Screenshot: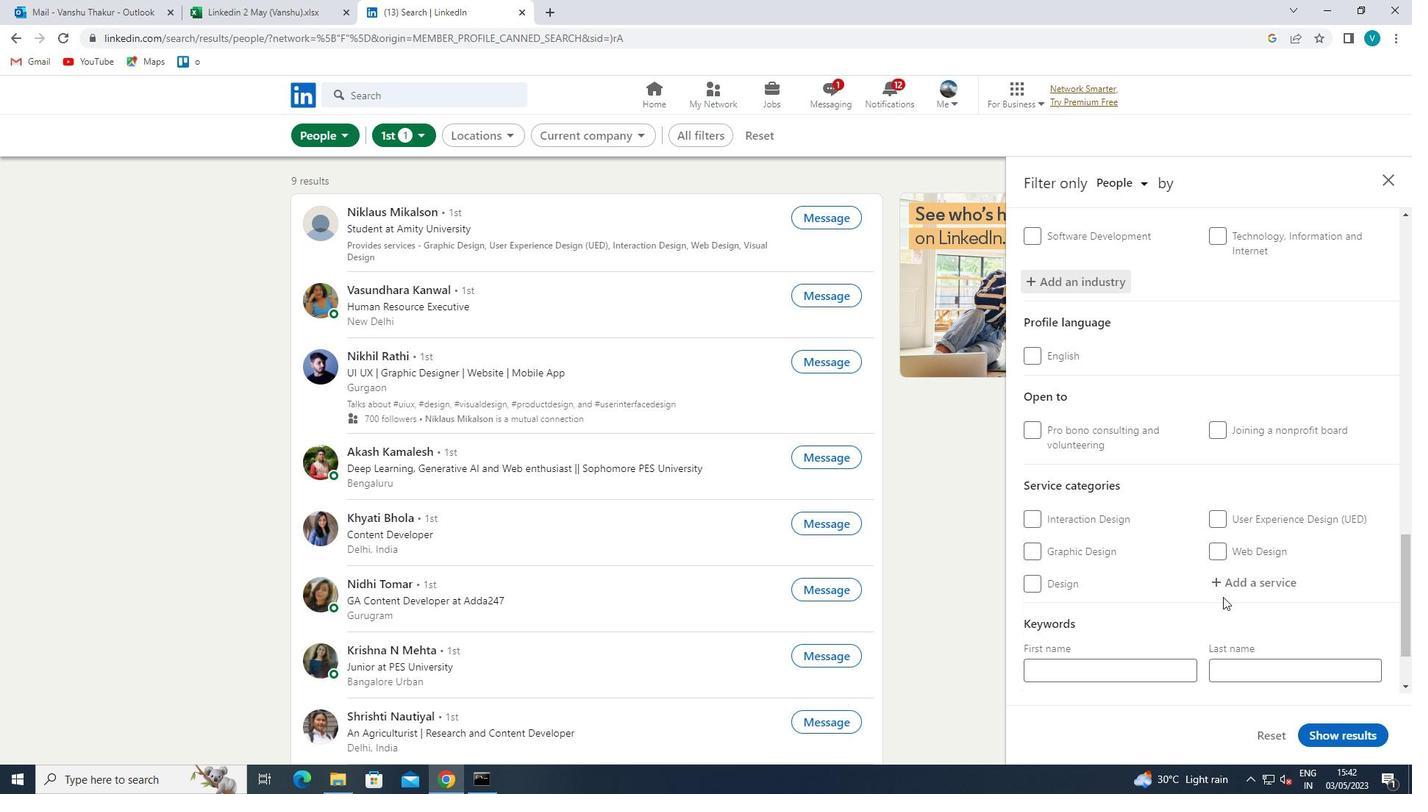
Action: Mouse moved to (1238, 588)
Screenshot: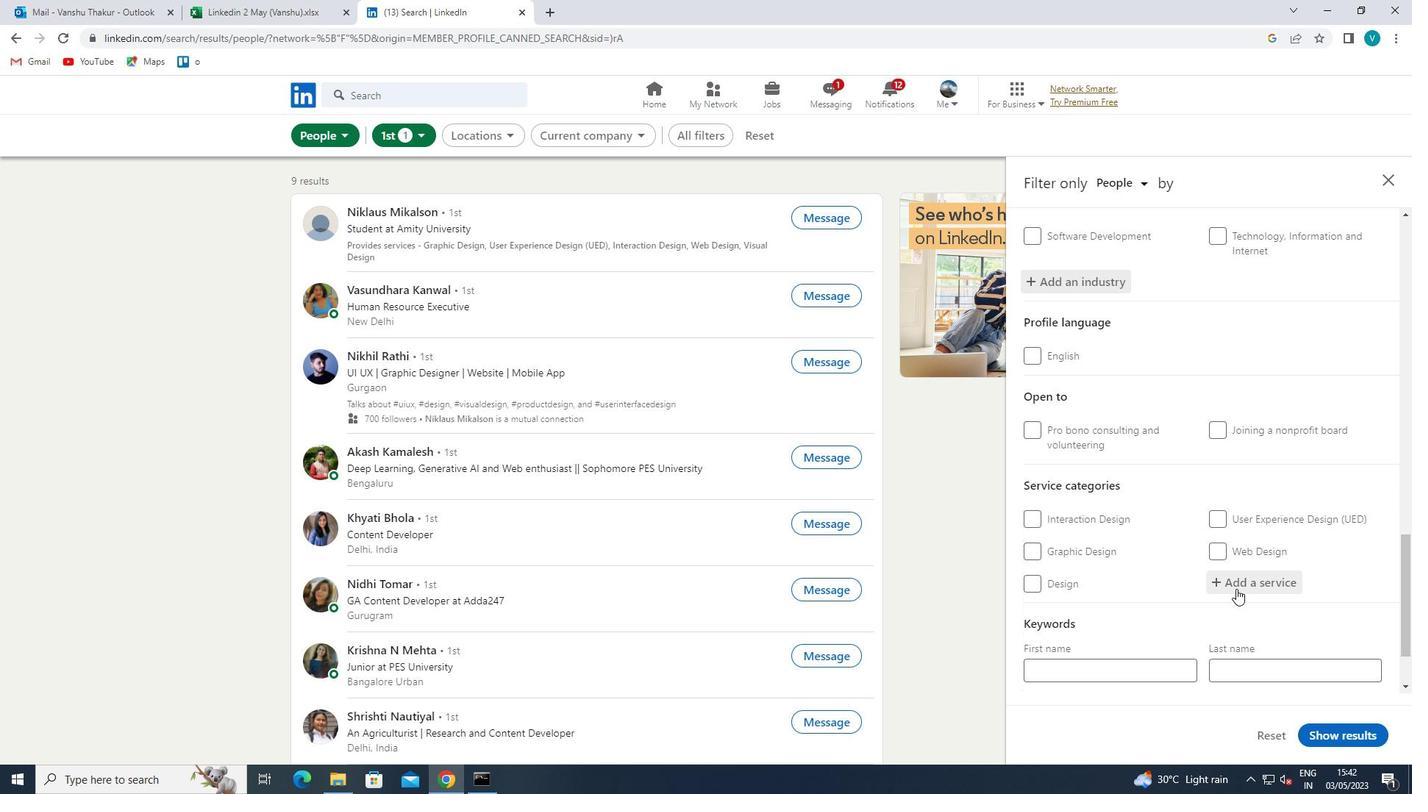 
Action: Key pressed <Key.shift>D<Key.shift><Key.shift>JING<Key.space>
Screenshot: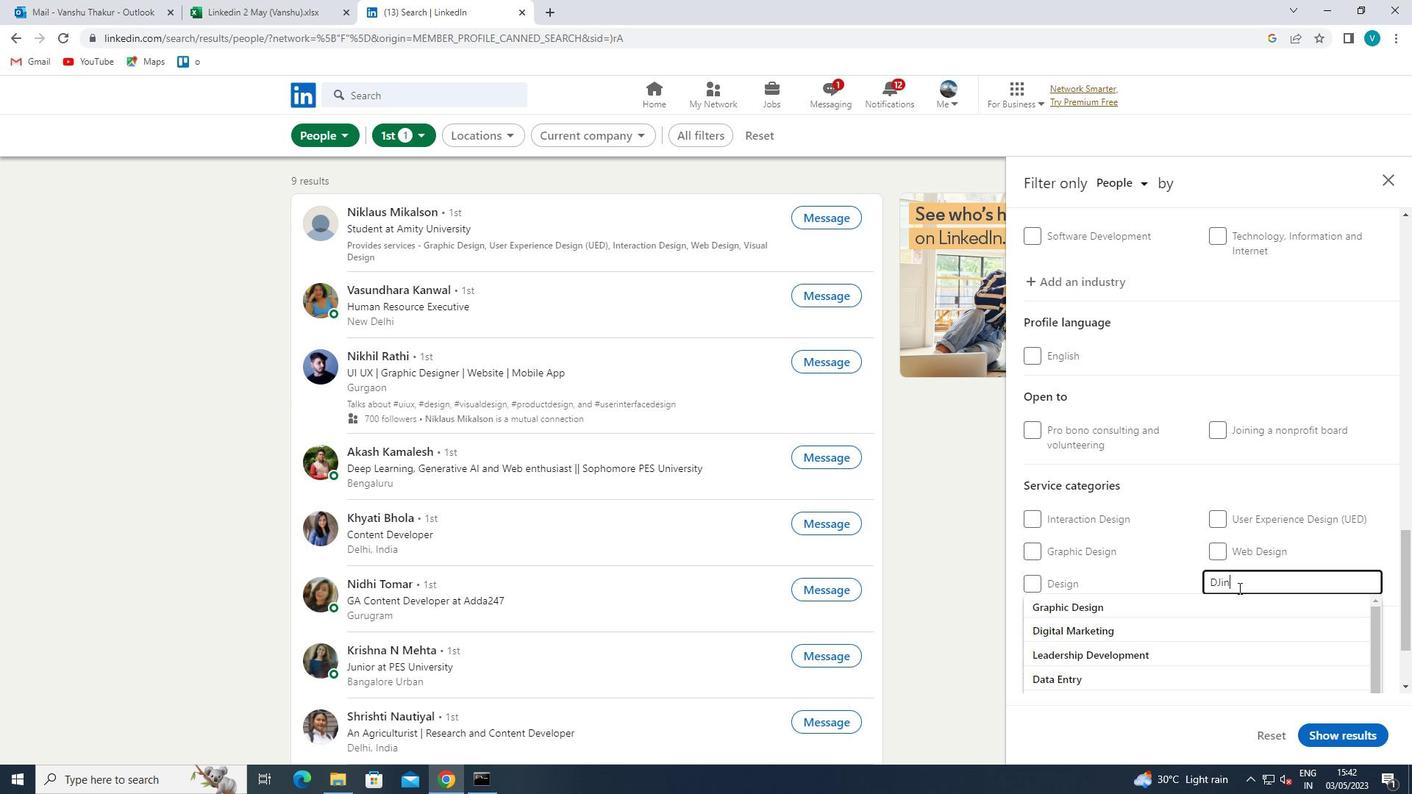 
Action: Mouse moved to (1219, 600)
Screenshot: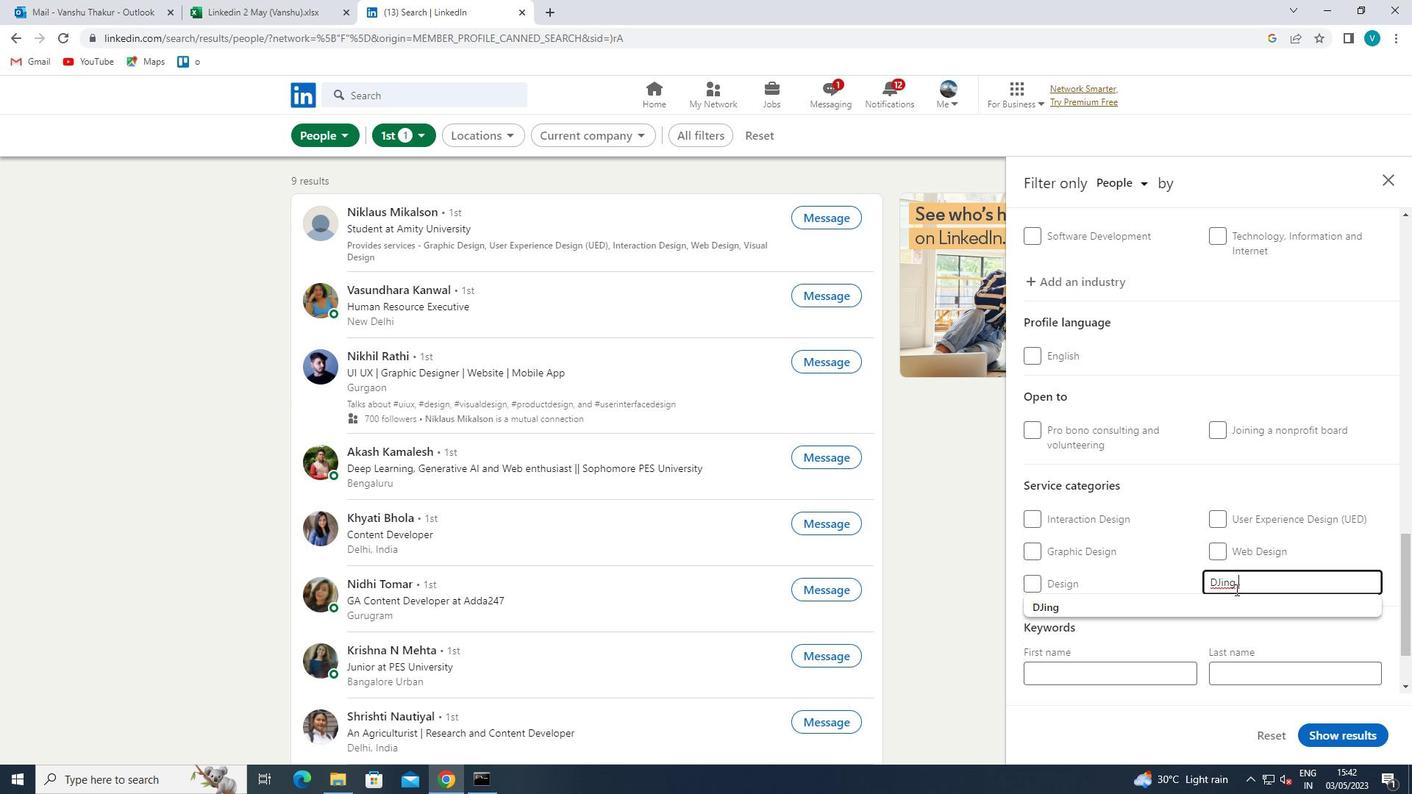 
Action: Mouse pressed left at (1219, 600)
Screenshot: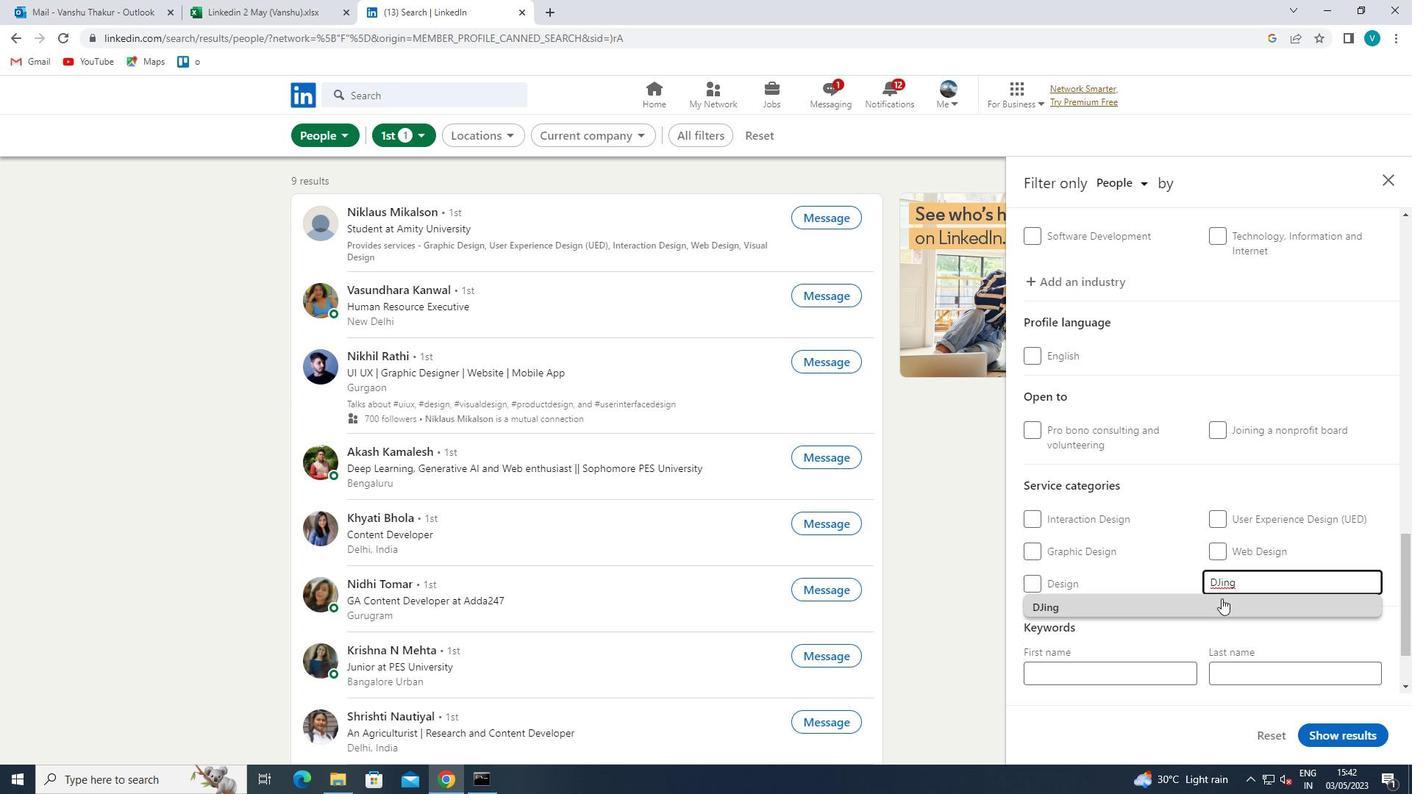 
Action: Mouse scrolled (1219, 600) with delta (0, 0)
Screenshot: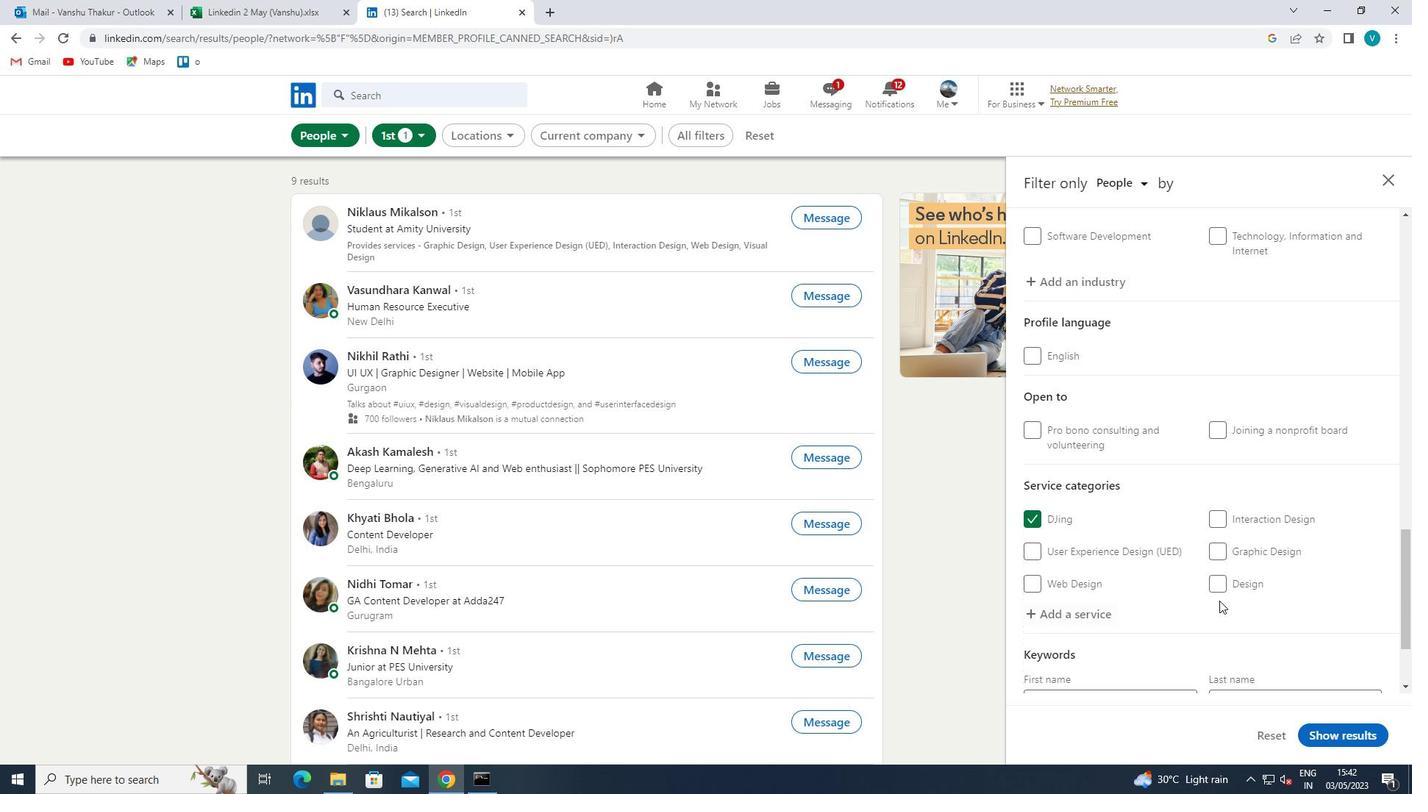 
Action: Mouse scrolled (1219, 600) with delta (0, 0)
Screenshot: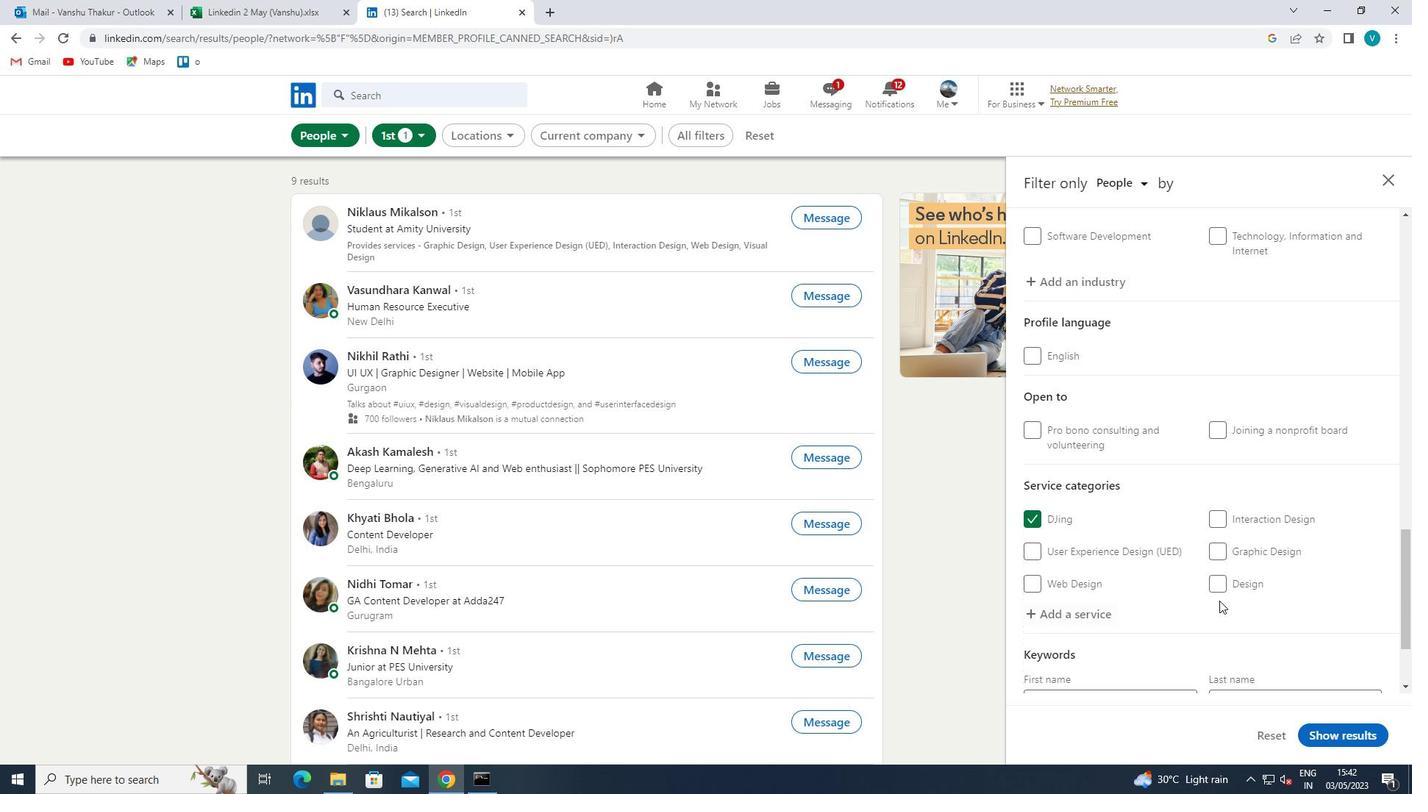 
Action: Mouse moved to (1218, 600)
Screenshot: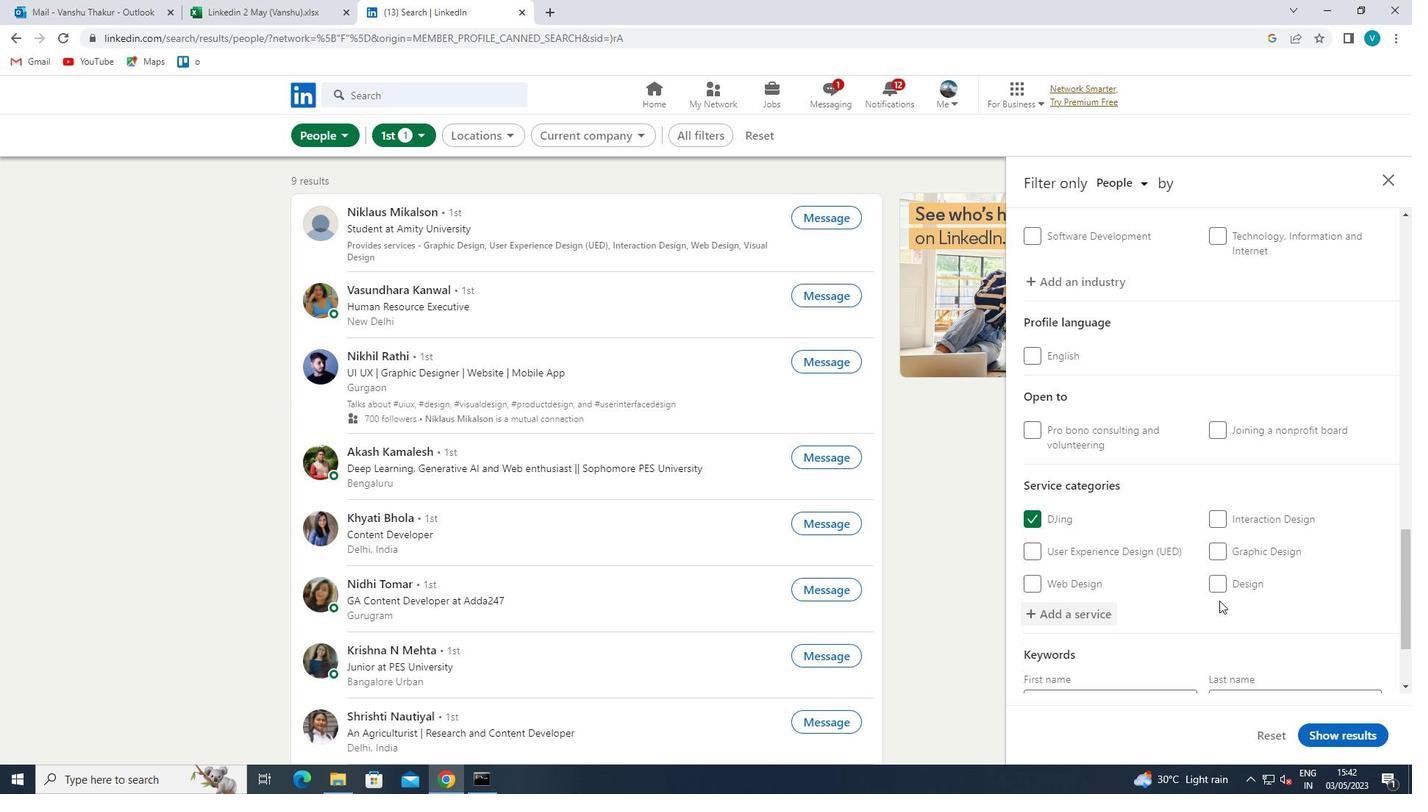 
Action: Mouse scrolled (1218, 600) with delta (0, 0)
Screenshot: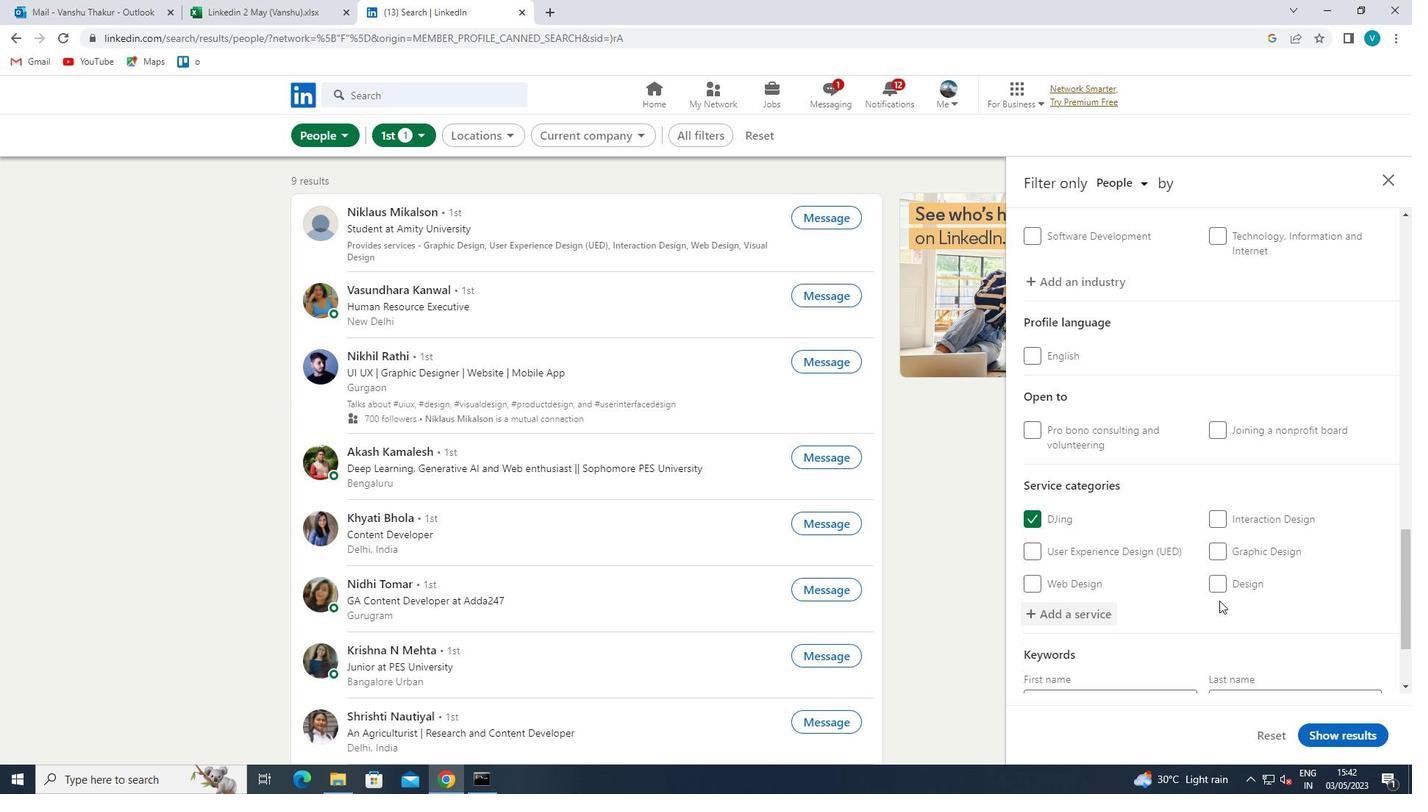 
Action: Mouse moved to (1165, 628)
Screenshot: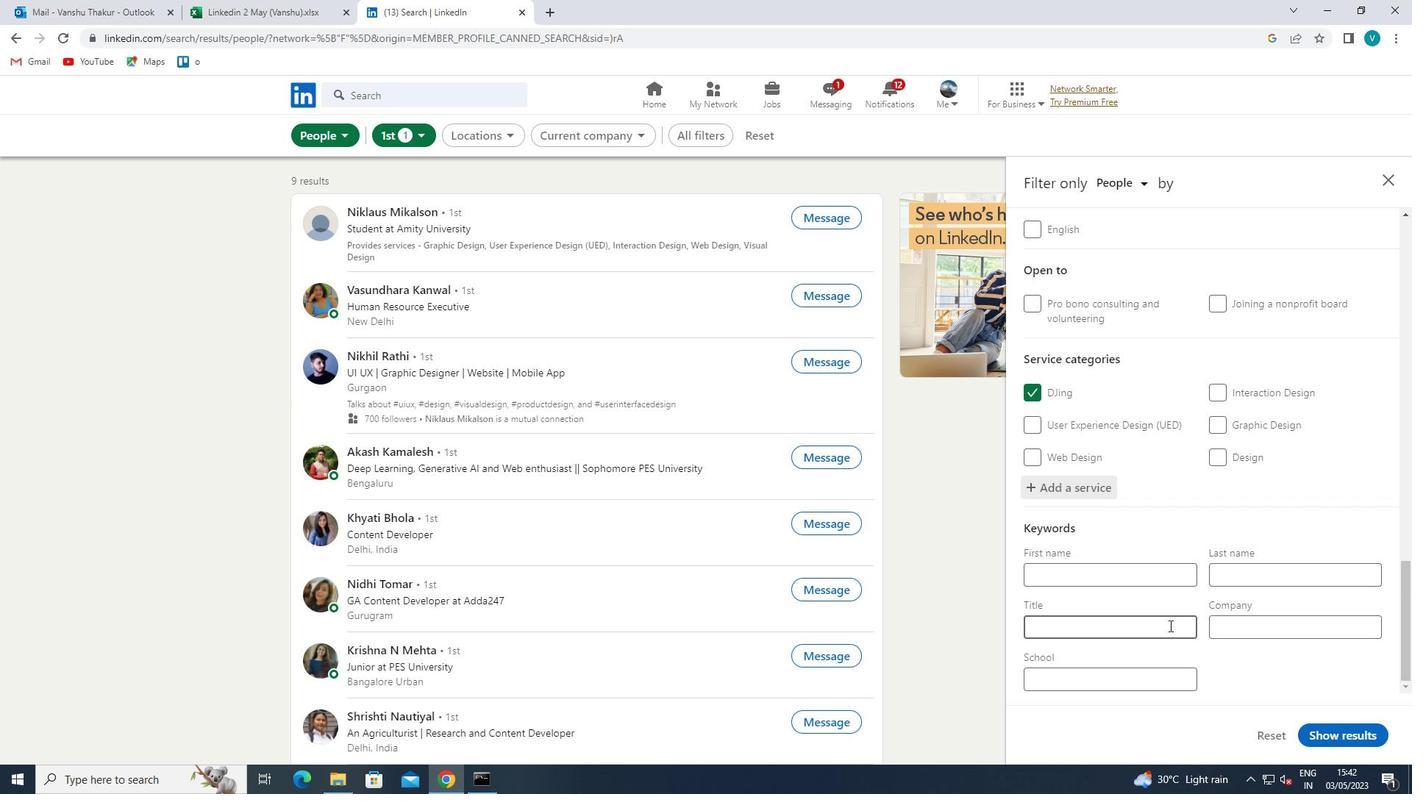 
Action: Mouse pressed left at (1165, 628)
Screenshot: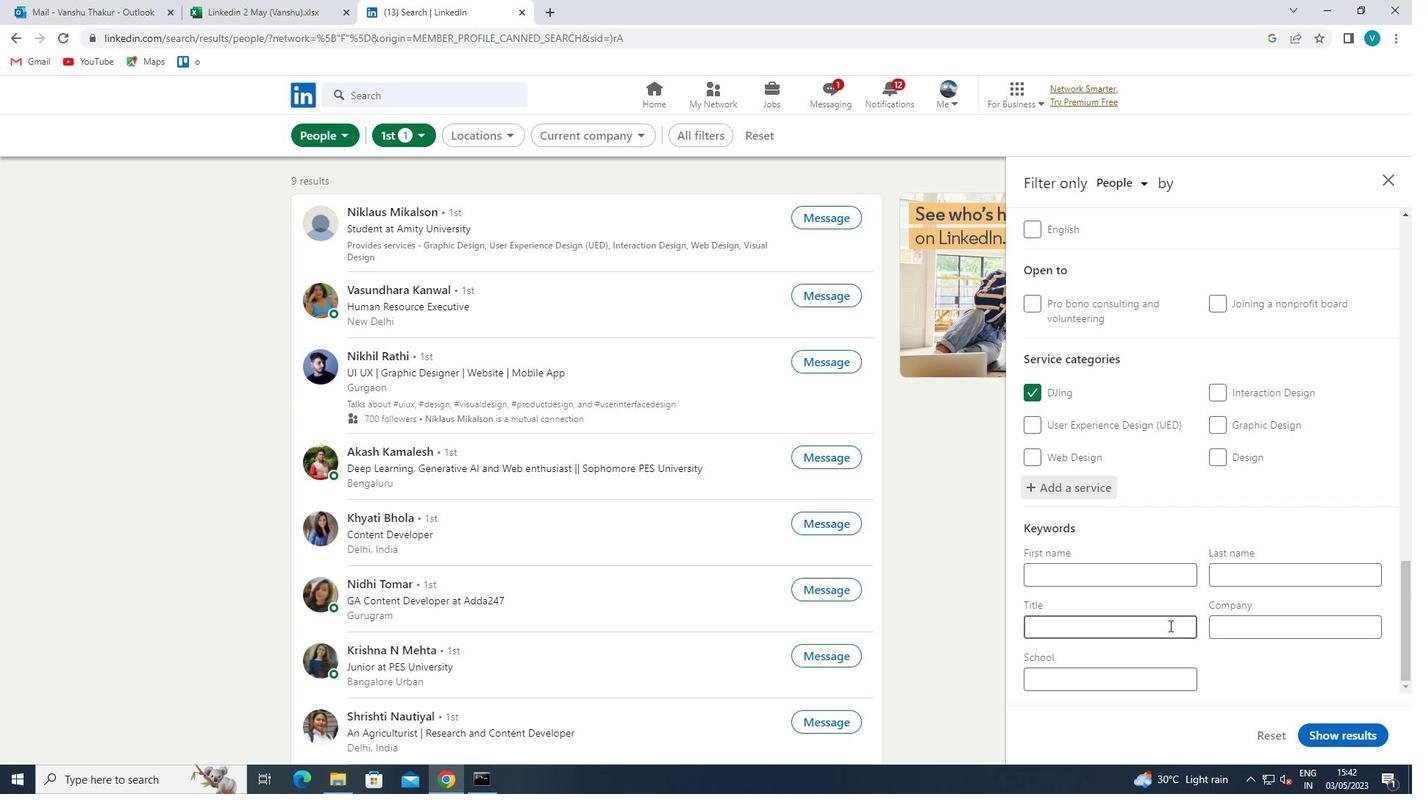 
Action: Key pressed <Key.shift>RECEPTIONISRT<Key.space><Key.backspace><Key.backspace><Key.backspace>T<Key.space>
Screenshot: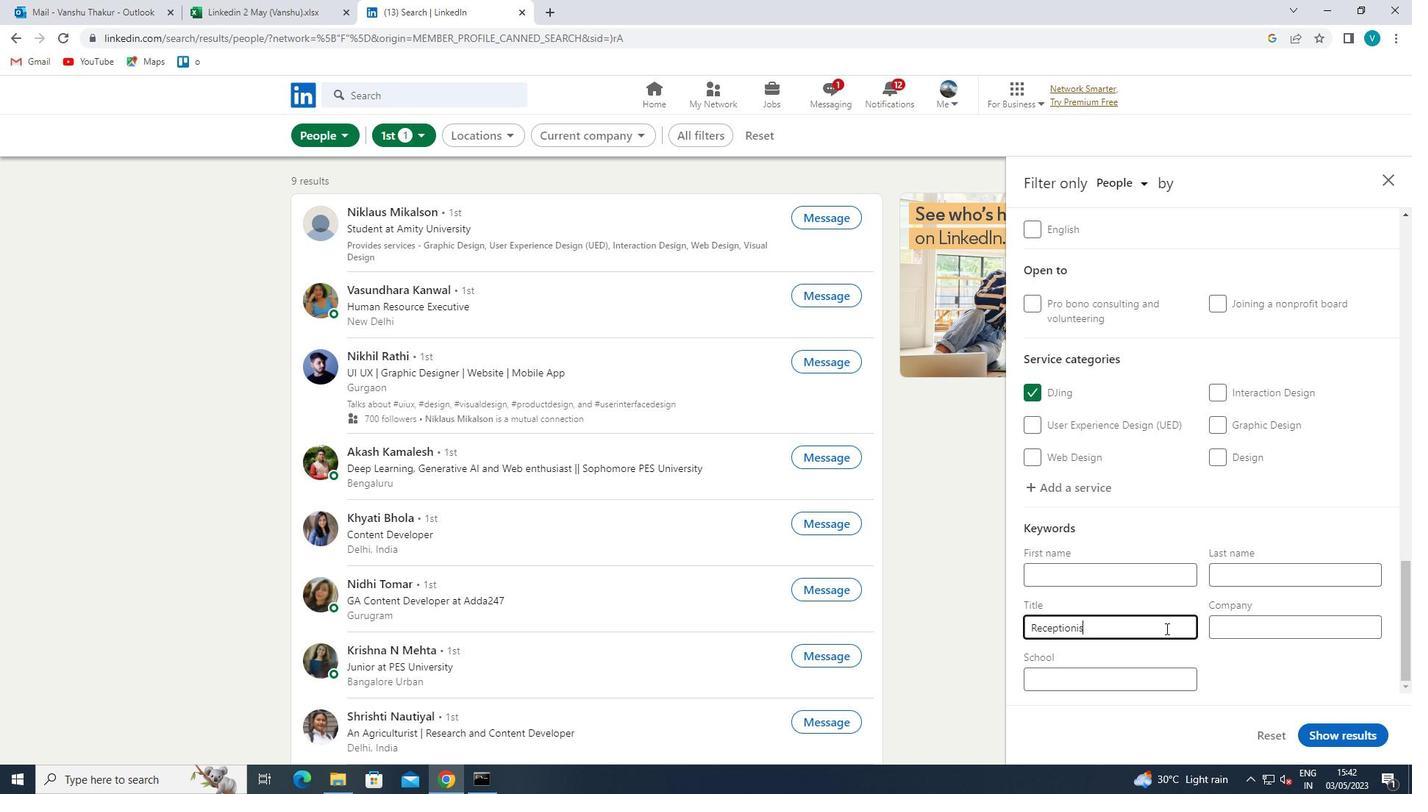 
Action: Mouse moved to (1329, 731)
Screenshot: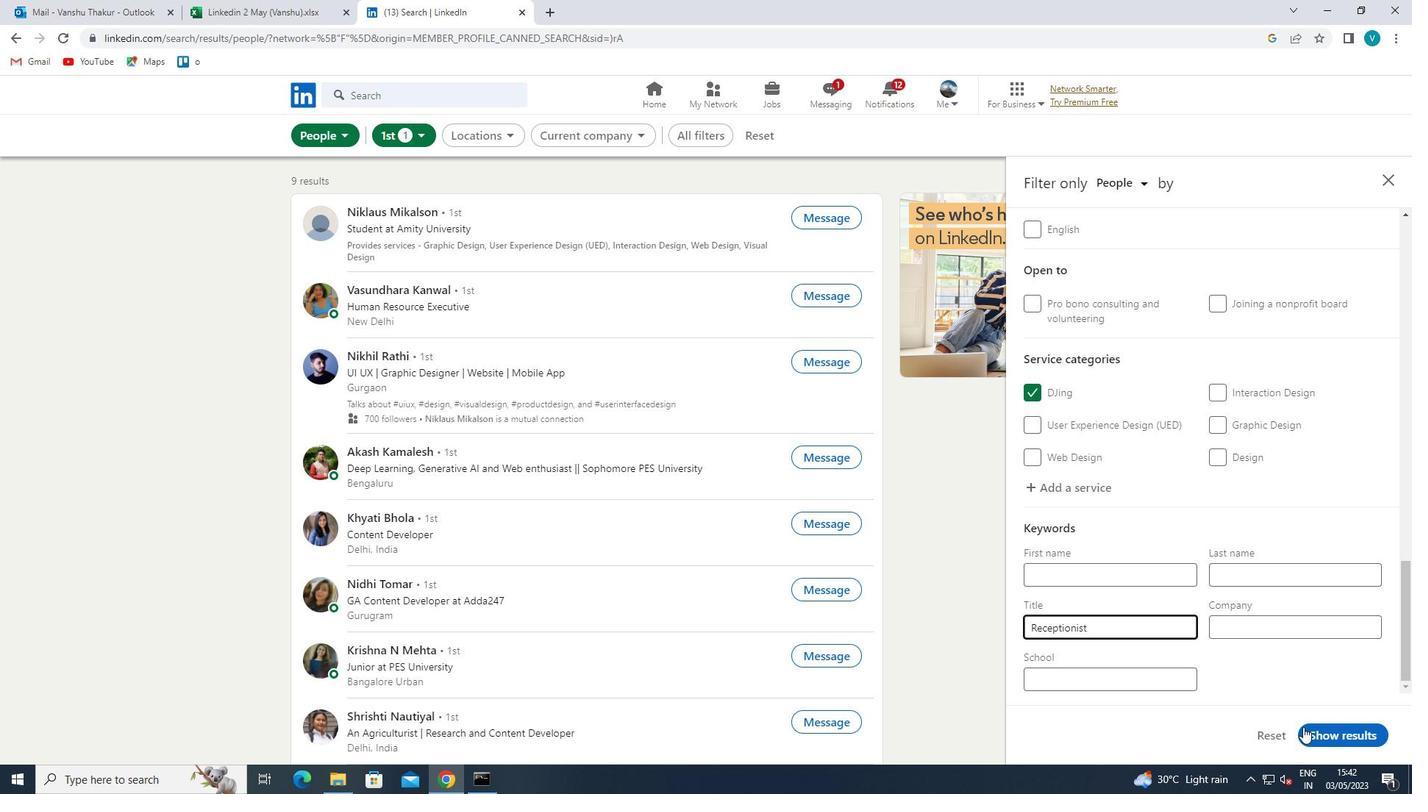 
Action: Mouse pressed left at (1329, 731)
Screenshot: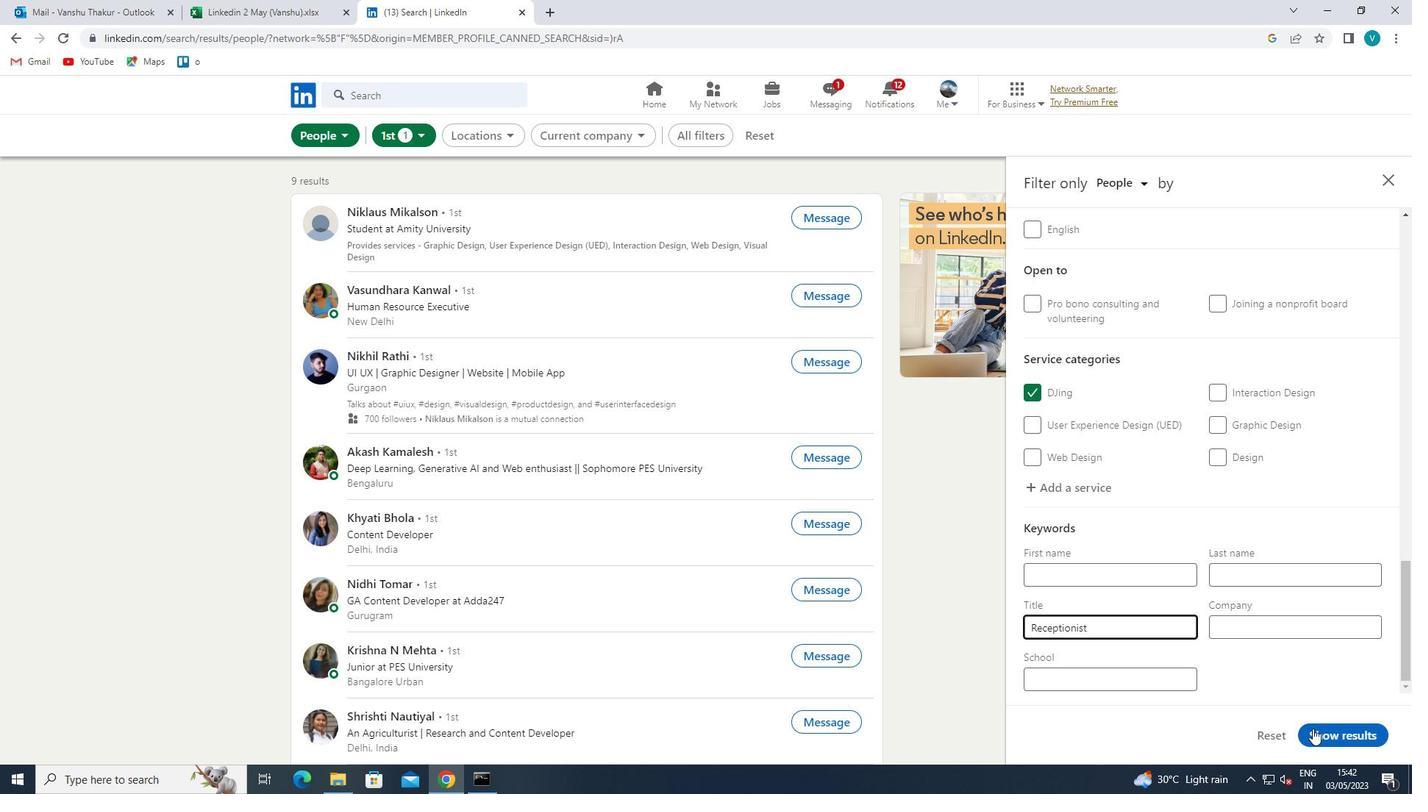 
